 Task: Add a signature Ebony Rodriguez containing Wishing you a merry Christmas, Ebony Rodriguez to email address softage.1@softage.net and add a folder Reservations
Action: Mouse moved to (75, 145)
Screenshot: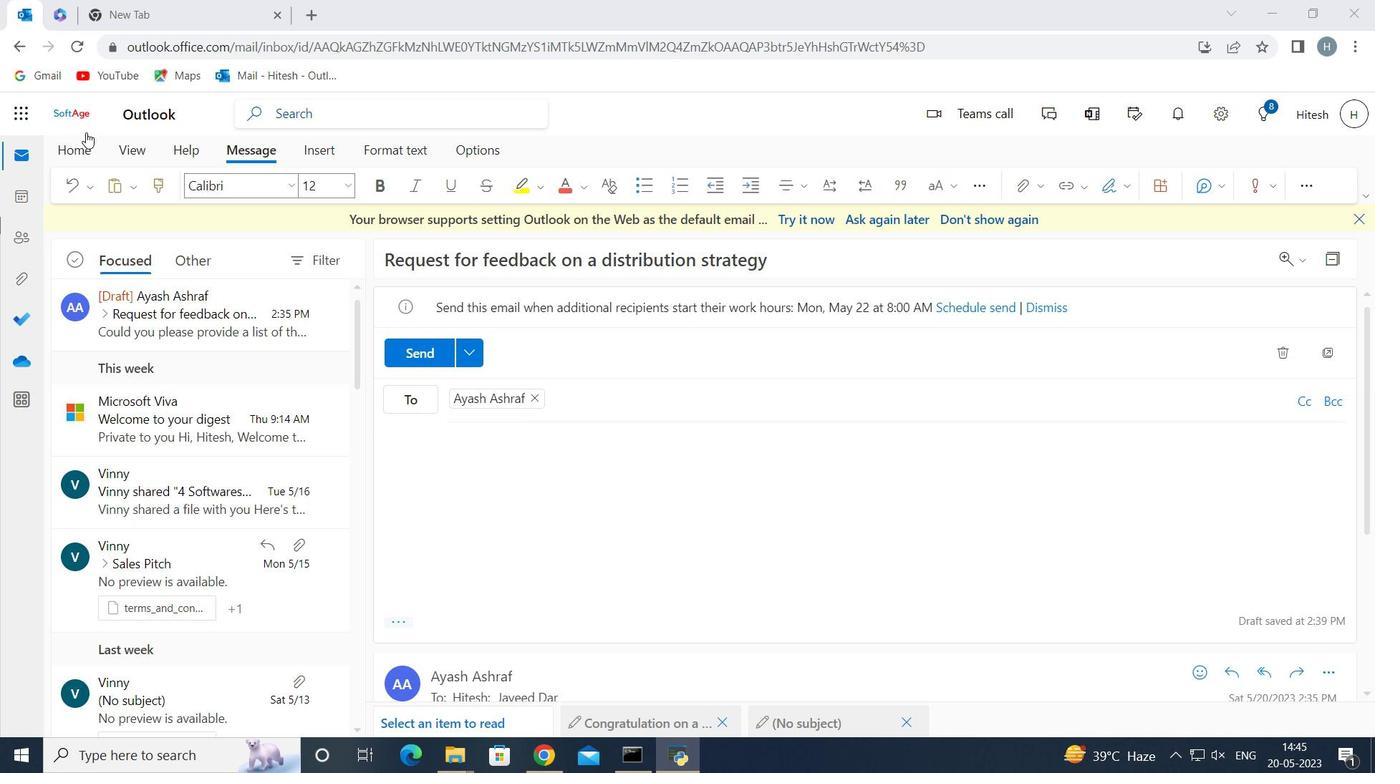 
Action: Mouse pressed left at (75, 145)
Screenshot: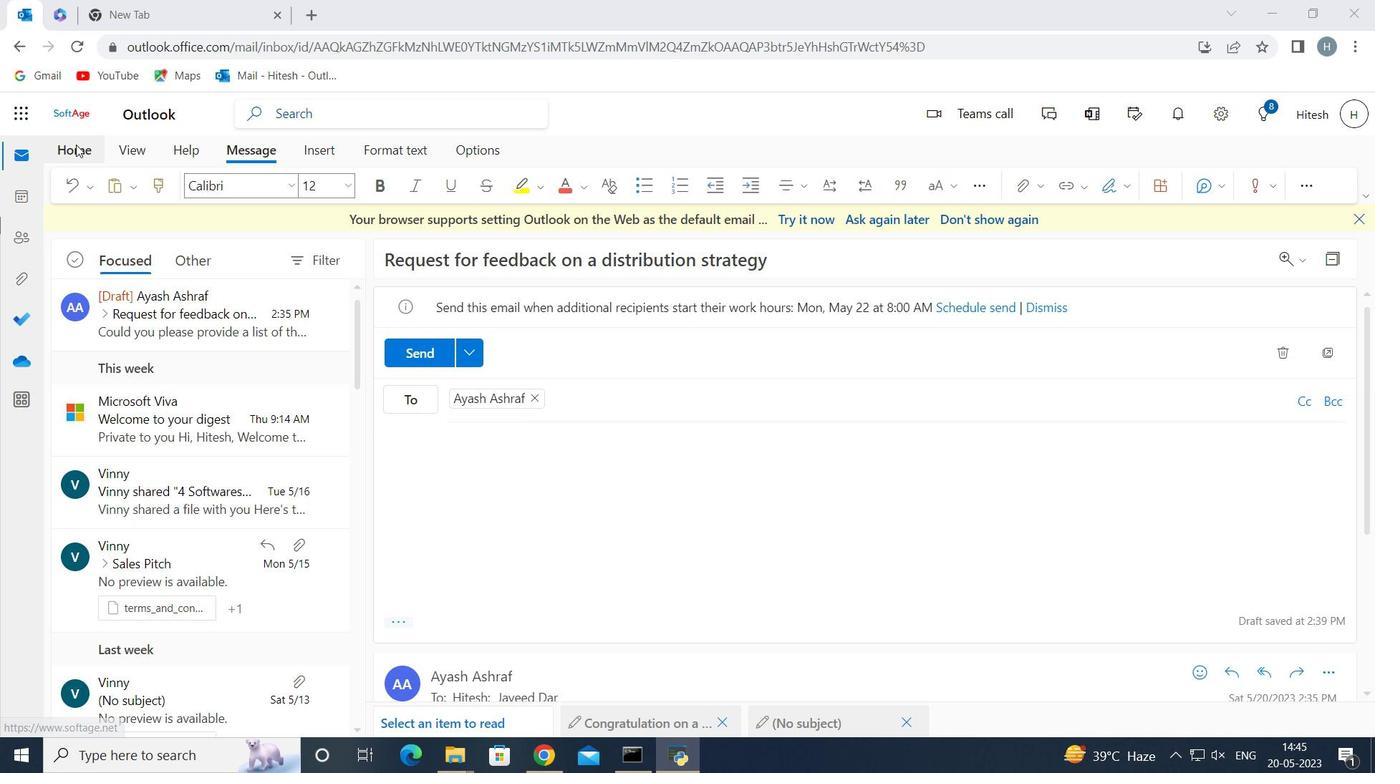 
Action: Mouse moved to (145, 185)
Screenshot: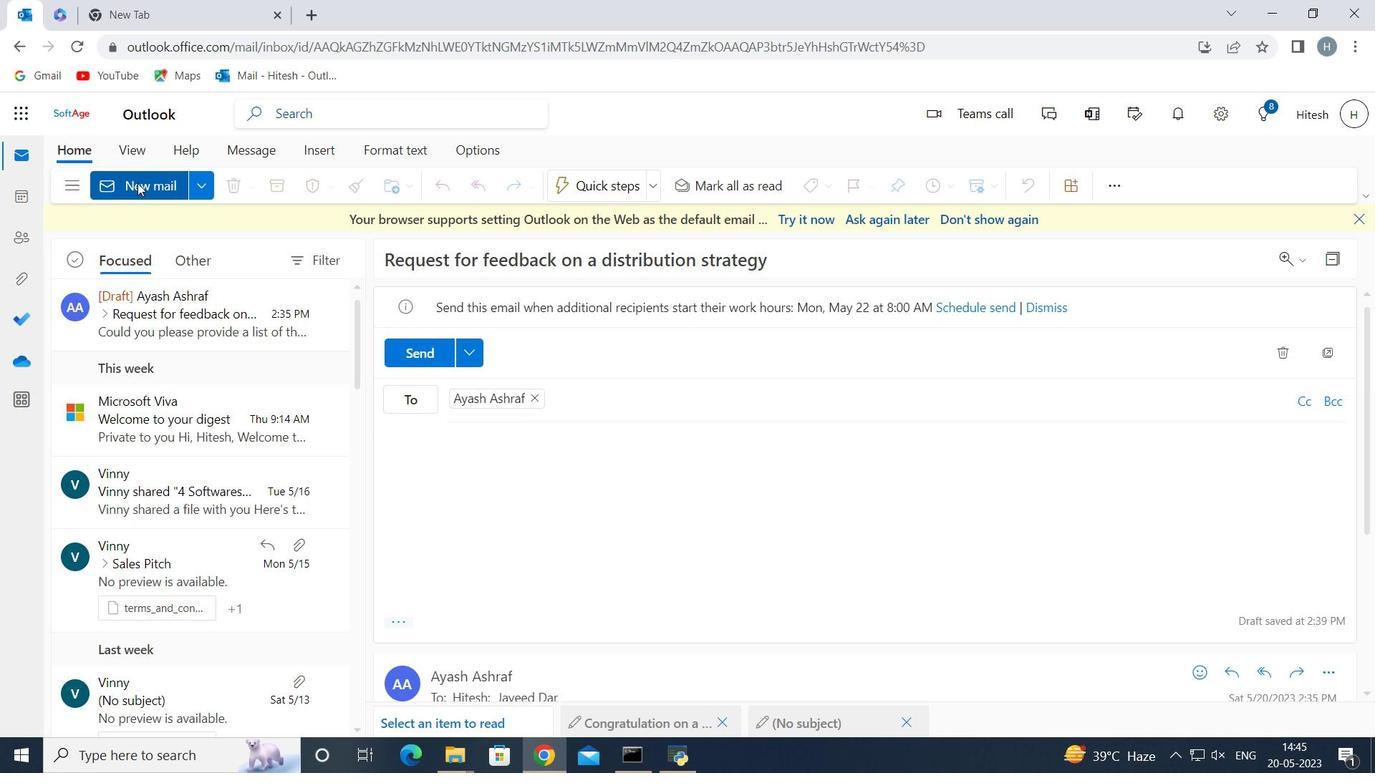 
Action: Mouse pressed left at (145, 185)
Screenshot: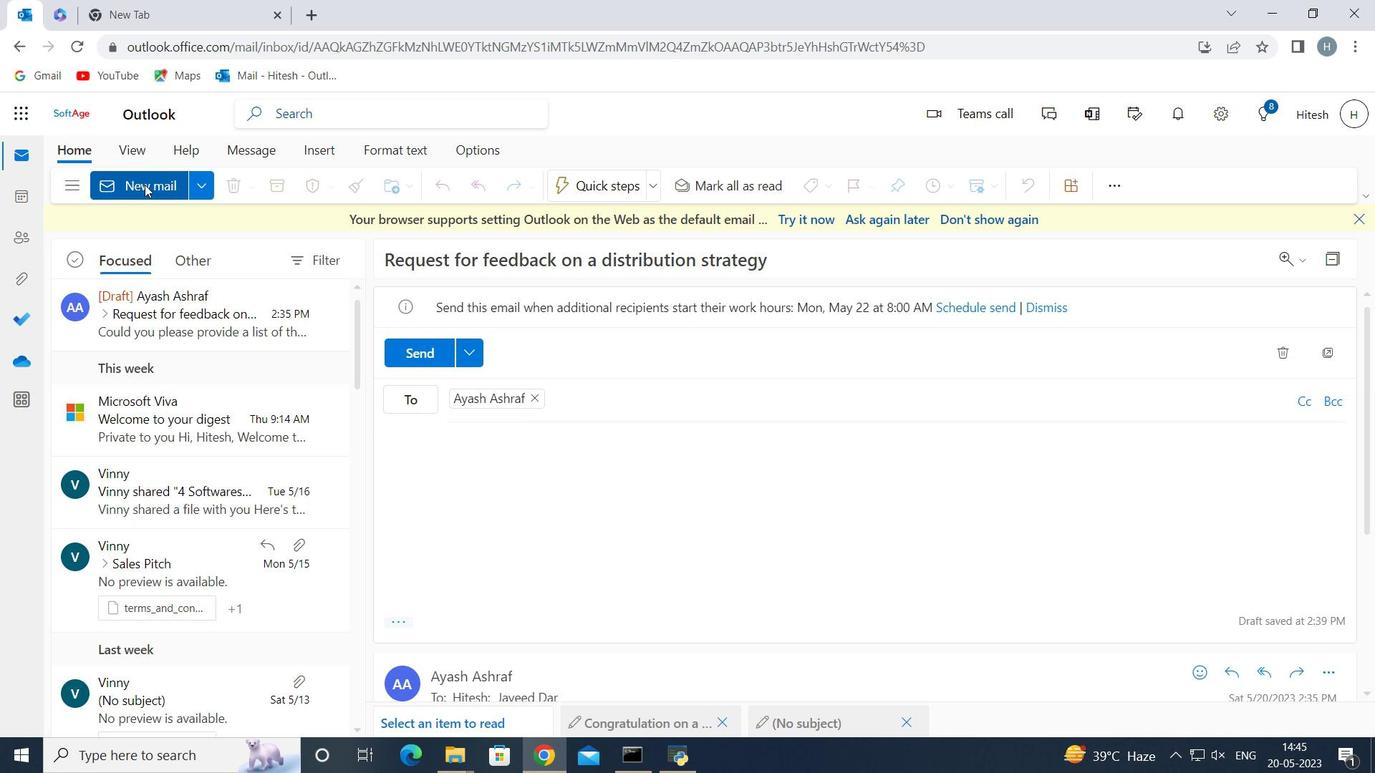 
Action: Mouse moved to (1114, 192)
Screenshot: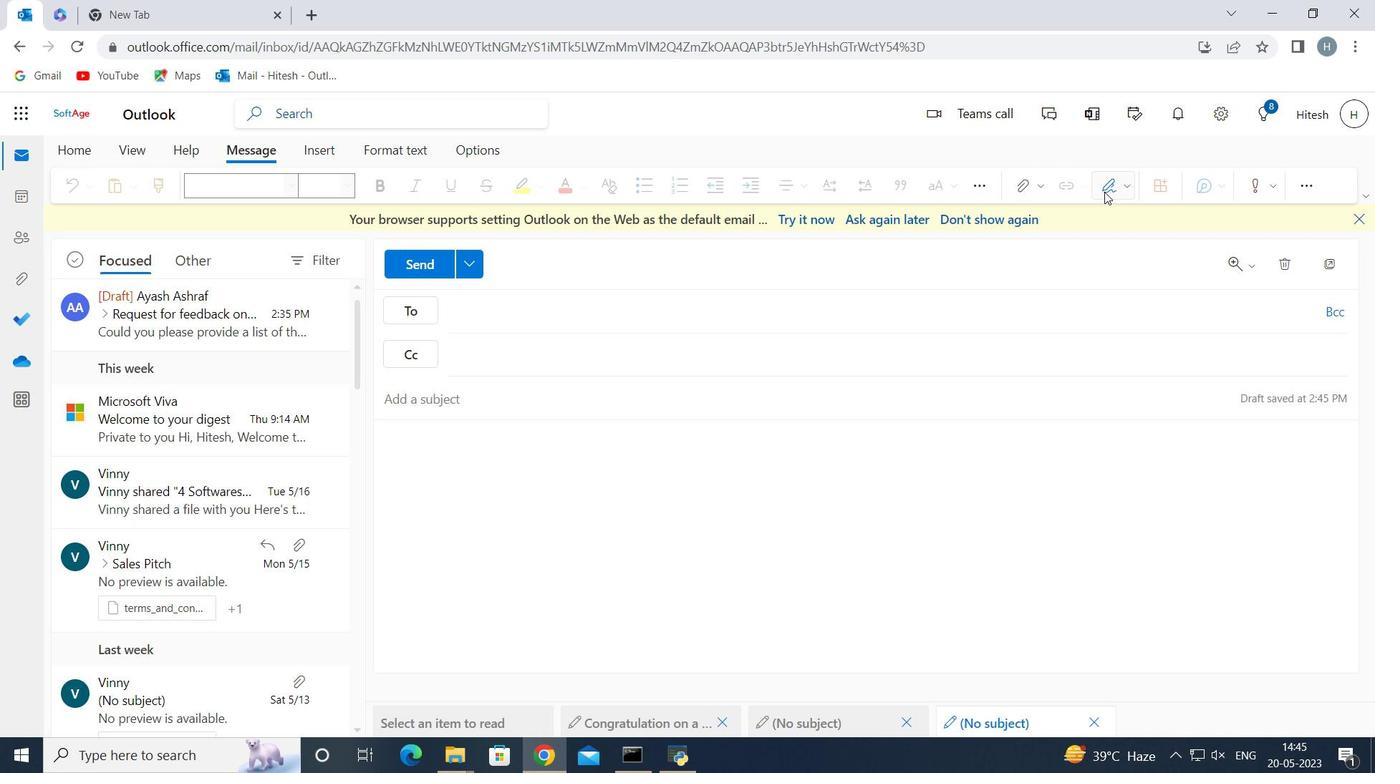 
Action: Mouse pressed left at (1114, 192)
Screenshot: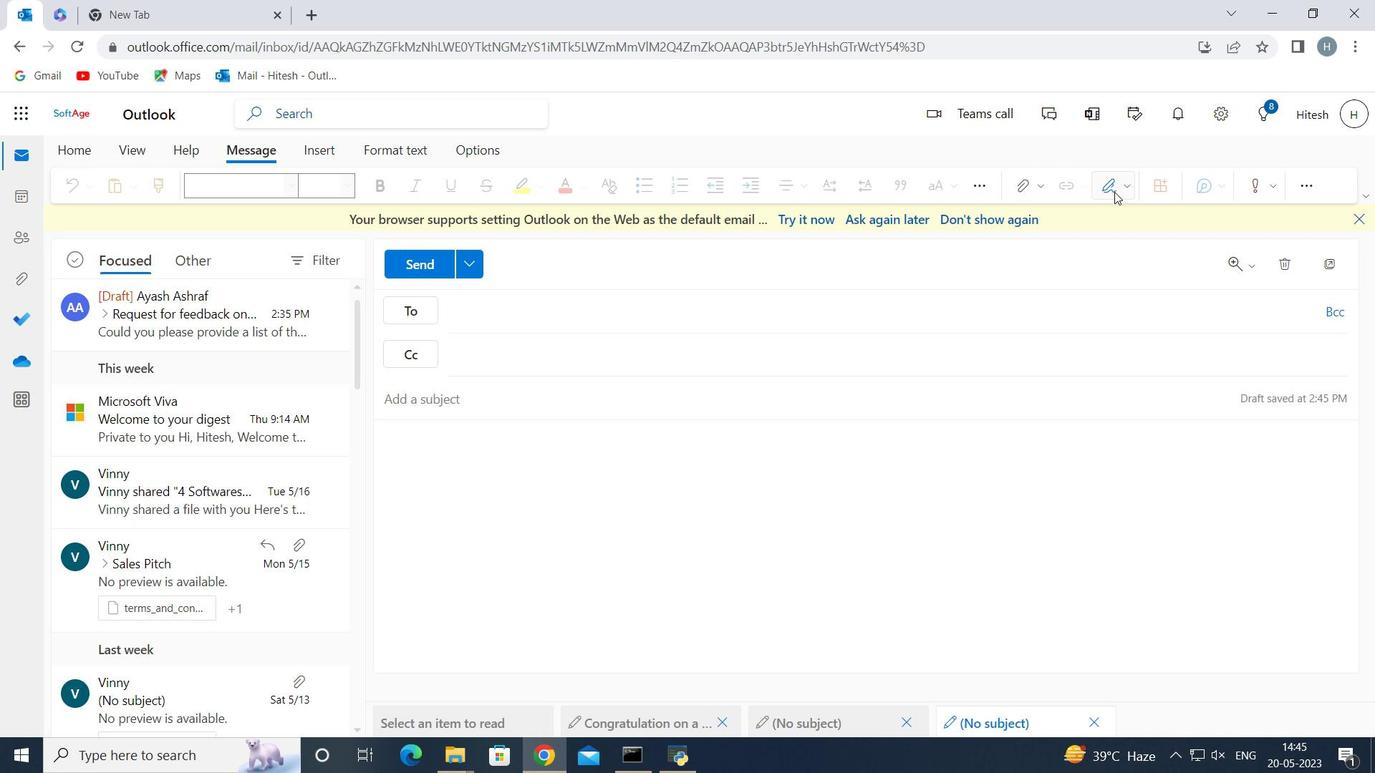 
Action: Mouse moved to (1044, 320)
Screenshot: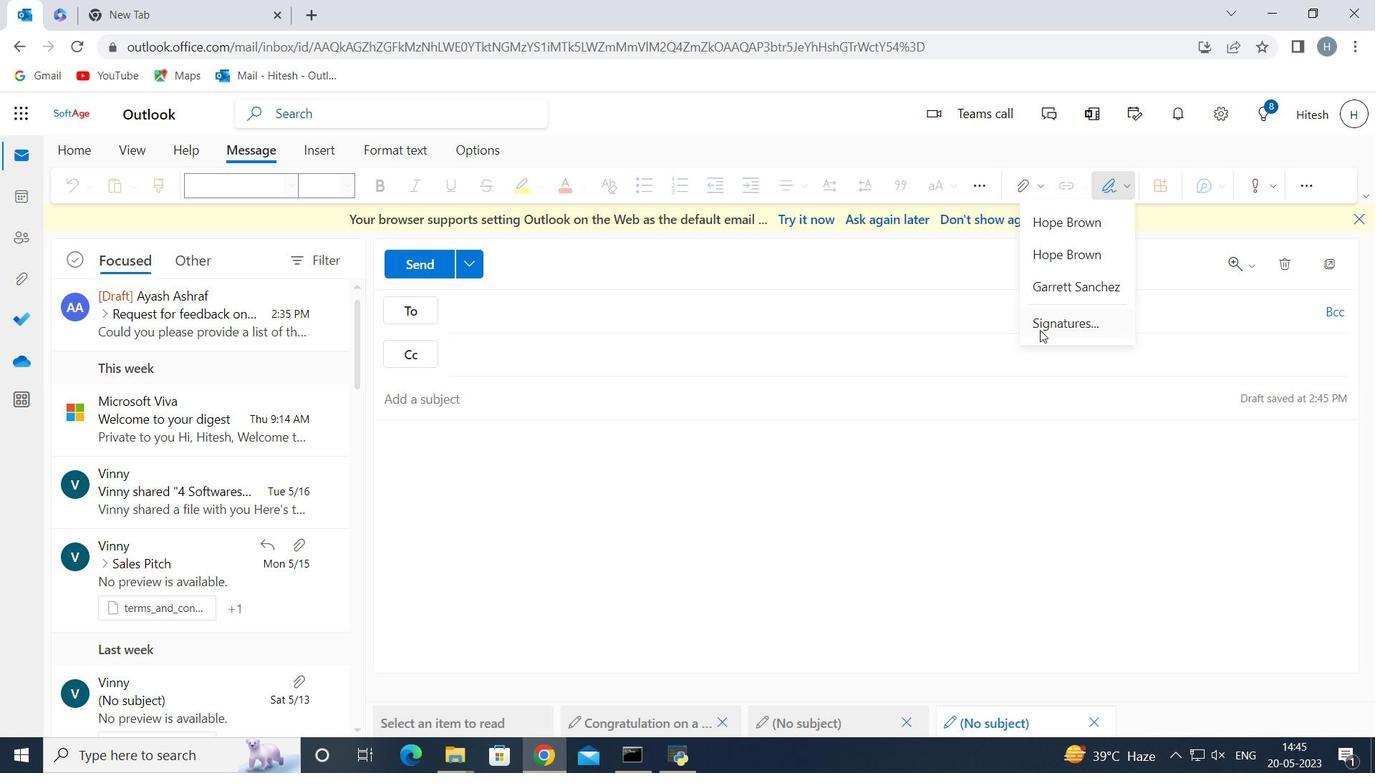 
Action: Mouse pressed left at (1044, 320)
Screenshot: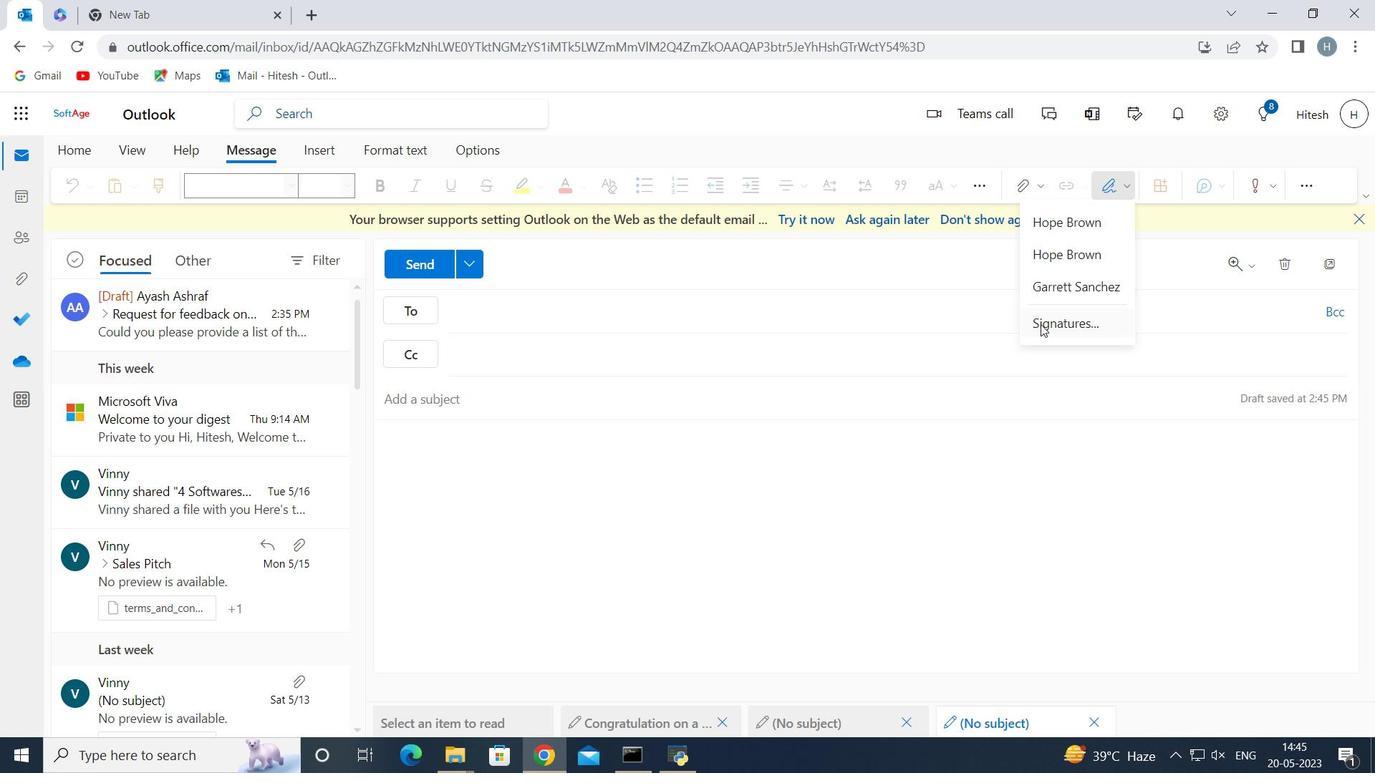 
Action: Mouse moved to (725, 320)
Screenshot: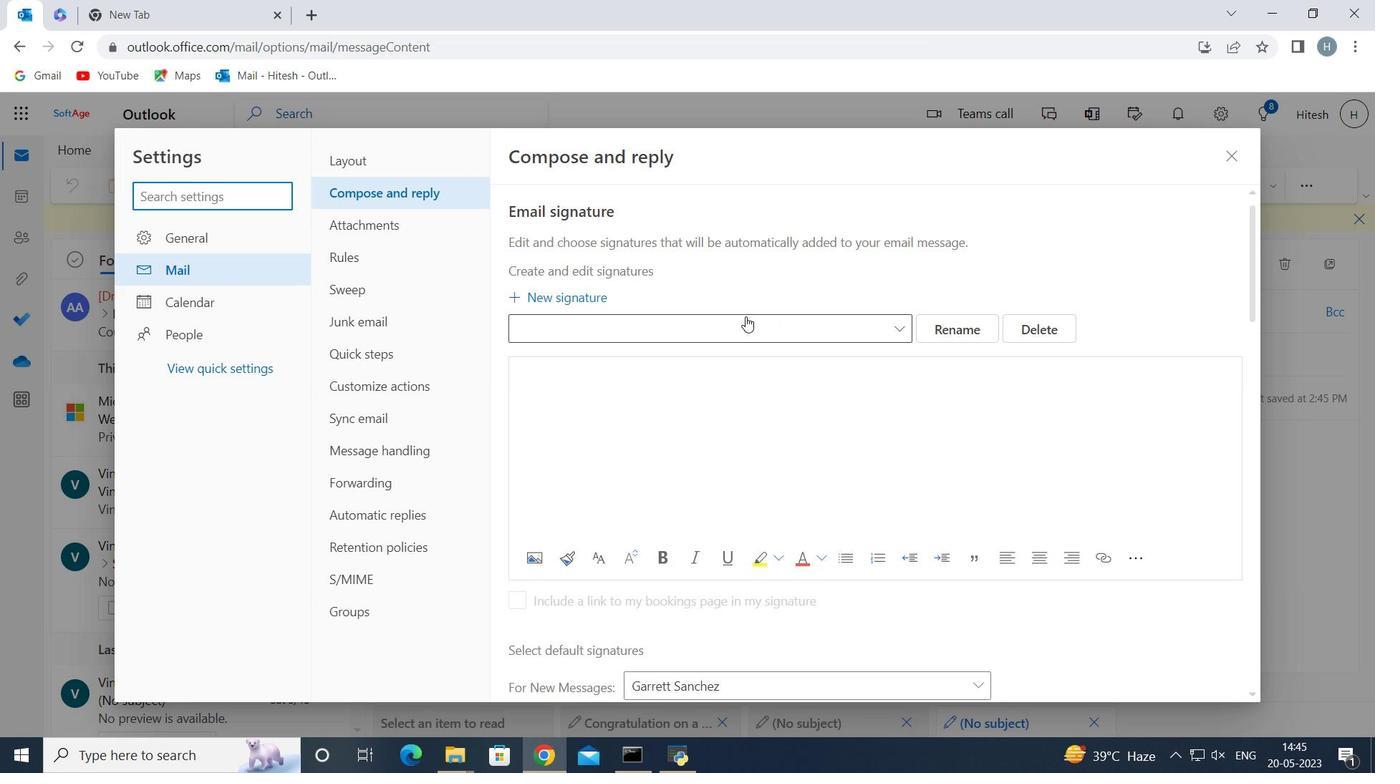 
Action: Mouse pressed left at (725, 320)
Screenshot: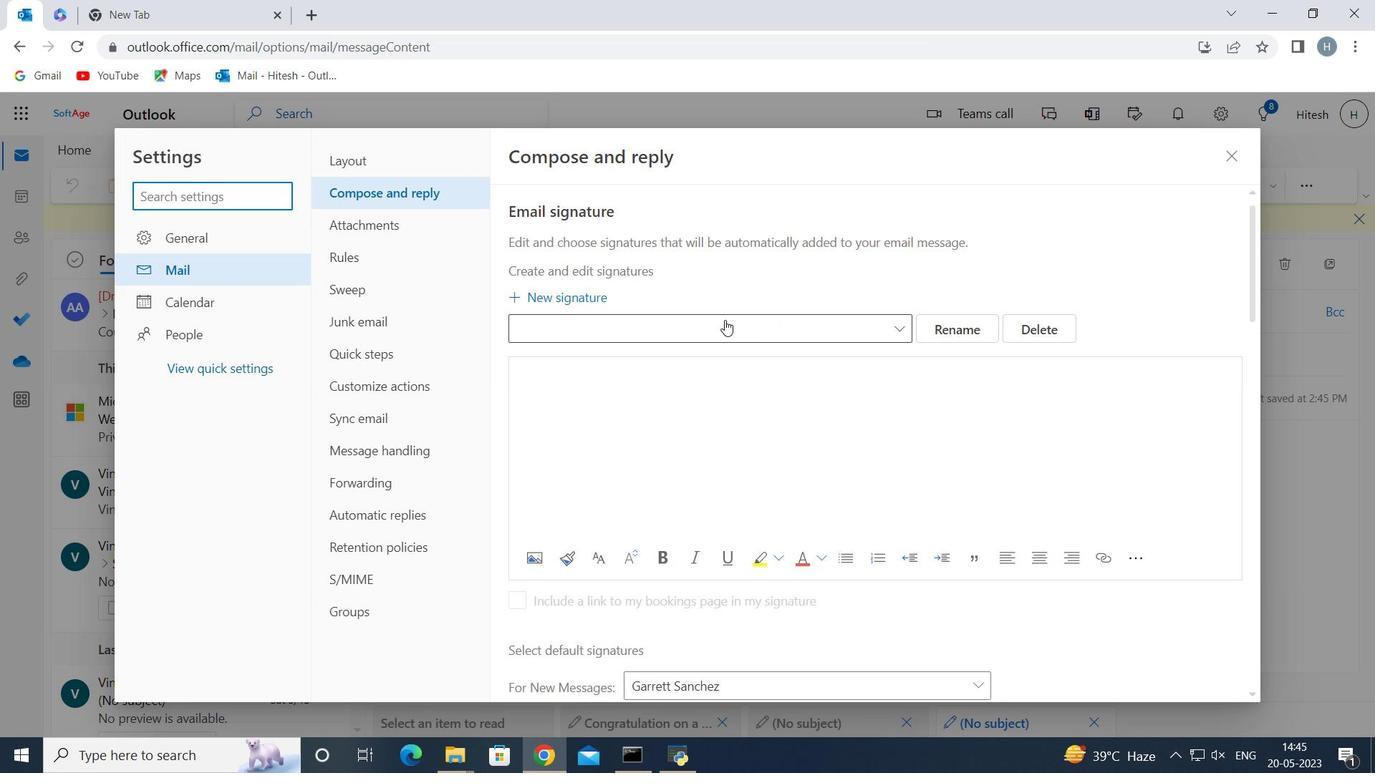 
Action: Mouse moved to (957, 329)
Screenshot: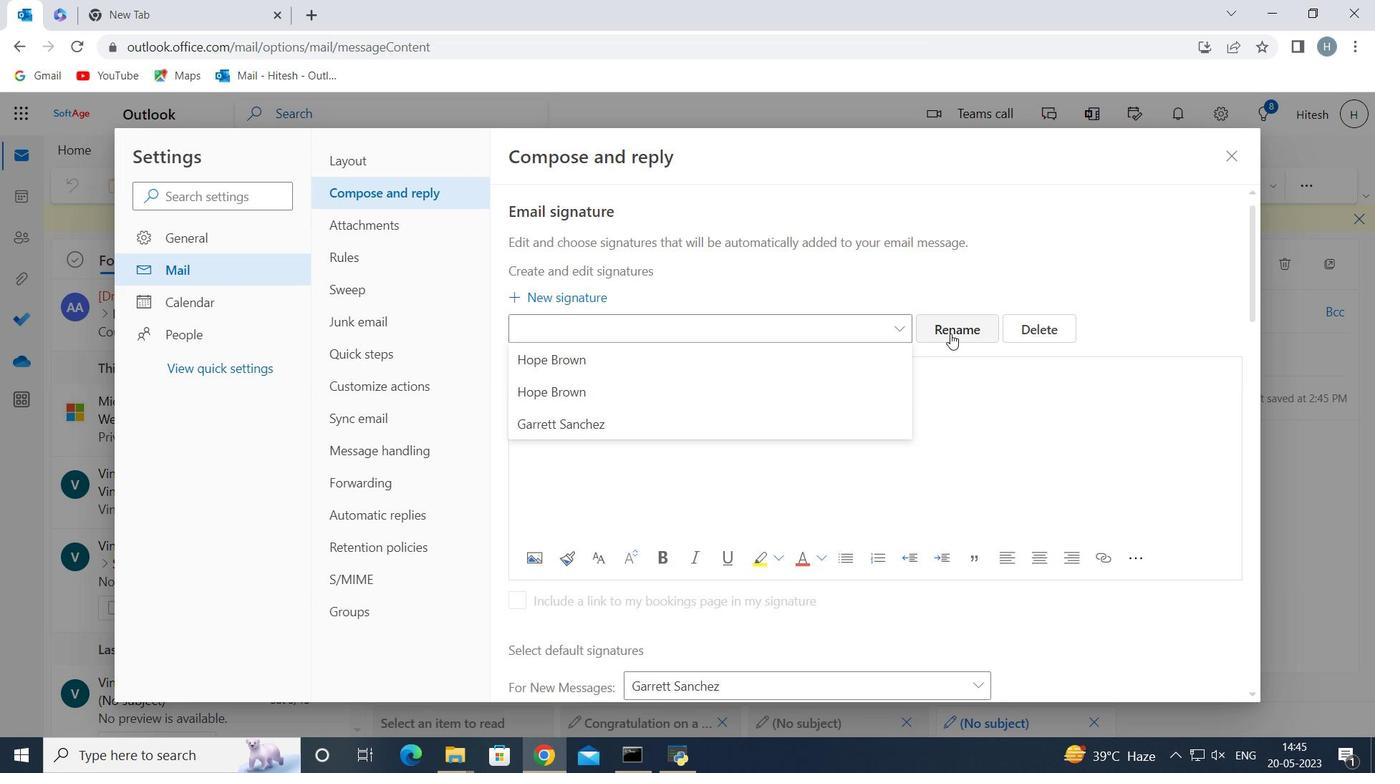 
Action: Mouse pressed left at (957, 329)
Screenshot: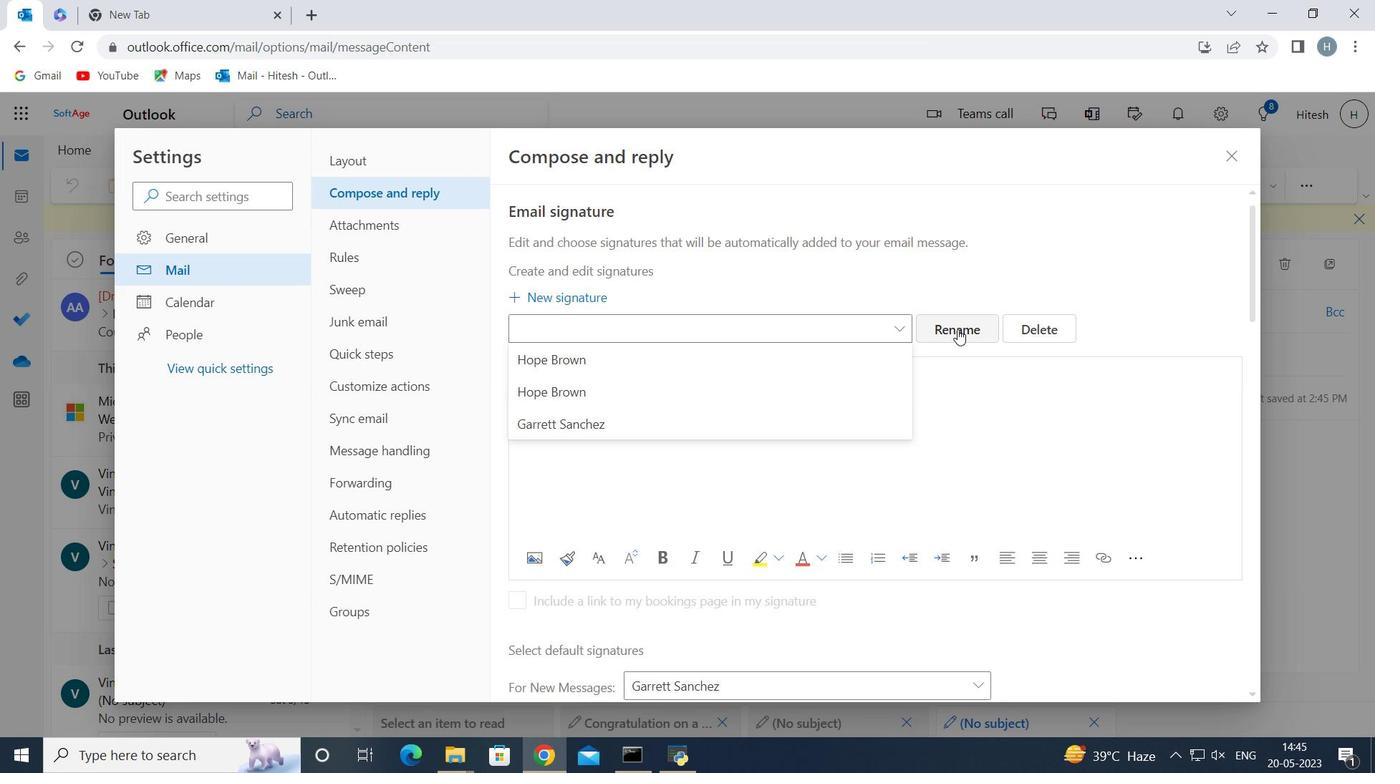 
Action: Mouse moved to (866, 338)
Screenshot: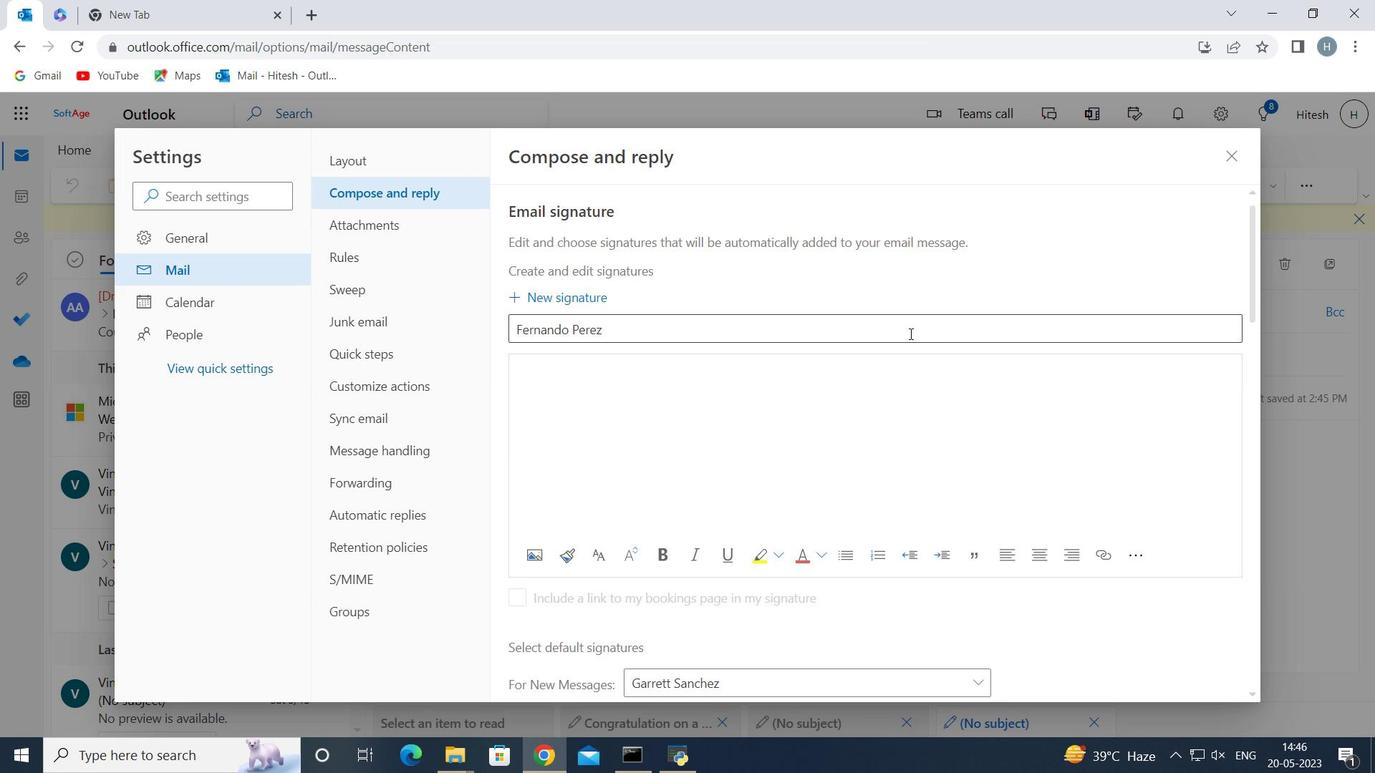 
Action: Mouse pressed left at (866, 338)
Screenshot: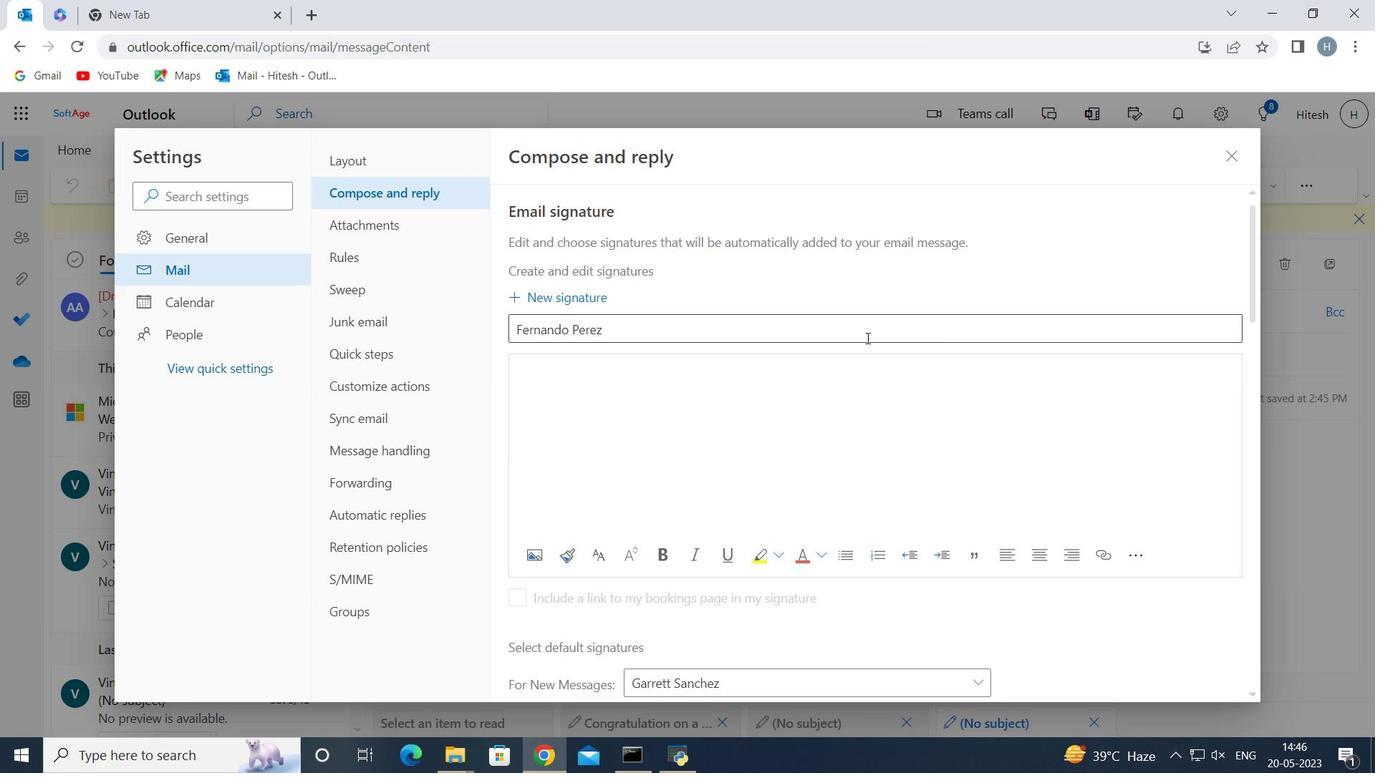 
Action: Key pressed <Key.backspace><Key.backspace><Key.backspace><Key.backspace><Key.backspace><Key.backspace><Key.backspace><Key.backspace><Key.backspace><Key.backspace><Key.backspace><Key.backspace><Key.backspace><Key.backspace><Key.backspace><Key.backspace><Key.backspace><Key.backspace><Key.backspace><Key.backspace><Key.backspace><Key.backspace><Key.backspace><Key.backspace><Key.backspace><Key.backspace><Key.backspace><Key.backspace><Key.backspace><Key.backspace><Key.backspace><Key.backspace><Key.shift>Ebony<Key.space><Key.shift><Key.shift><Key.shift><Key.shift><Key.shift>Rodriguez<Key.enter>
Screenshot: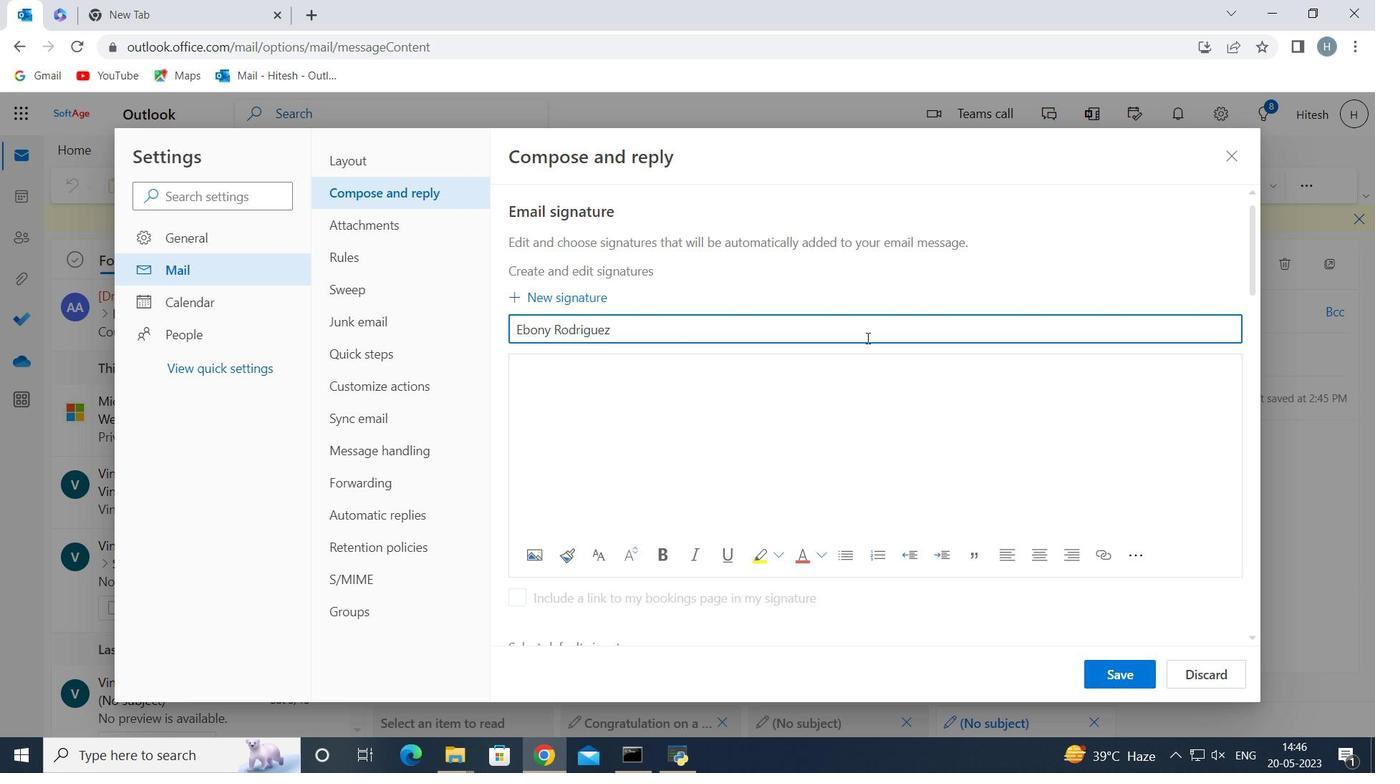 
Action: Mouse moved to (615, 402)
Screenshot: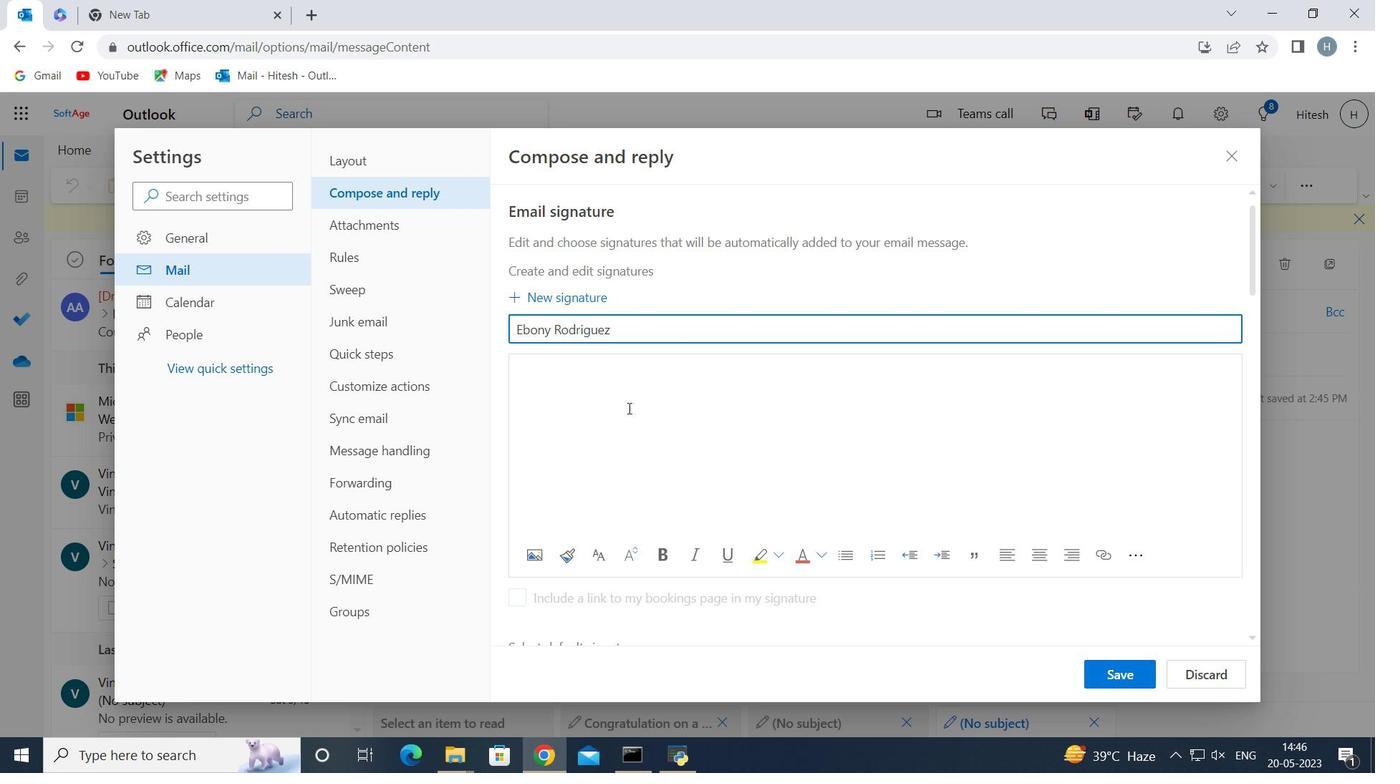 
Action: Mouse pressed left at (615, 402)
Screenshot: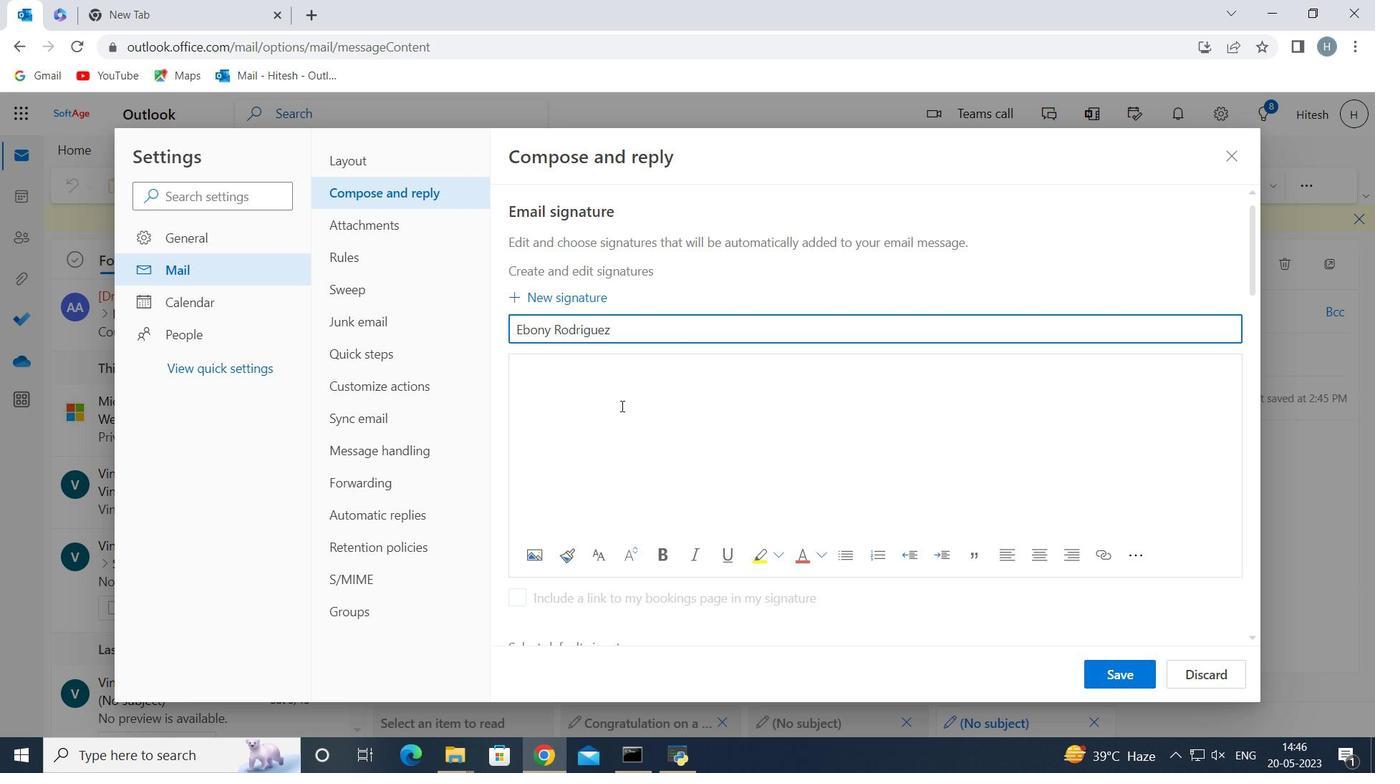 
Action: Mouse moved to (605, 392)
Screenshot: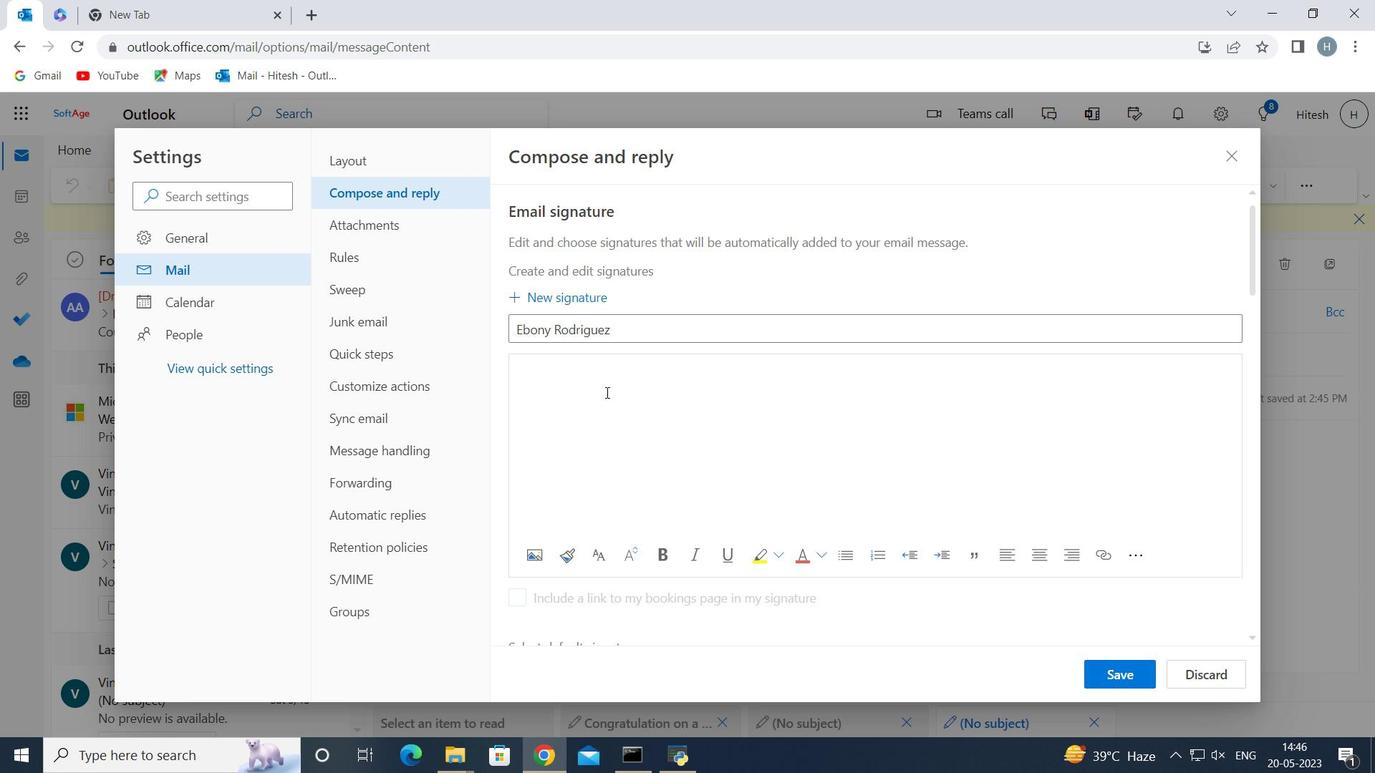 
Action: Key pressed <Key.shift>Ebony<Key.space><Key.shift><Key.shift><Key.shift><Key.shift><Key.shift>Rodriguez
Screenshot: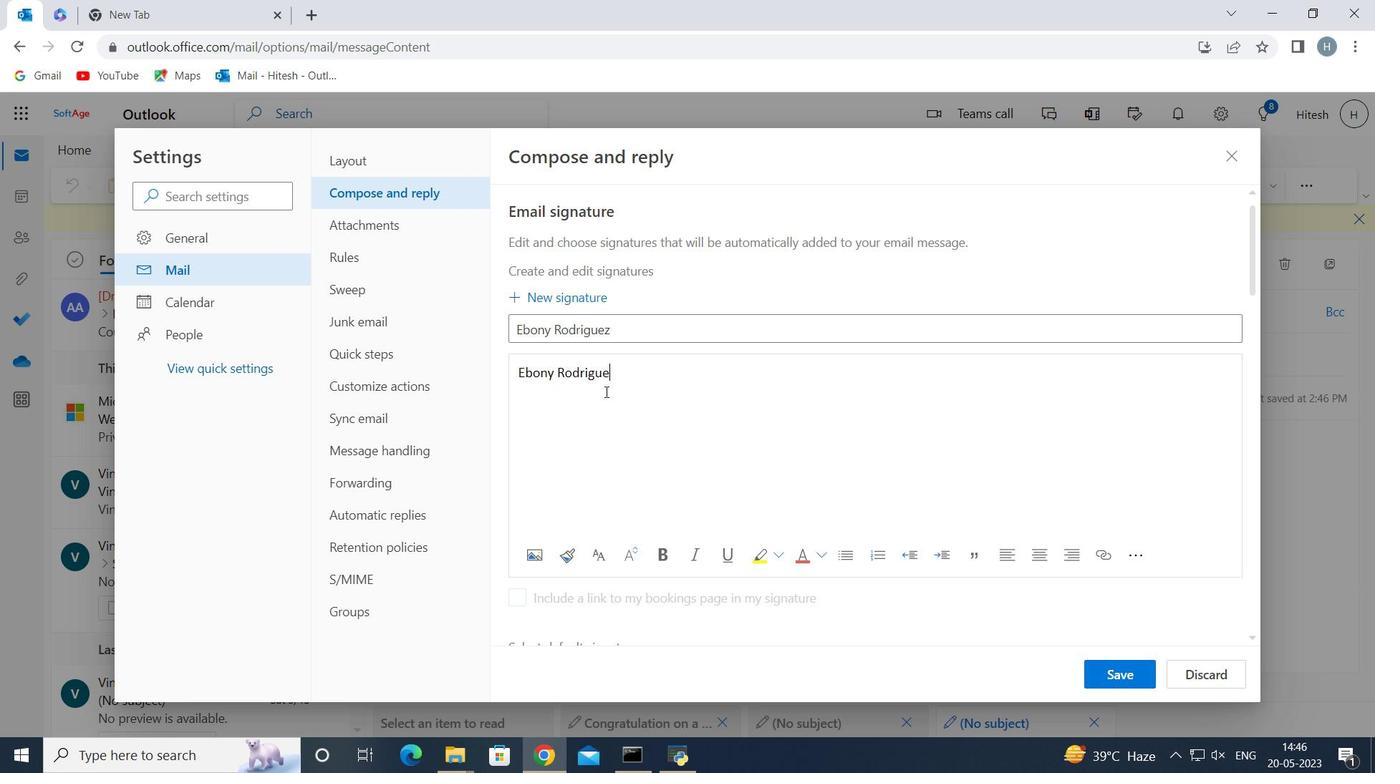
Action: Mouse moved to (1119, 674)
Screenshot: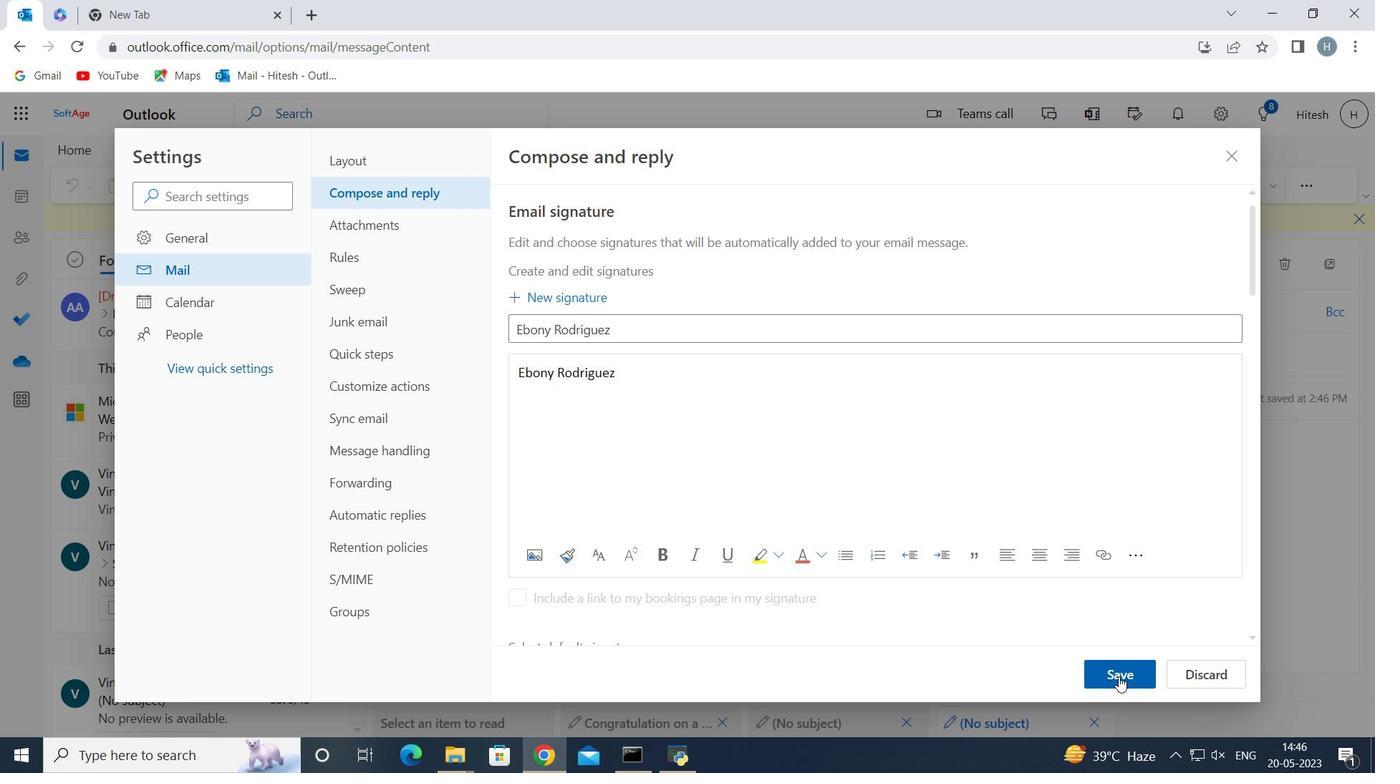 
Action: Mouse pressed left at (1119, 674)
Screenshot: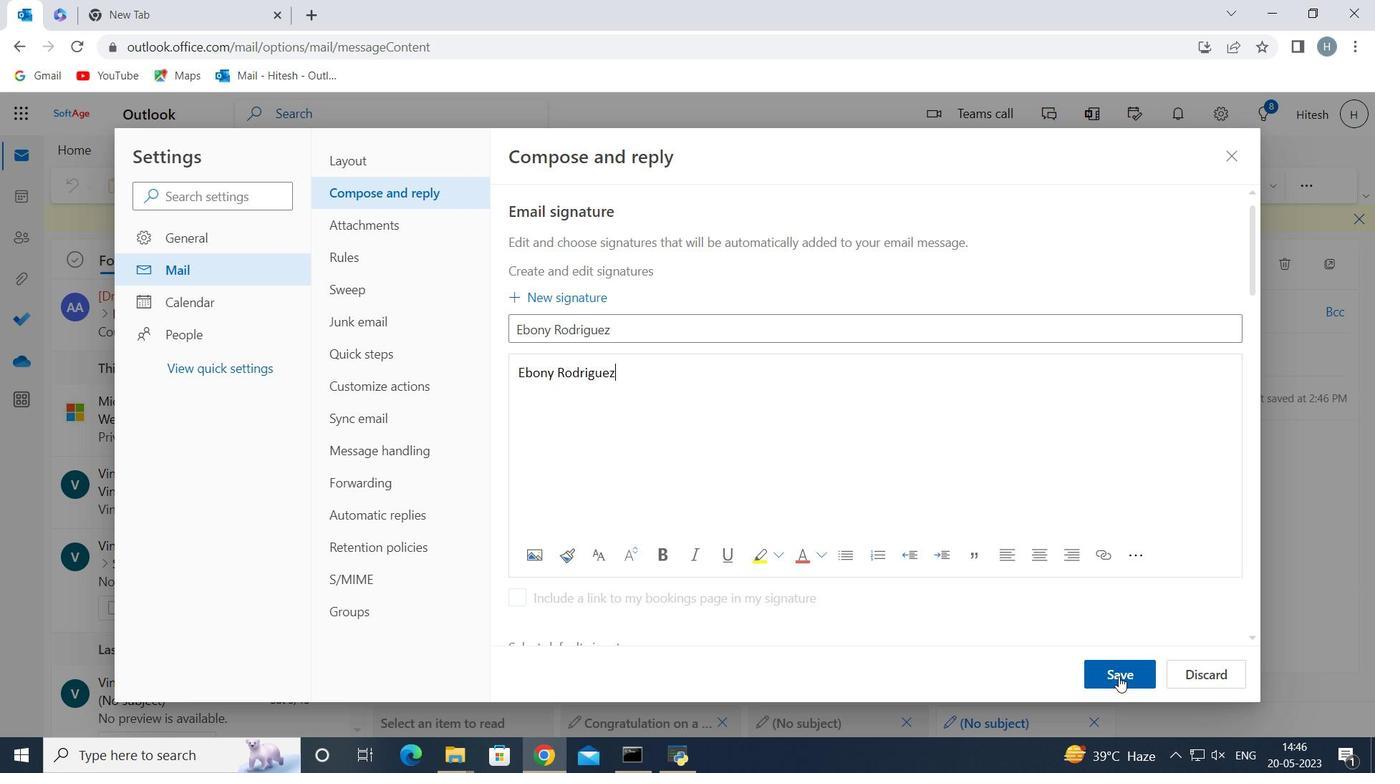 
Action: Mouse moved to (1041, 505)
Screenshot: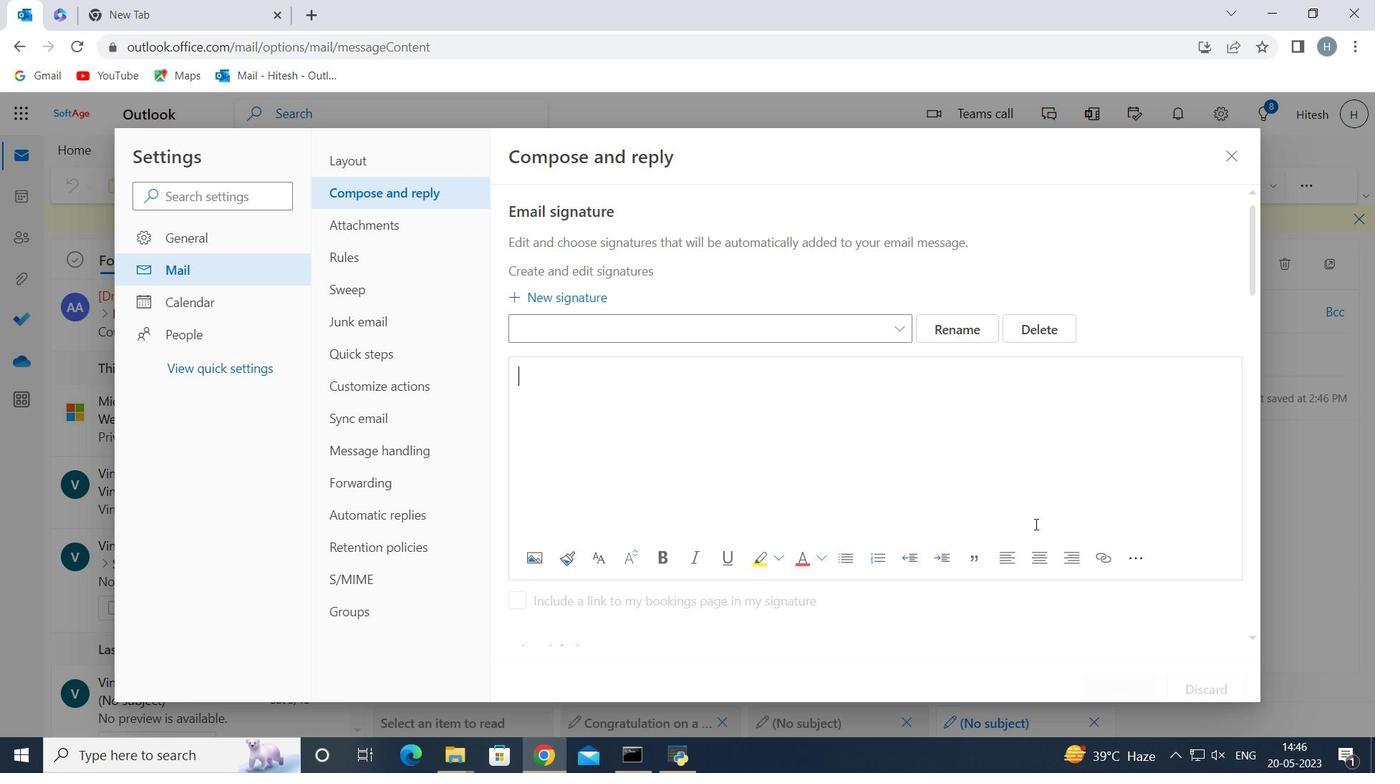 
Action: Mouse scrolled (1041, 504) with delta (0, 0)
Screenshot: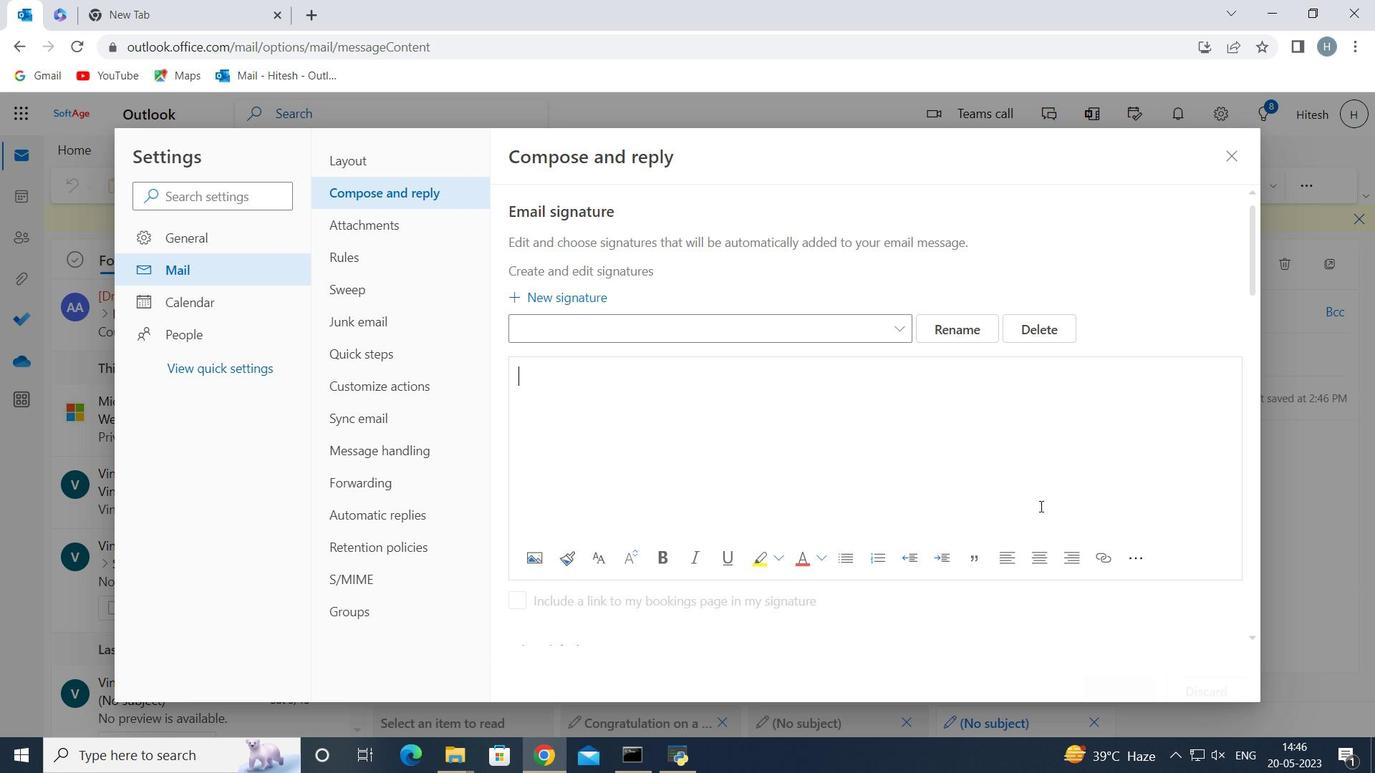 
Action: Mouse scrolled (1041, 504) with delta (0, 0)
Screenshot: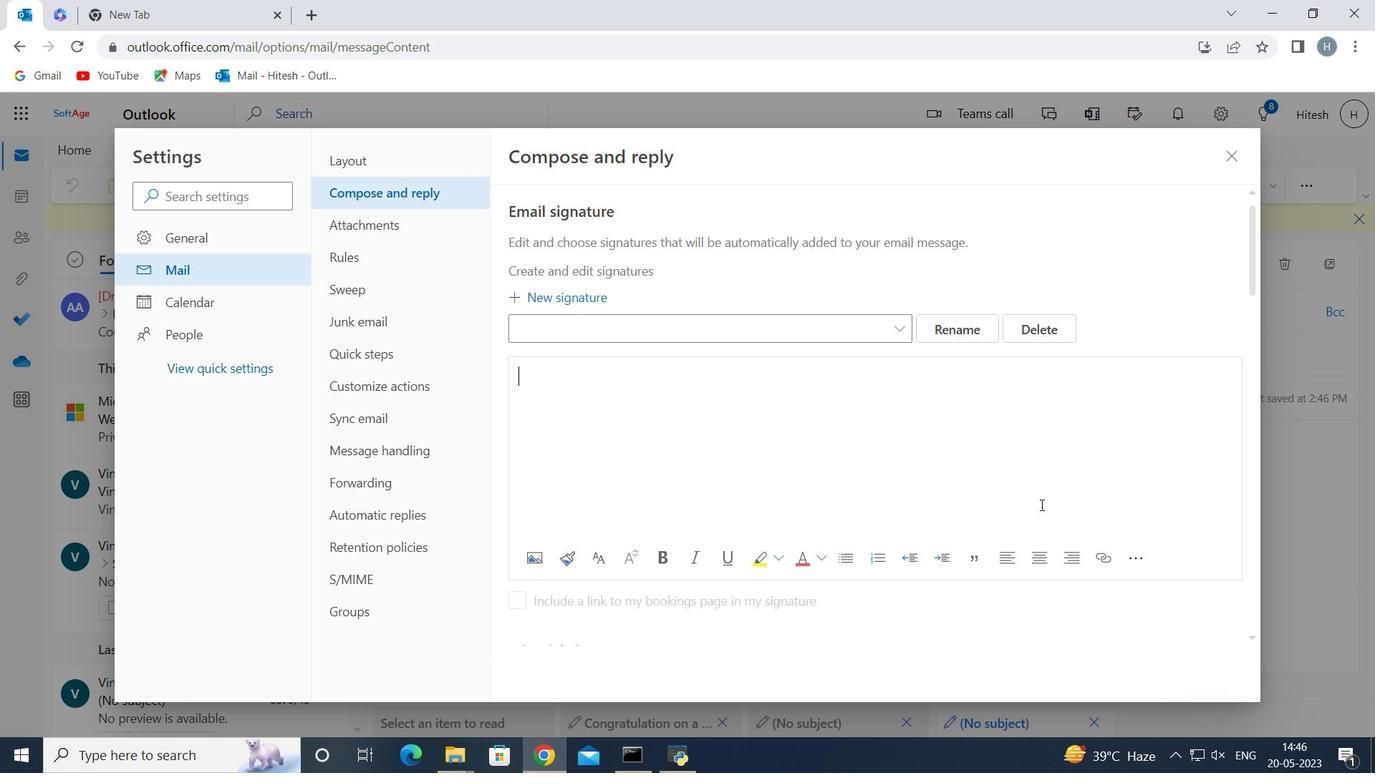 
Action: Mouse scrolled (1041, 504) with delta (0, 0)
Screenshot: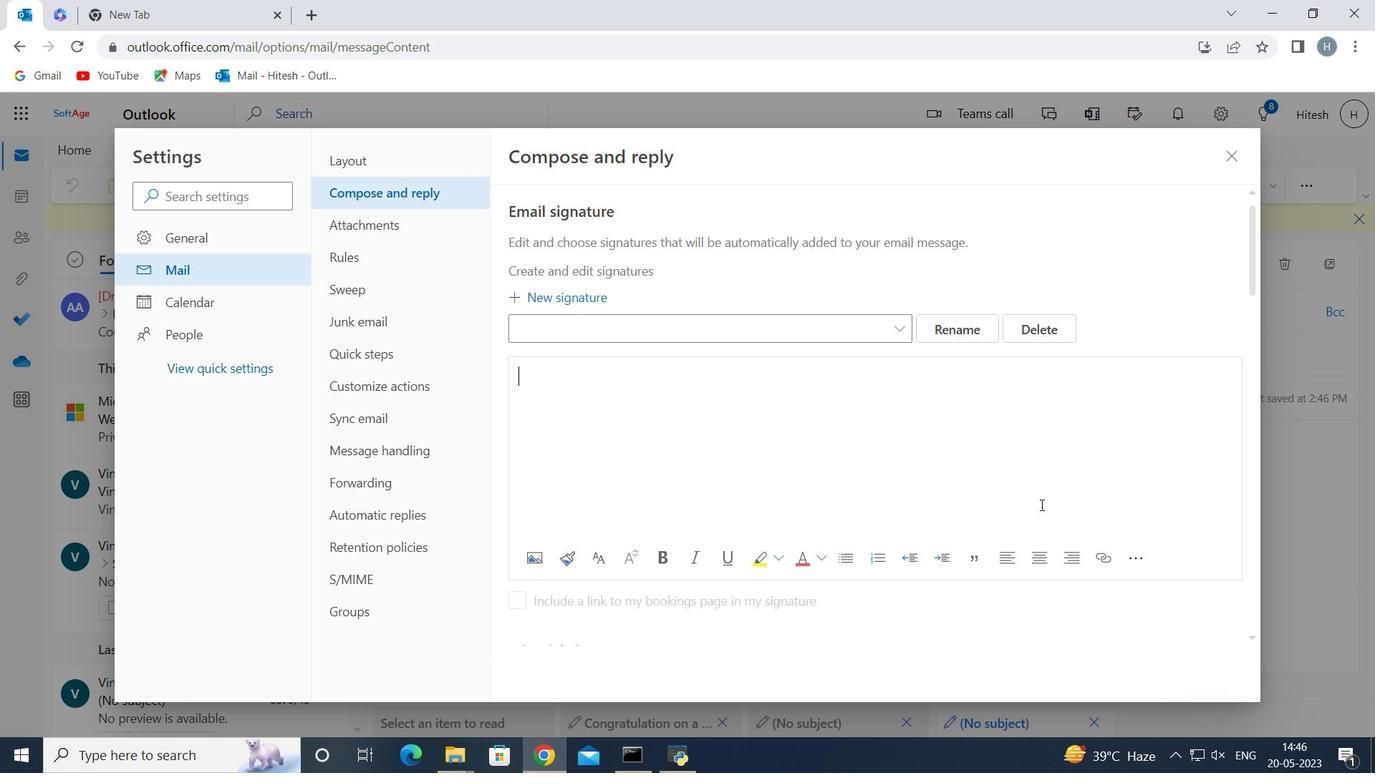 
Action: Mouse moved to (1036, 490)
Screenshot: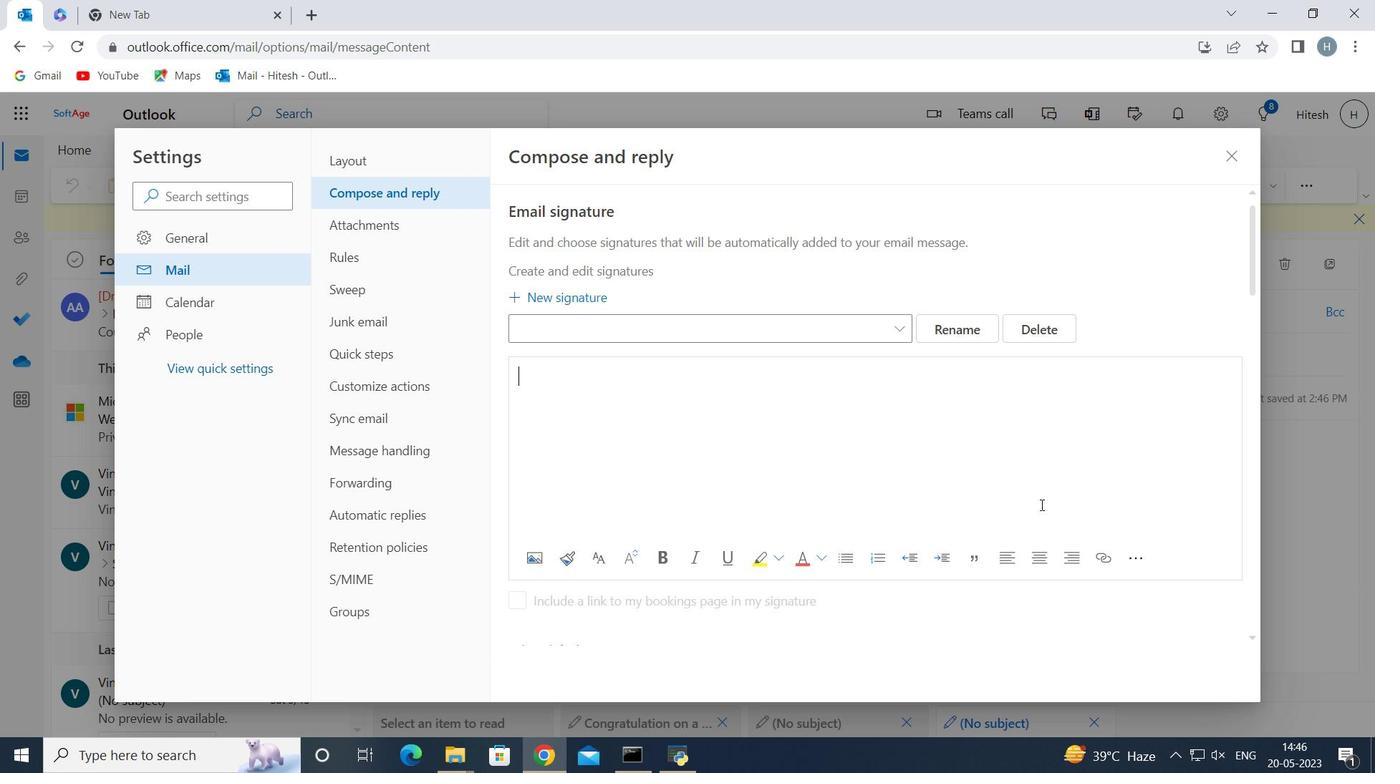 
Action: Mouse scrolled (1040, 495) with delta (0, 0)
Screenshot: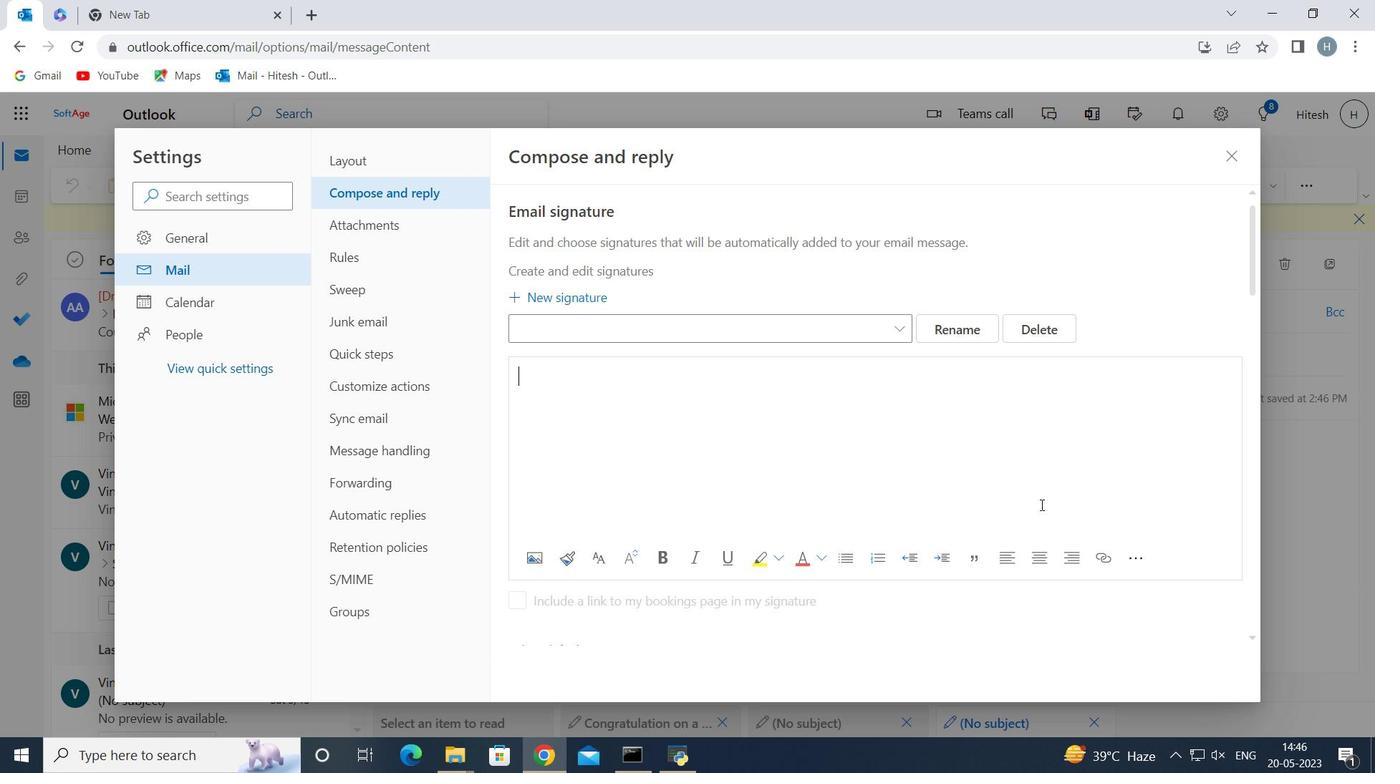 
Action: Mouse moved to (930, 328)
Screenshot: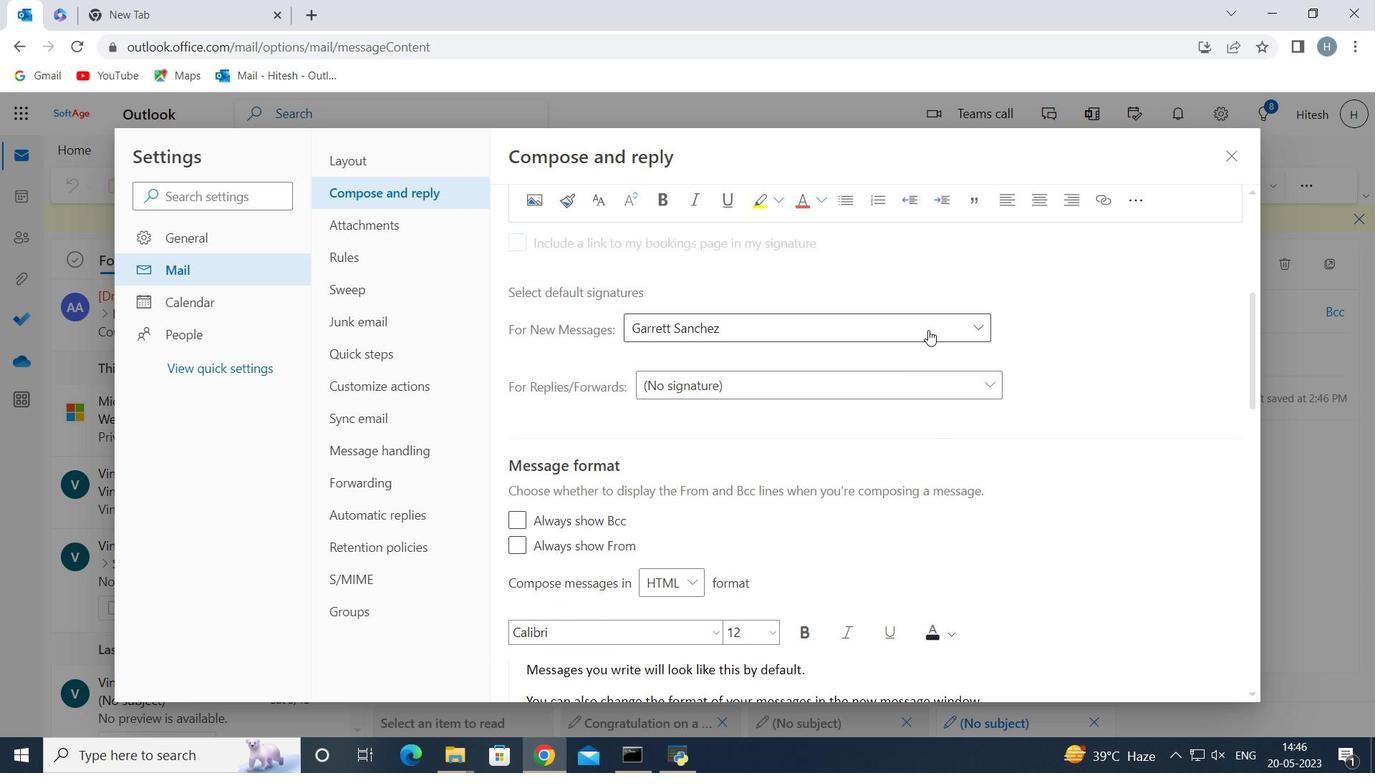 
Action: Mouse pressed left at (930, 328)
Screenshot: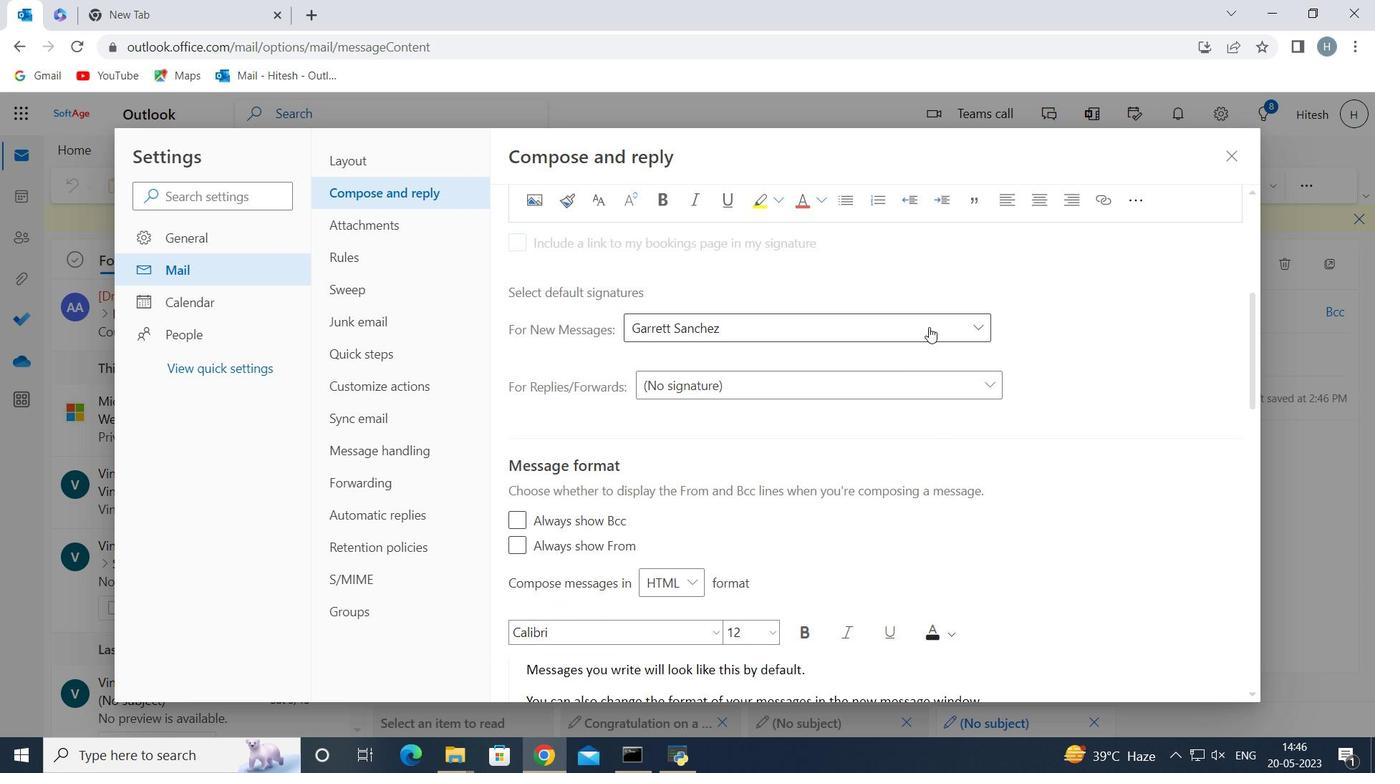 
Action: Mouse moved to (892, 483)
Screenshot: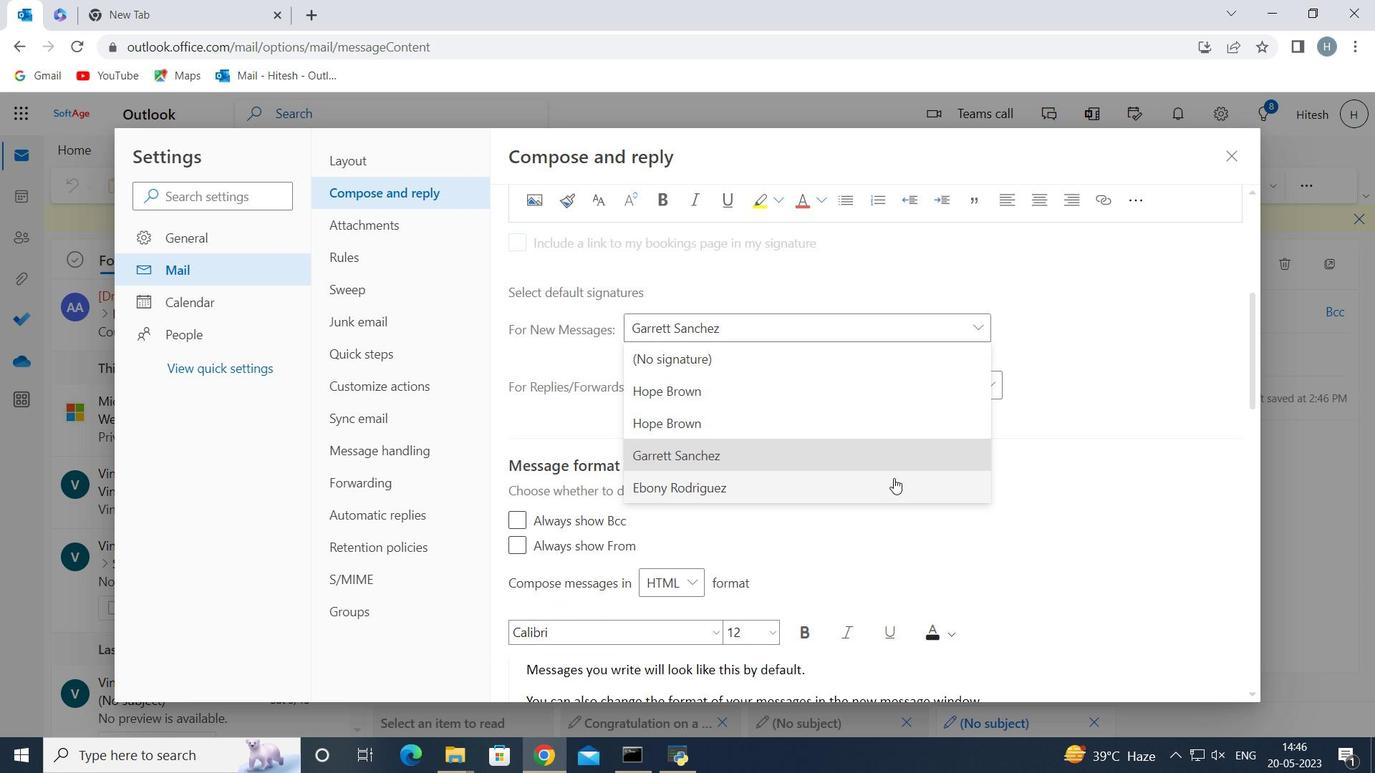 
Action: Mouse pressed left at (892, 483)
Screenshot: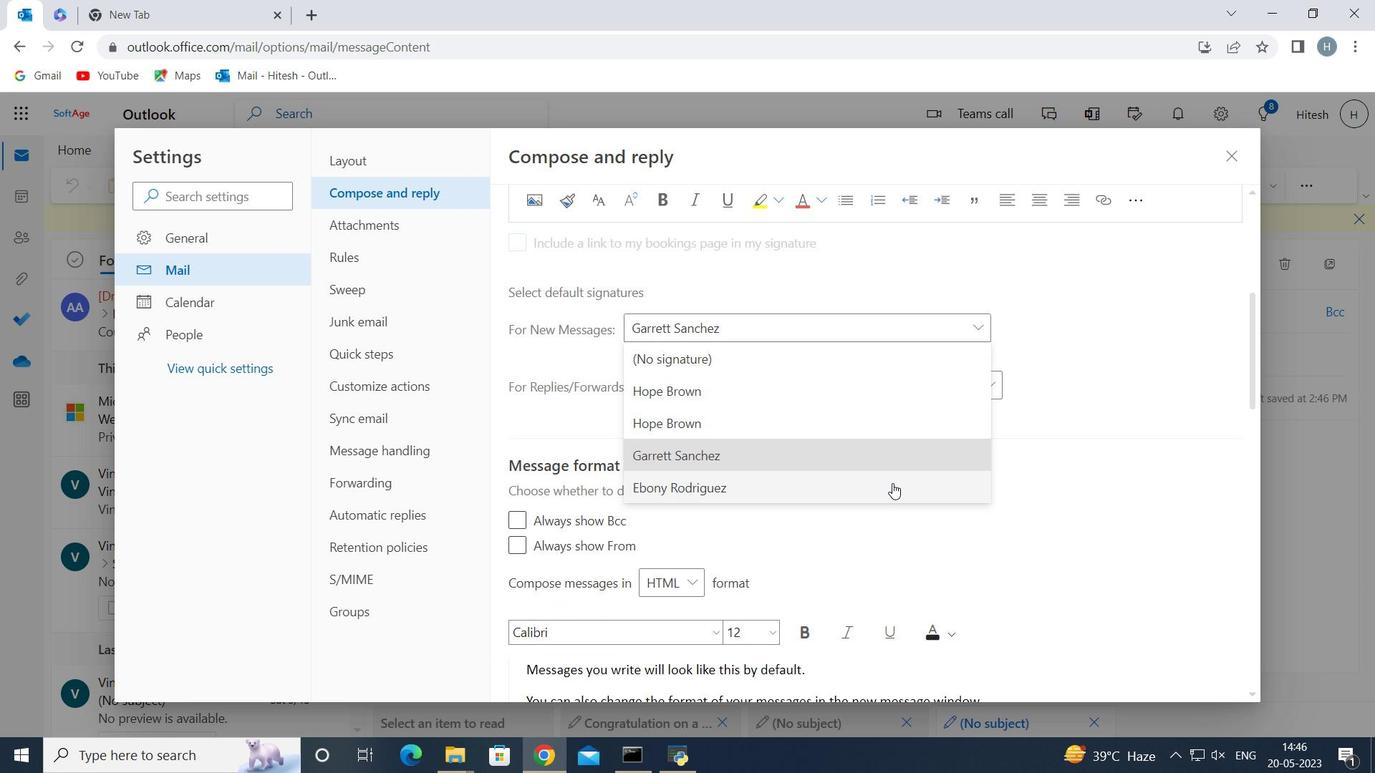 
Action: Mouse moved to (1121, 672)
Screenshot: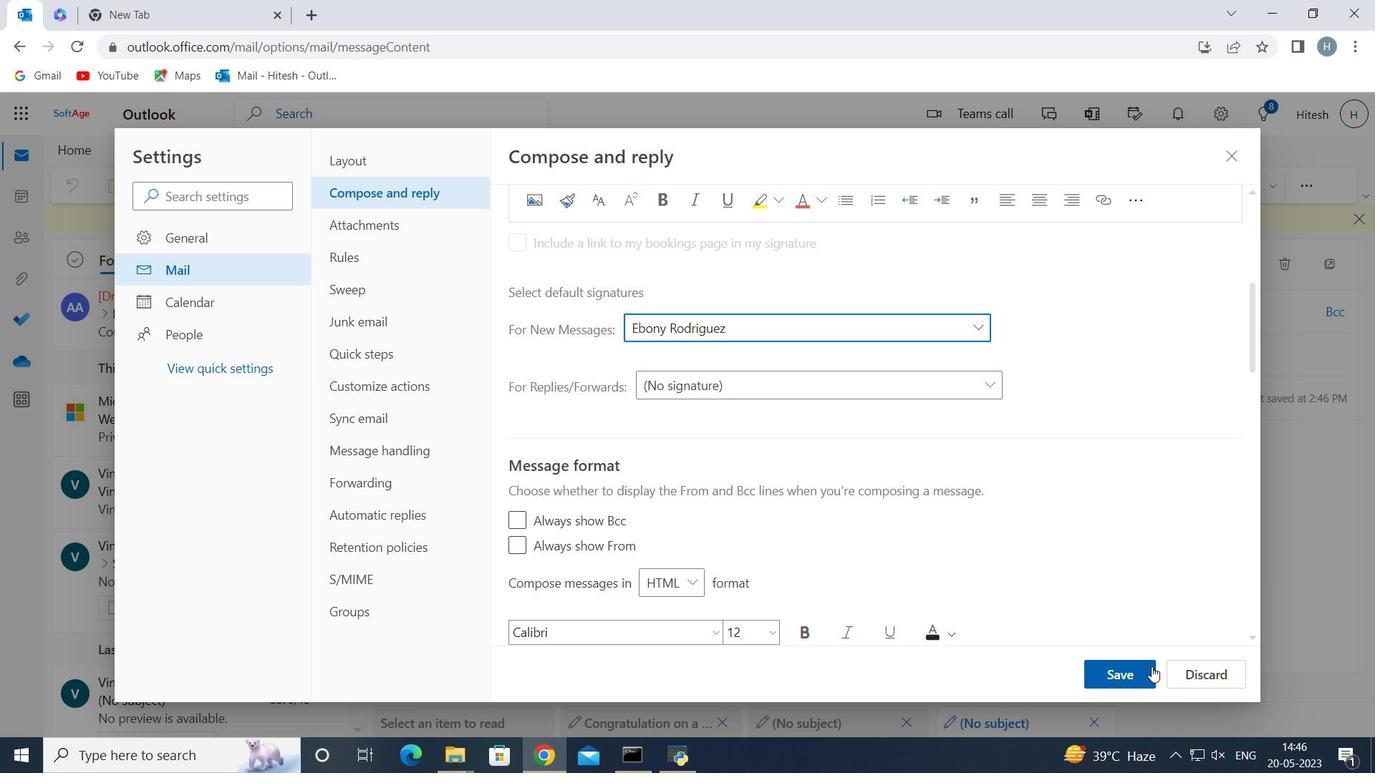 
Action: Mouse pressed left at (1121, 672)
Screenshot: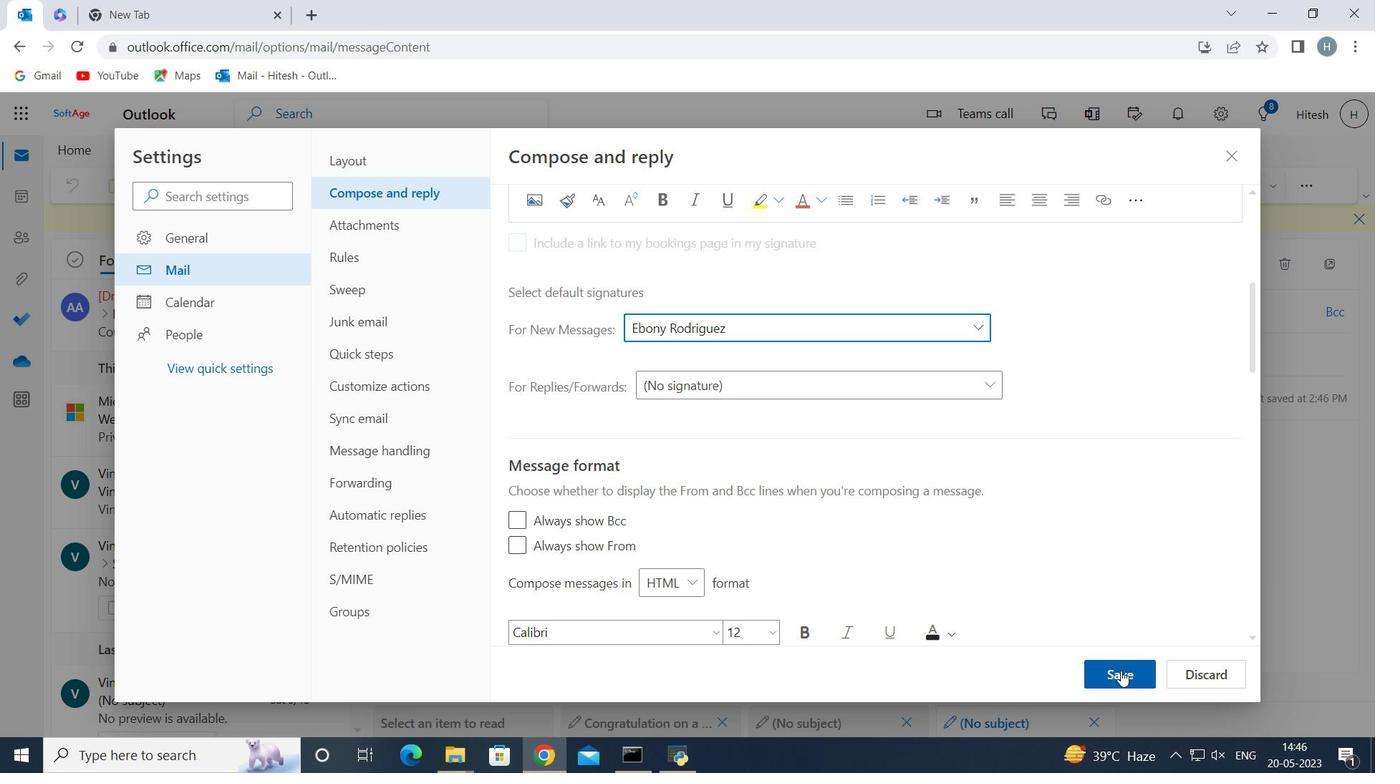 
Action: Mouse moved to (1093, 439)
Screenshot: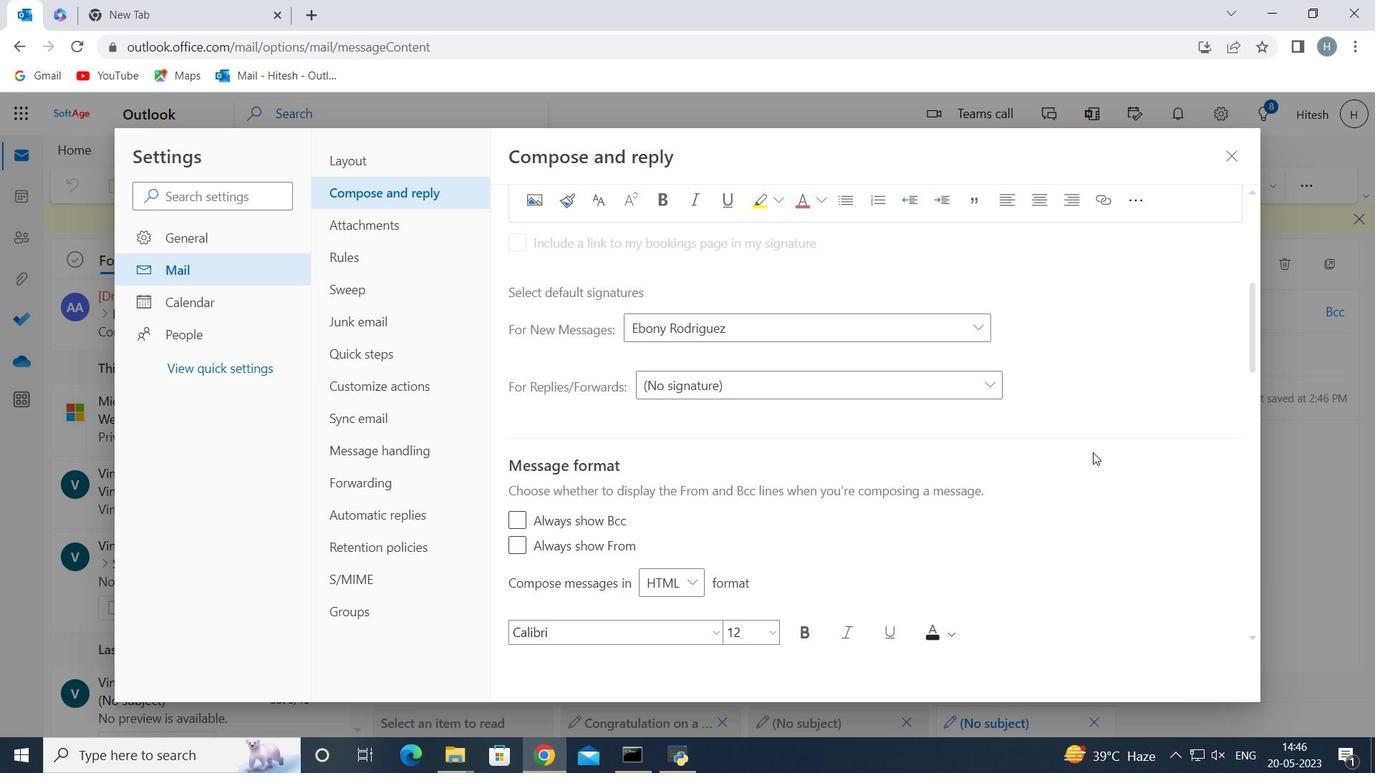 
Action: Mouse scrolled (1093, 439) with delta (0, 0)
Screenshot: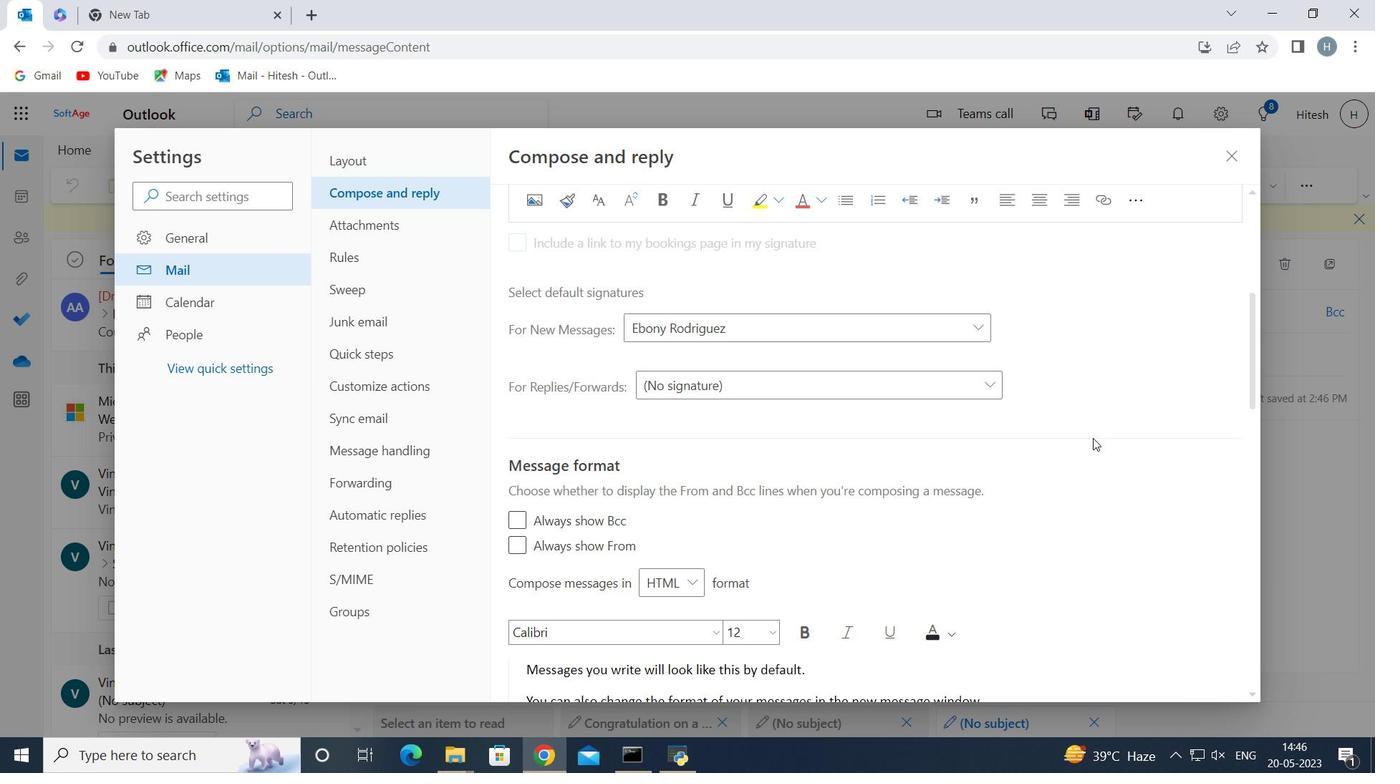 
Action: Mouse scrolled (1093, 439) with delta (0, 0)
Screenshot: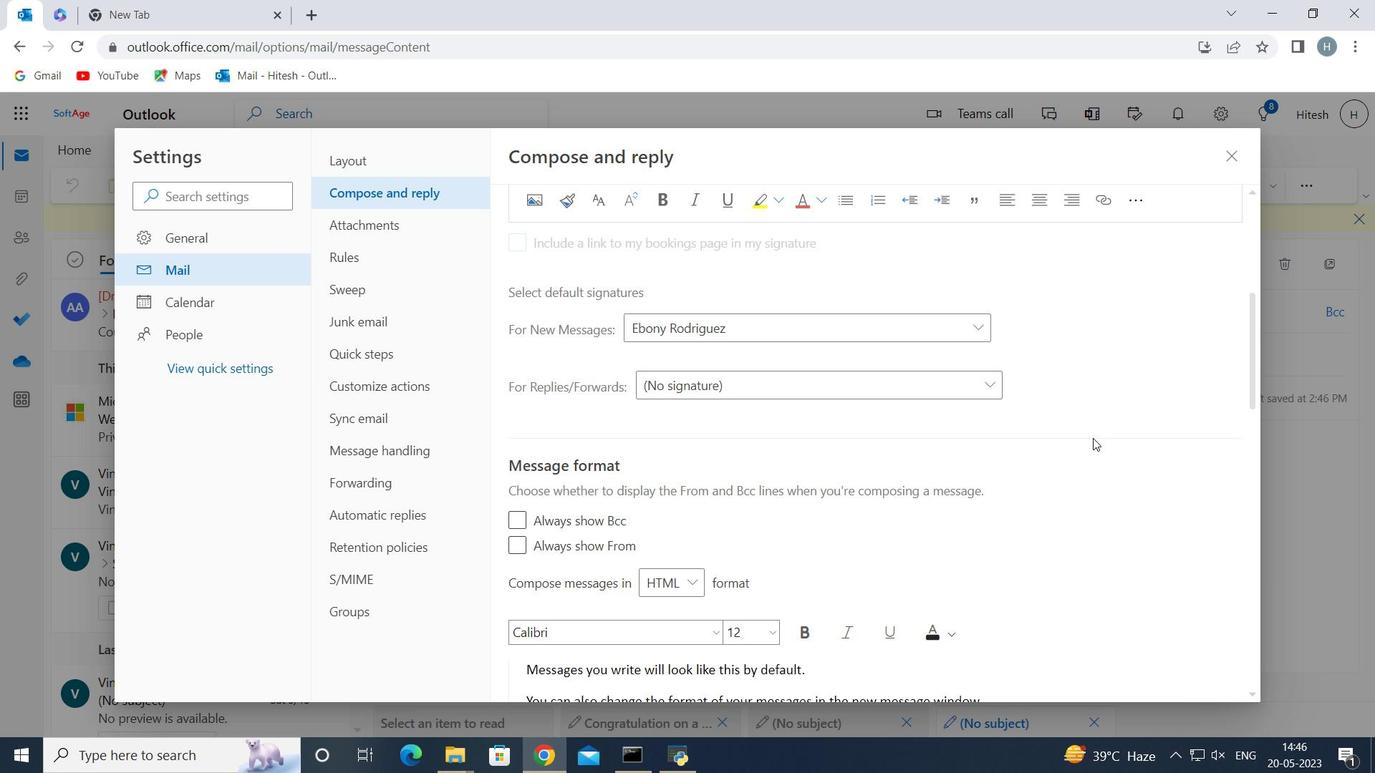 
Action: Mouse scrolled (1093, 439) with delta (0, 0)
Screenshot: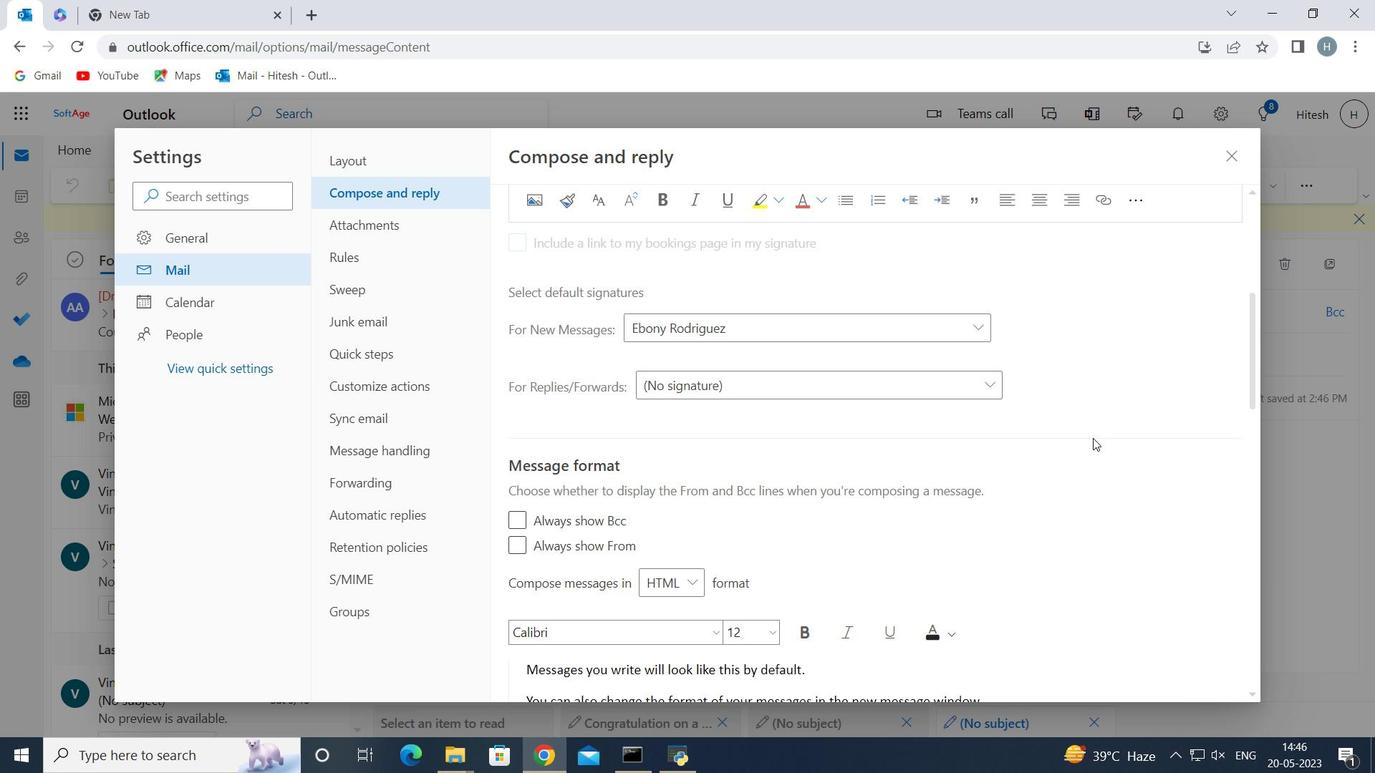 
Action: Mouse scrolled (1093, 439) with delta (0, 0)
Screenshot: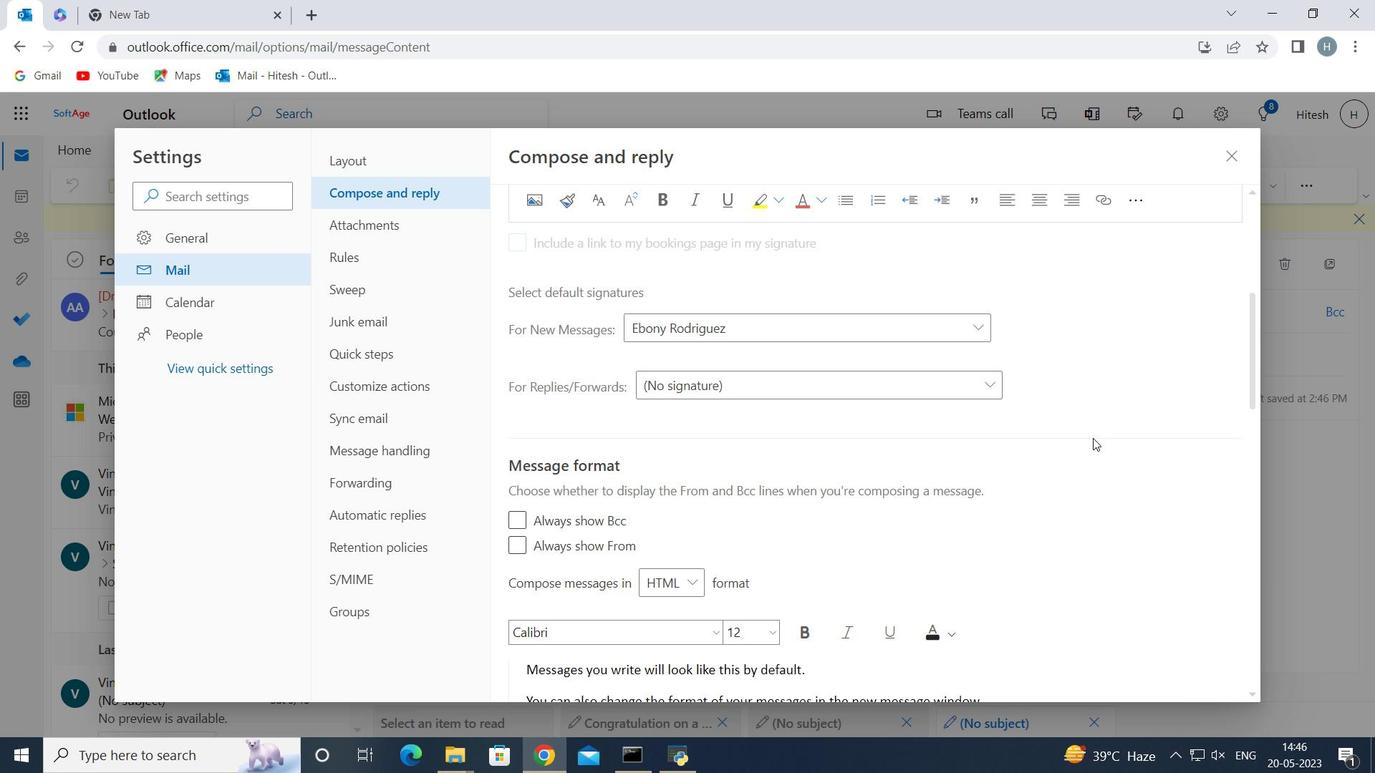 
Action: Mouse scrolled (1093, 439) with delta (0, 0)
Screenshot: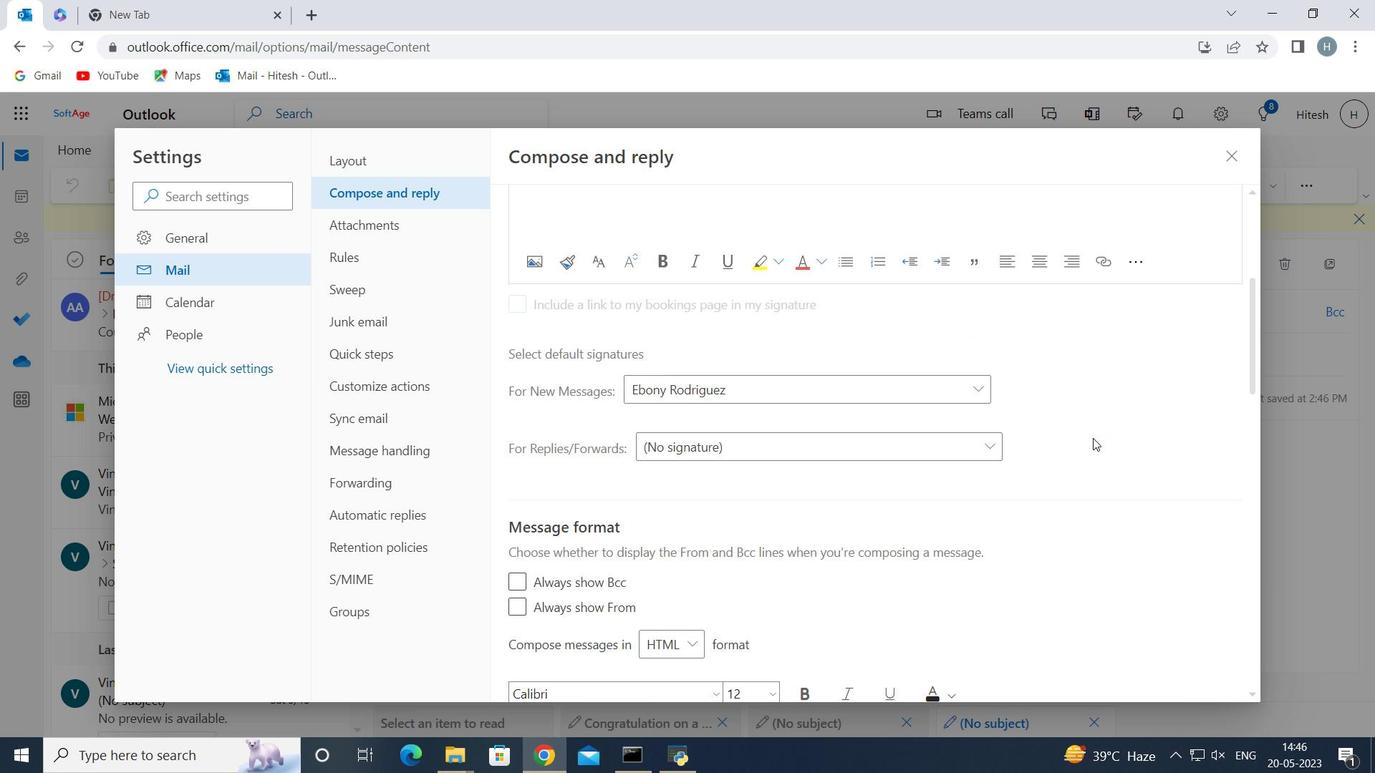 
Action: Mouse scrolled (1093, 439) with delta (0, 0)
Screenshot: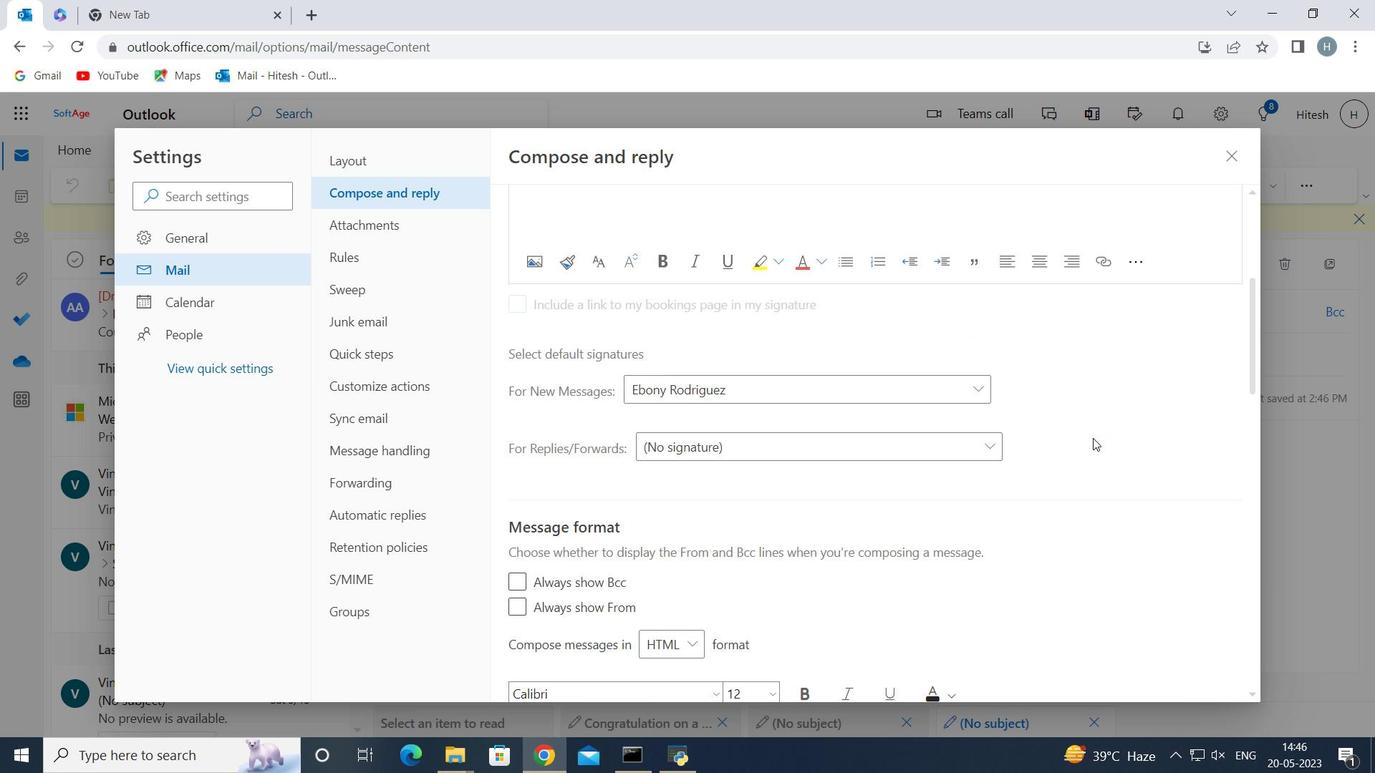 
Action: Mouse scrolled (1093, 439) with delta (0, 0)
Screenshot: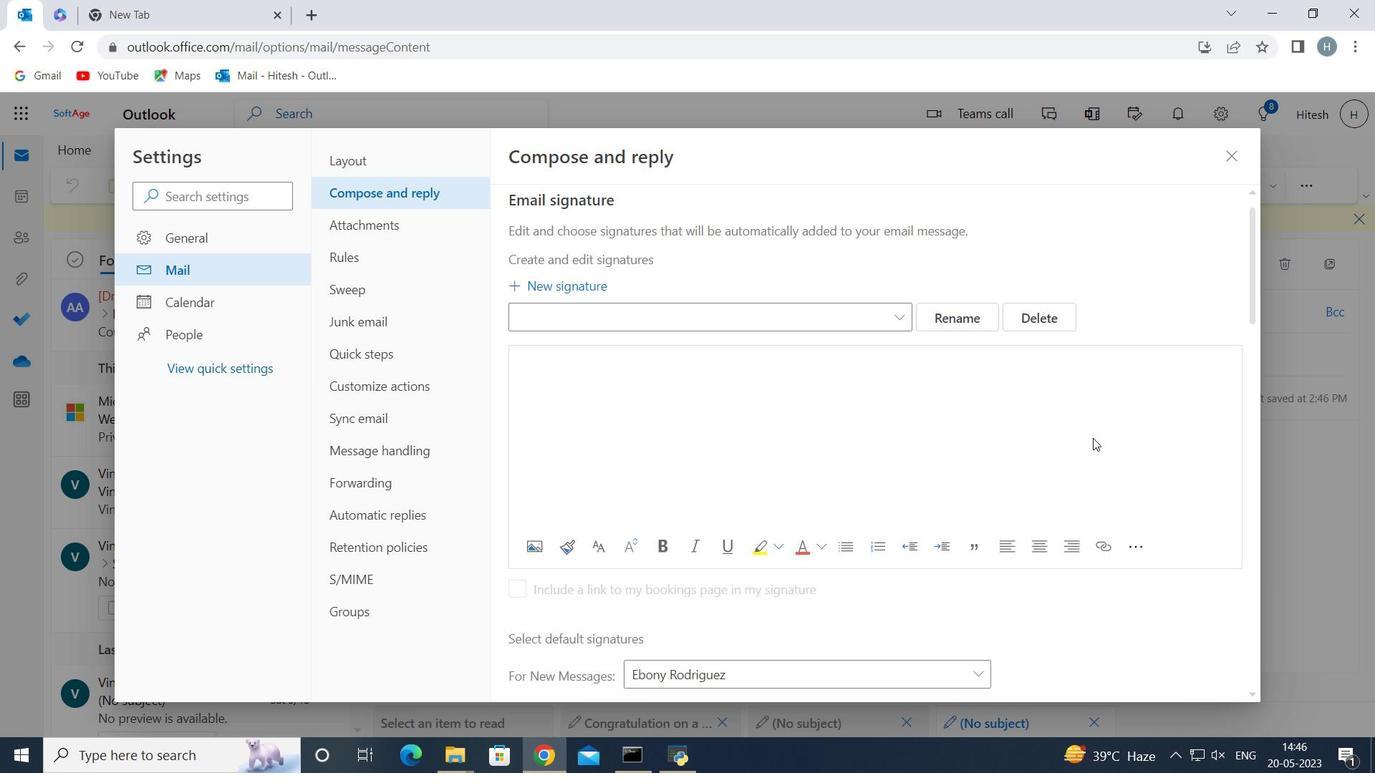 
Action: Mouse scrolled (1093, 439) with delta (0, 0)
Screenshot: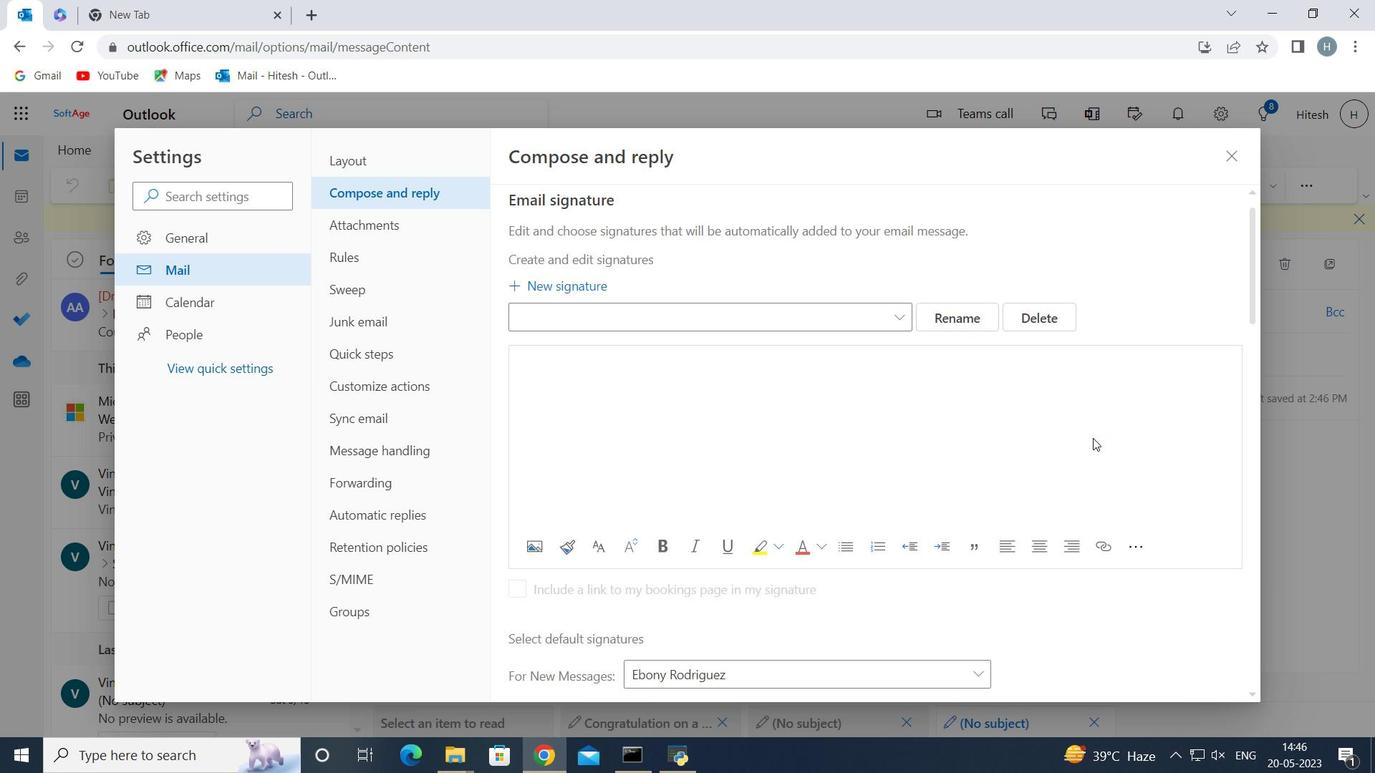 
Action: Mouse moved to (1230, 155)
Screenshot: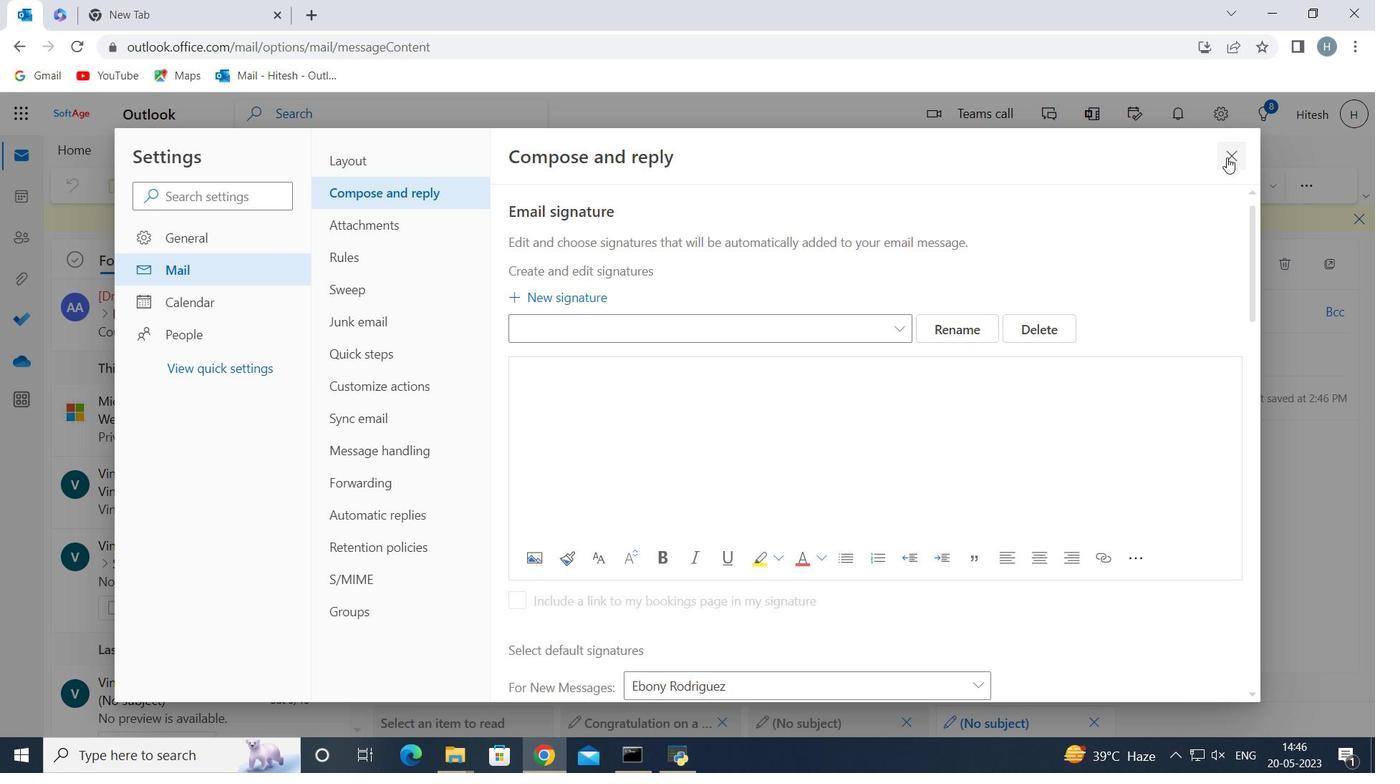 
Action: Mouse pressed left at (1230, 155)
Screenshot: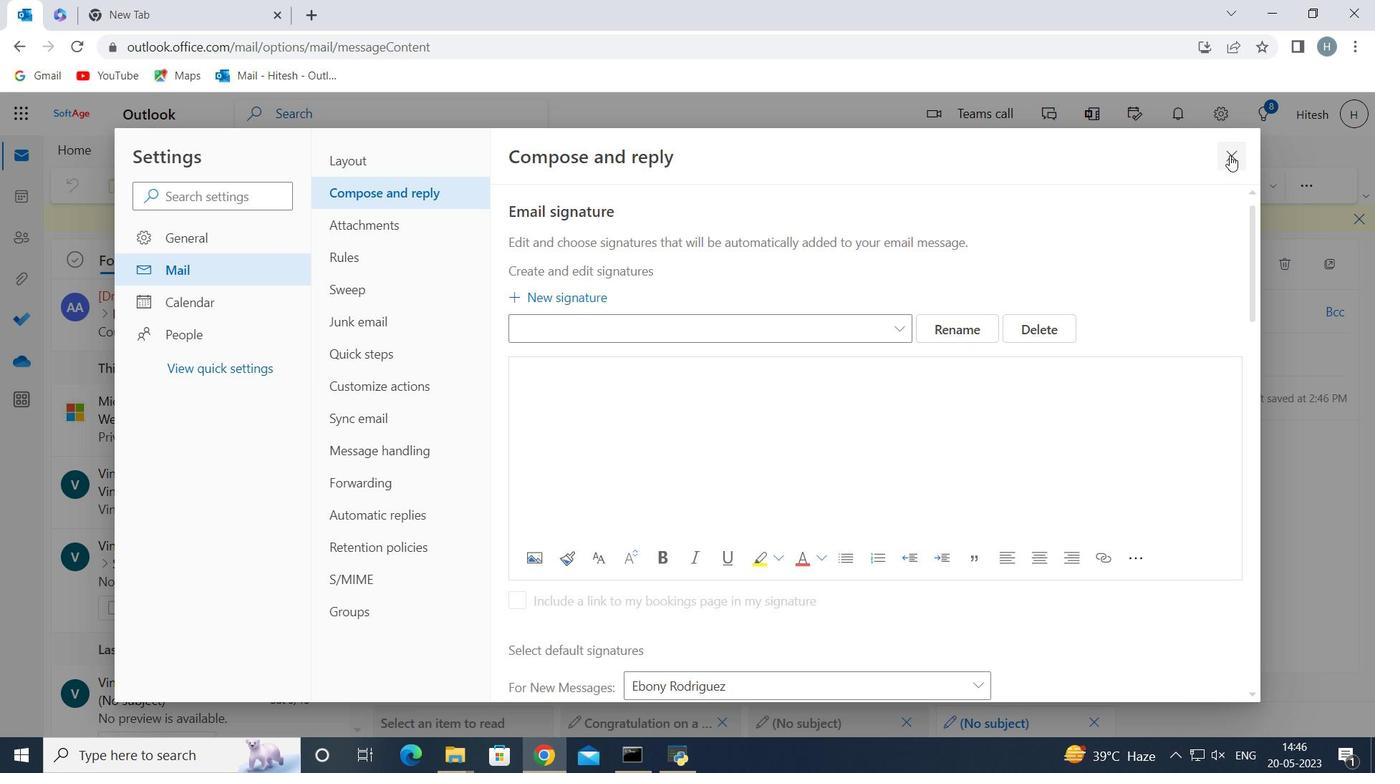 
Action: Mouse moved to (409, 406)
Screenshot: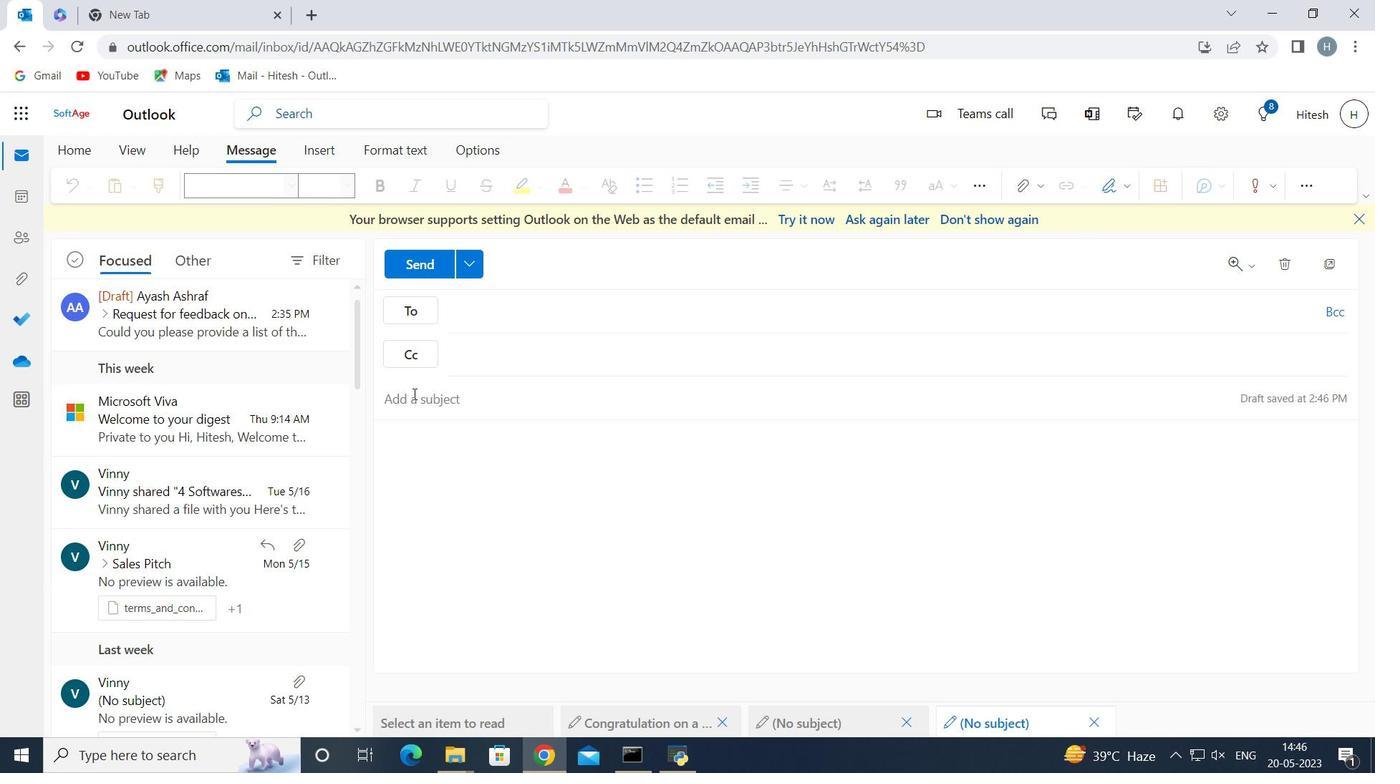 
Action: Mouse pressed left at (409, 406)
Screenshot: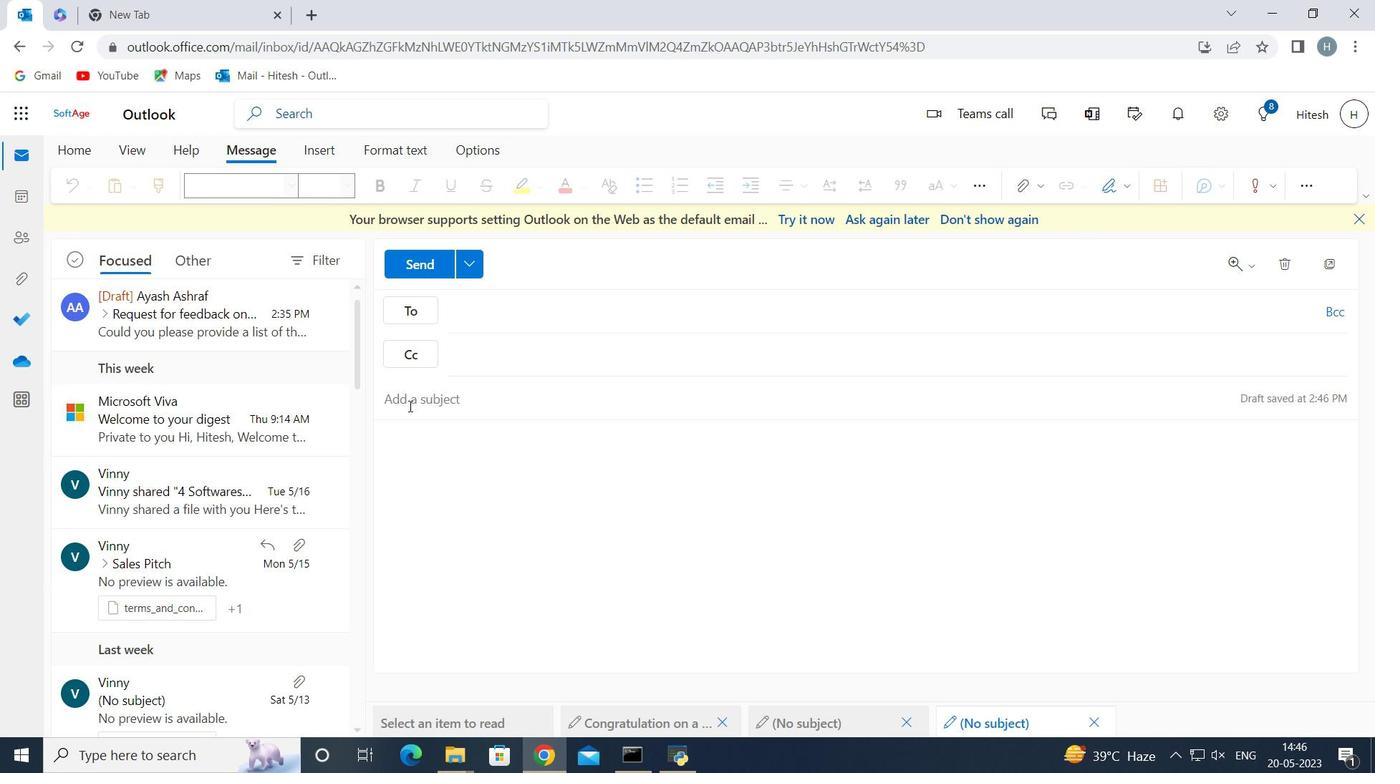 
Action: Mouse moved to (415, 397)
Screenshot: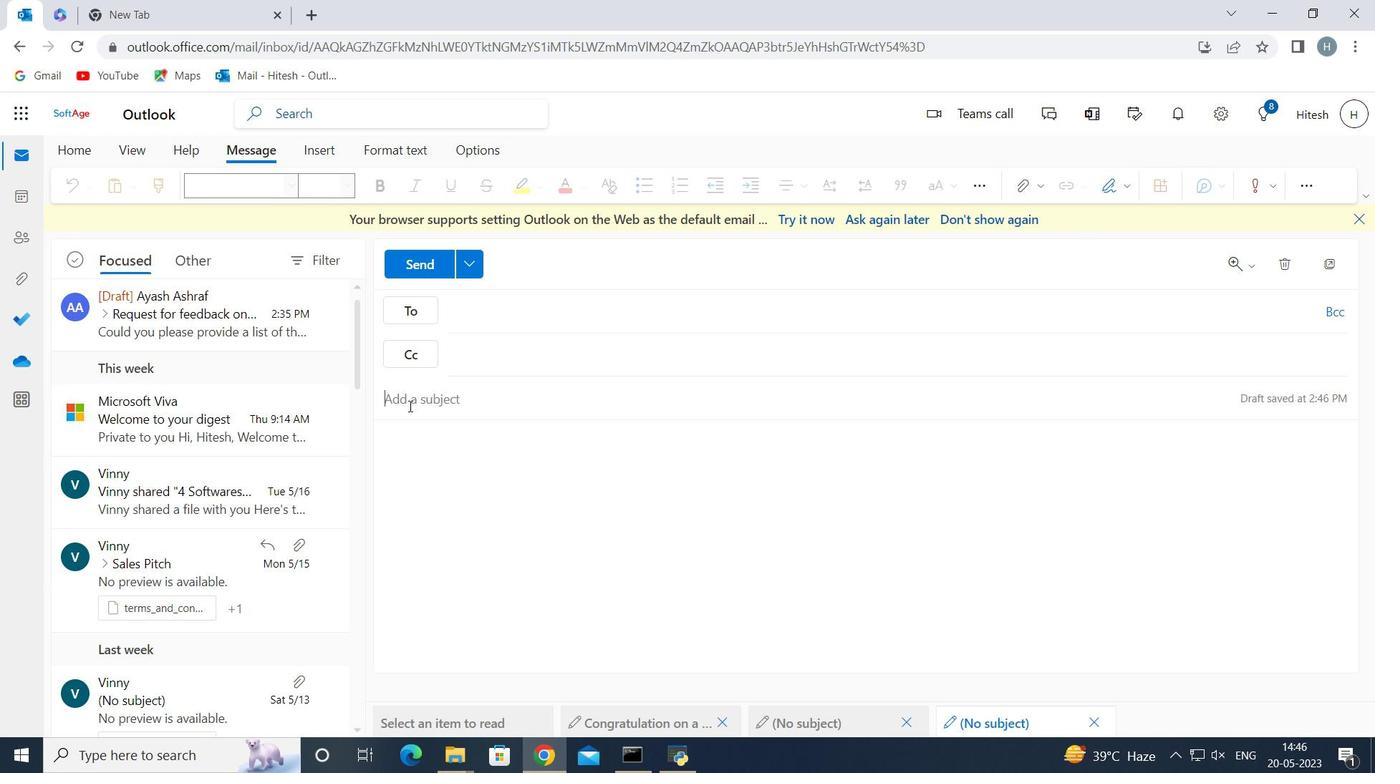 
Action: Key pressed <Key.shift>Wishing<Key.space>you<Key.space>a<Key.space>merry<Key.space><Key.shift>Christmas<Key.space>
Screenshot: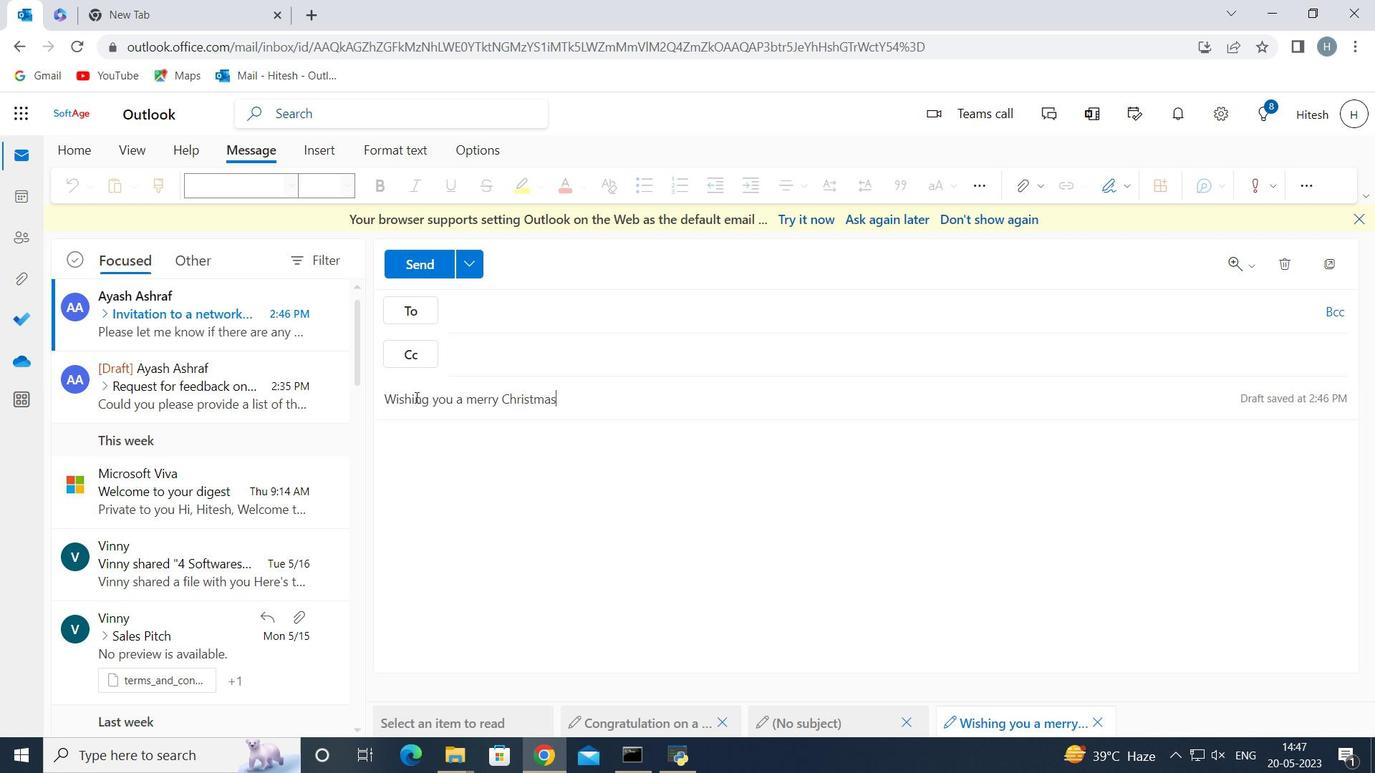 
Action: Mouse moved to (415, 394)
Screenshot: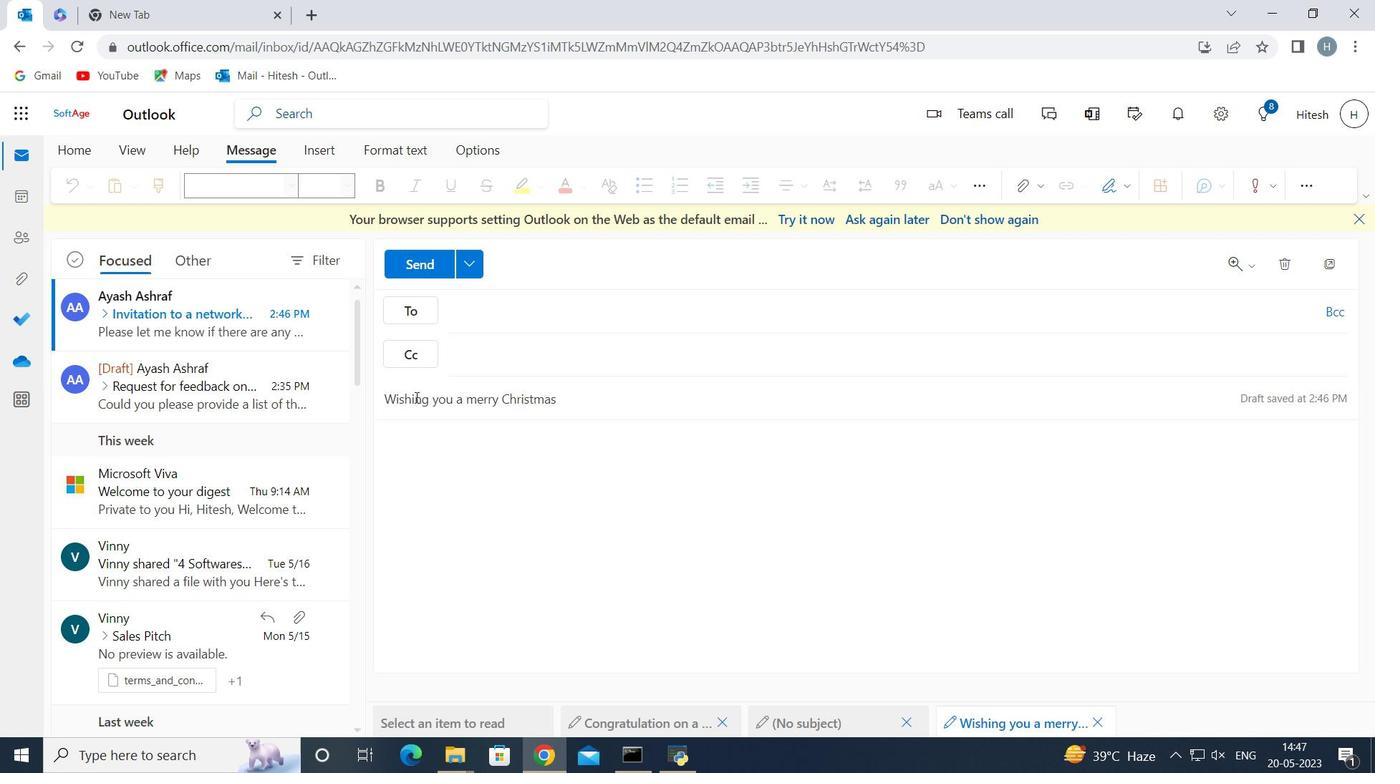 
Action: Key pressed <Key.backspace>,<Key.space><Key.shift>Ebo<Key.backspace><Key.backspace><Key.backspace><Key.backspace><Key.backspace><Key.backspace><Key.backspace><Key.backspace><Key.backspace><Key.backspace><Key.backspace><Key.backspace><Key.backspace><Key.backspace><Key.backspace><Key.backspace><Key.backspace><Key.backspace><Key.backspace><Key.backspace><Key.backspace><Key.backspace><Key.backspace><Key.backspace><Key.backspace><Key.backspace><Key.backspace><Key.backspace><Key.backspace><Key.backspace><Key.backspace><Key.backspace><Key.backspace><Key.backspace><Key.backspace><Key.backspace><Key.shift>Wishing<Key.space>you<Key.space>a<Key.space><Key.shift>Mee<Key.backspace>rry<Key.space><Key.shift>Christmas<Key.space>,<Key.space><Key.backspace><Key.backspace><Key.backspace>,<Key.space><Key.shift>Ebony<Key.space><Key.shift>Rodriguez
Screenshot: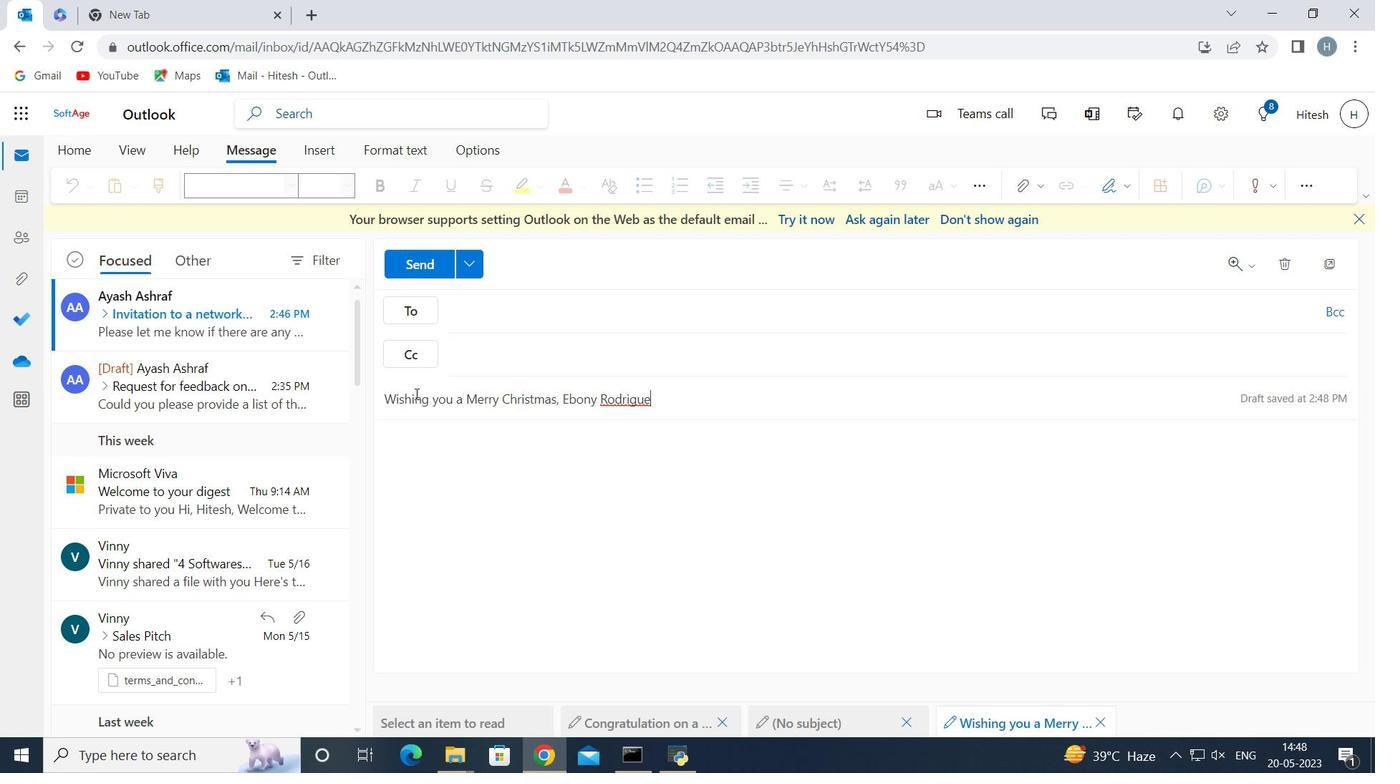 
Action: Mouse moved to (677, 437)
Screenshot: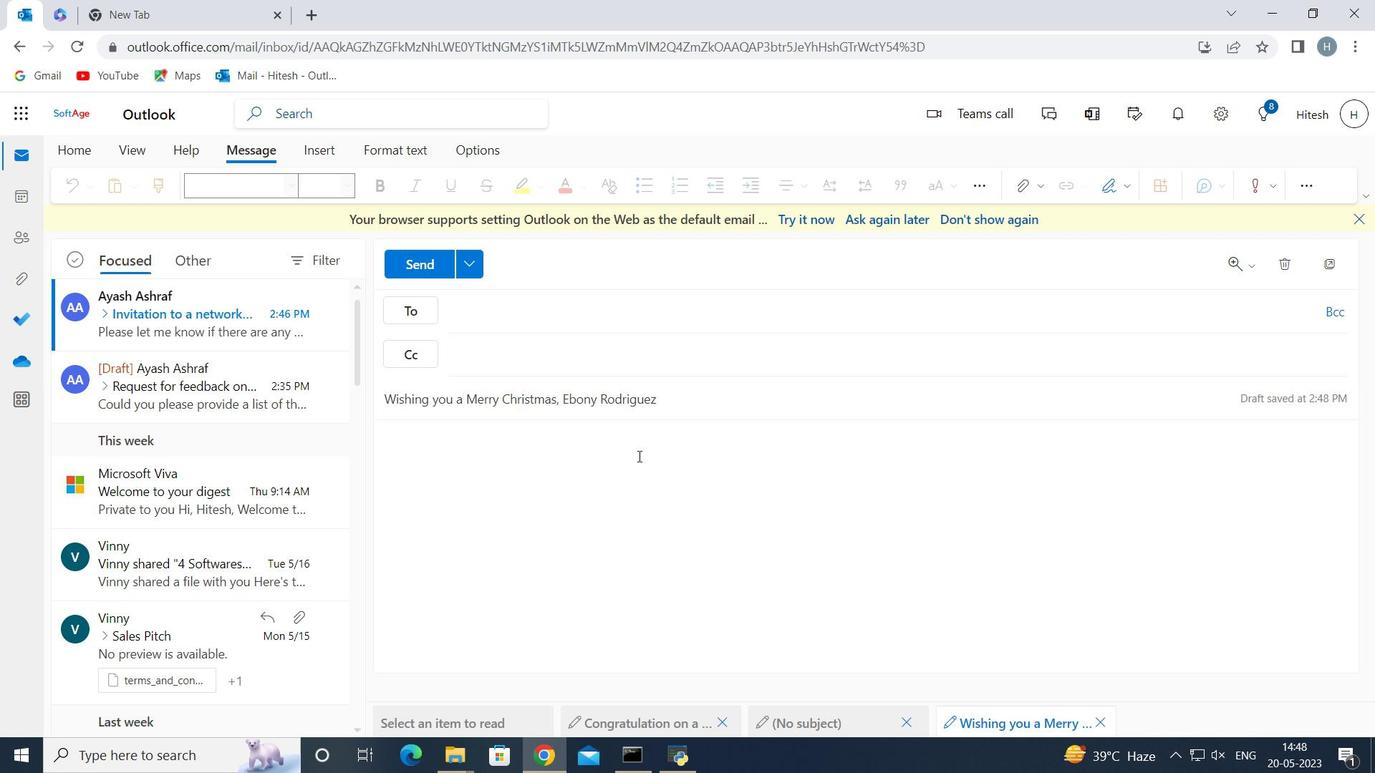 
Action: Mouse pressed left at (677, 437)
Screenshot: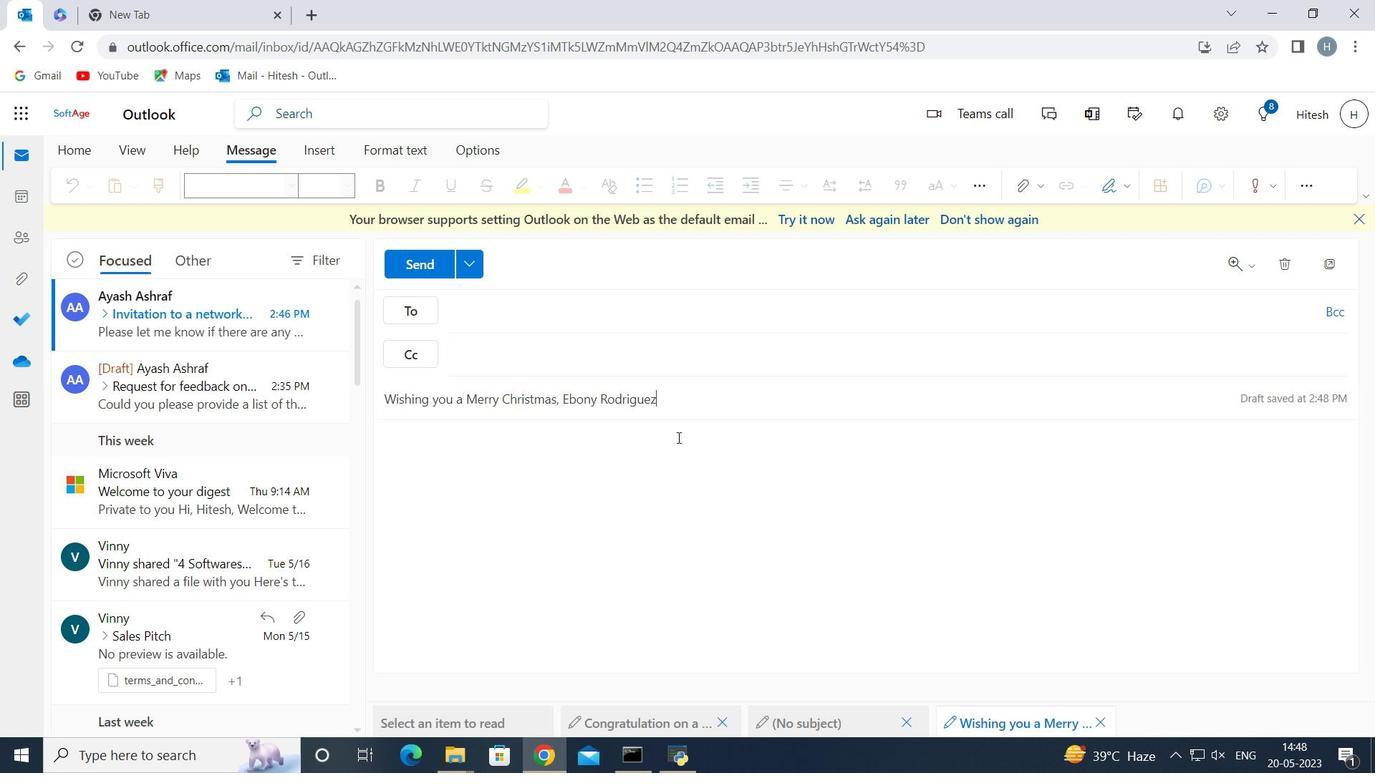
Action: Mouse moved to (442, 448)
Screenshot: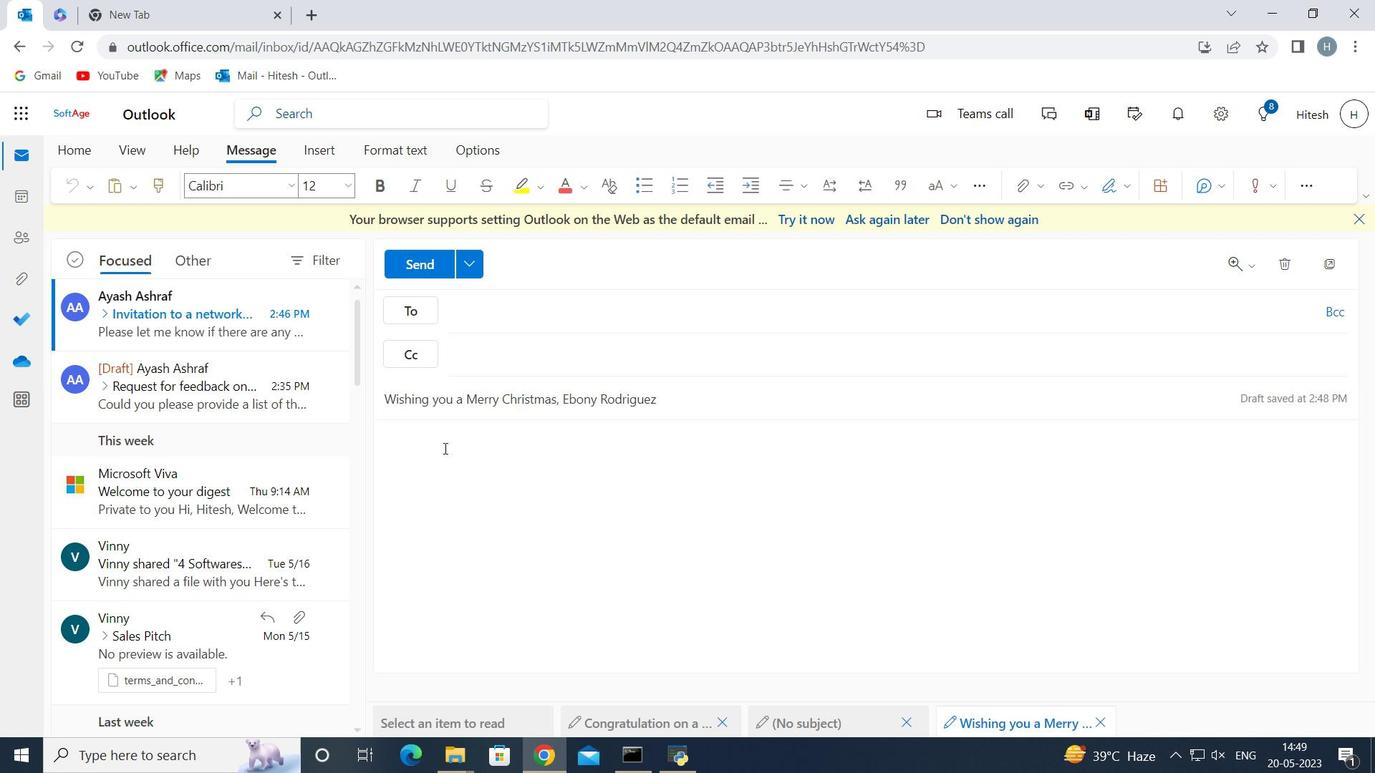 
Action: Key pressed <Key.shift>Wishing<Key.space>you<Key.space>a<Key.space><Key.shift>Merry<Key.space><Key.shift>Christmas<Key.space><Key.shift>Ebony<Key.space><Key.shift>Rodriguez
Screenshot: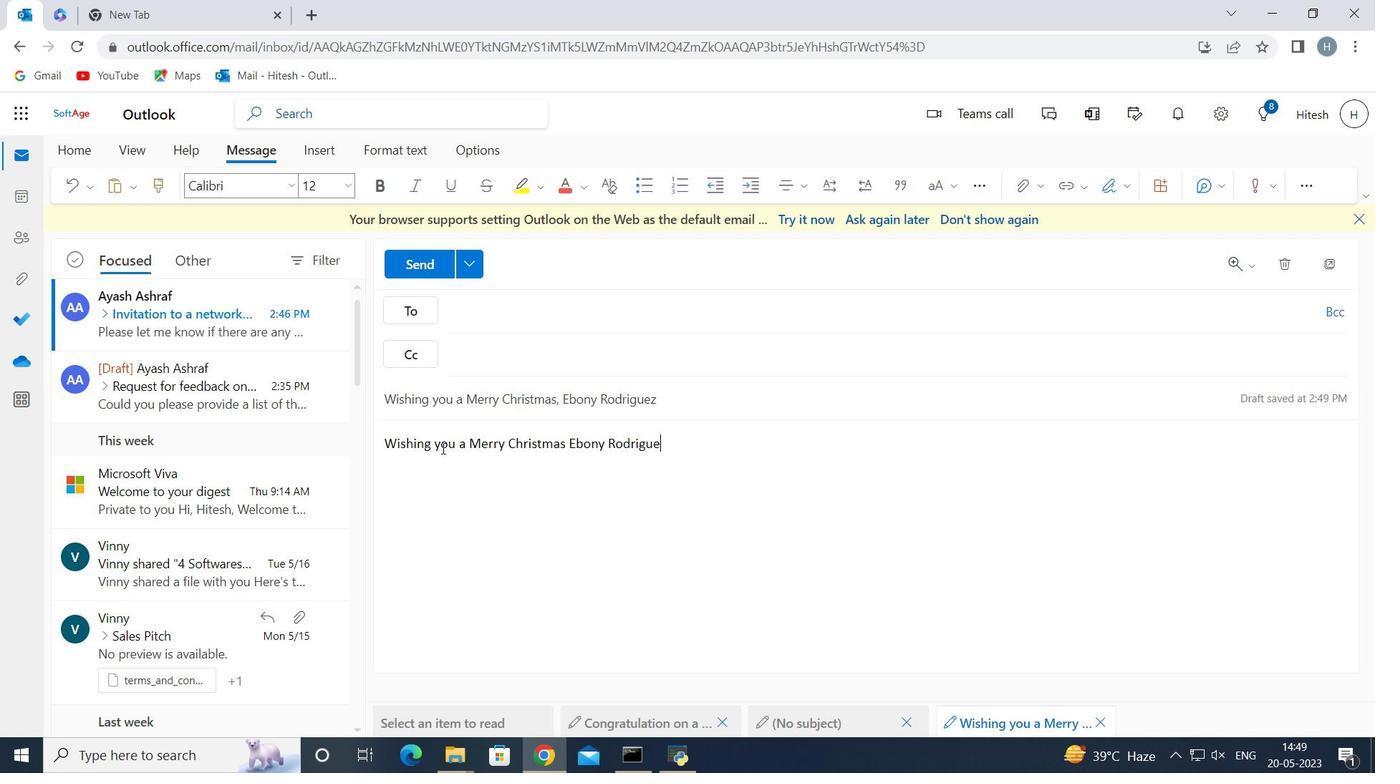 
Action: Mouse moved to (641, 447)
Screenshot: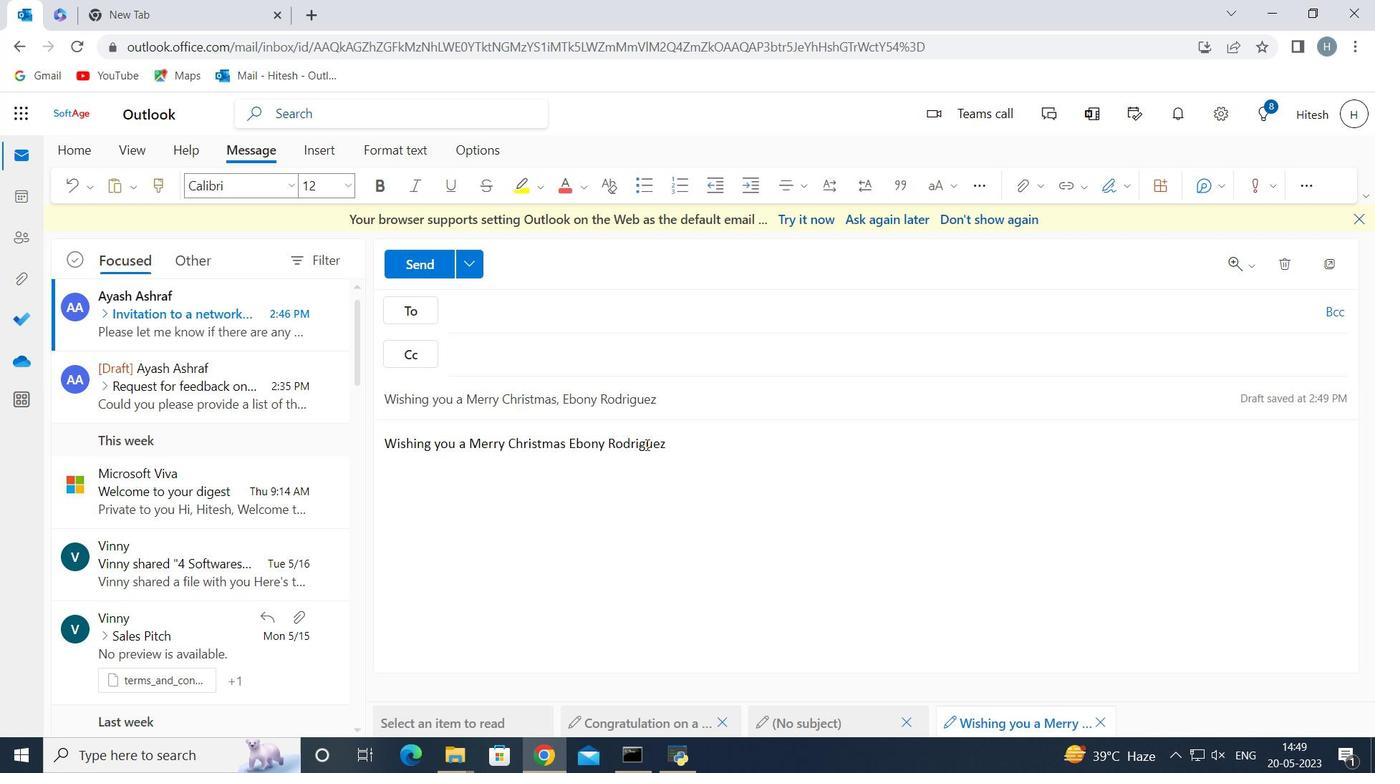 
Action: Key pressed <Key.enter>
Screenshot: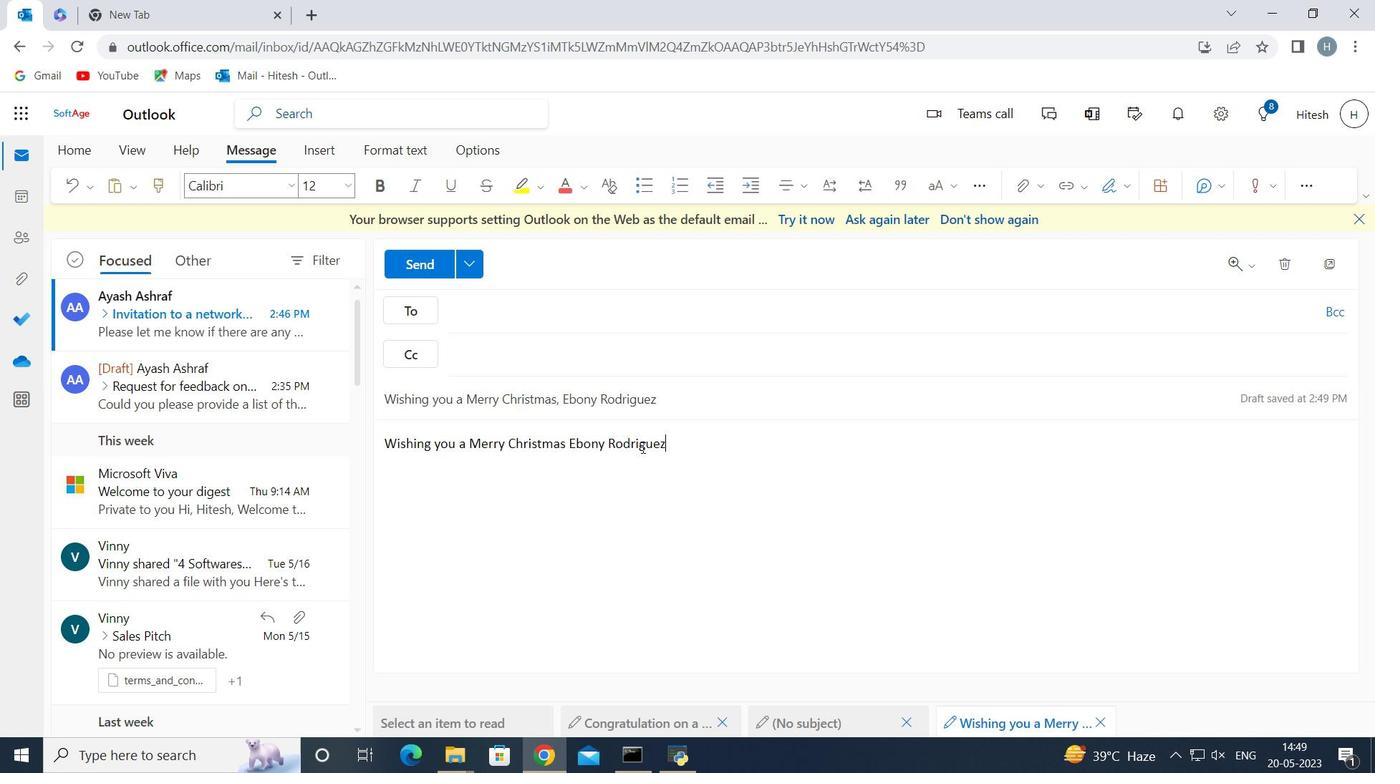 
Action: Mouse moved to (471, 312)
Screenshot: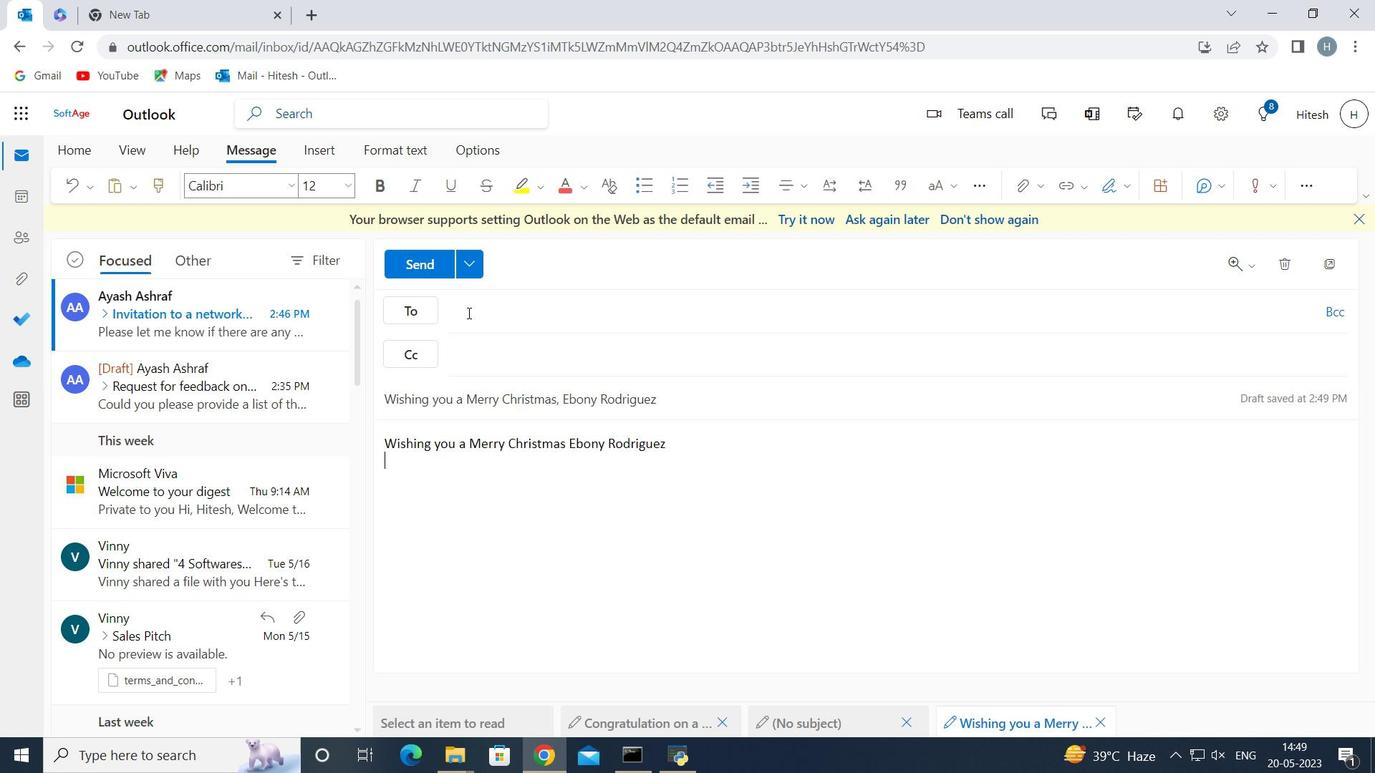 
Action: Mouse pressed left at (471, 312)
Screenshot: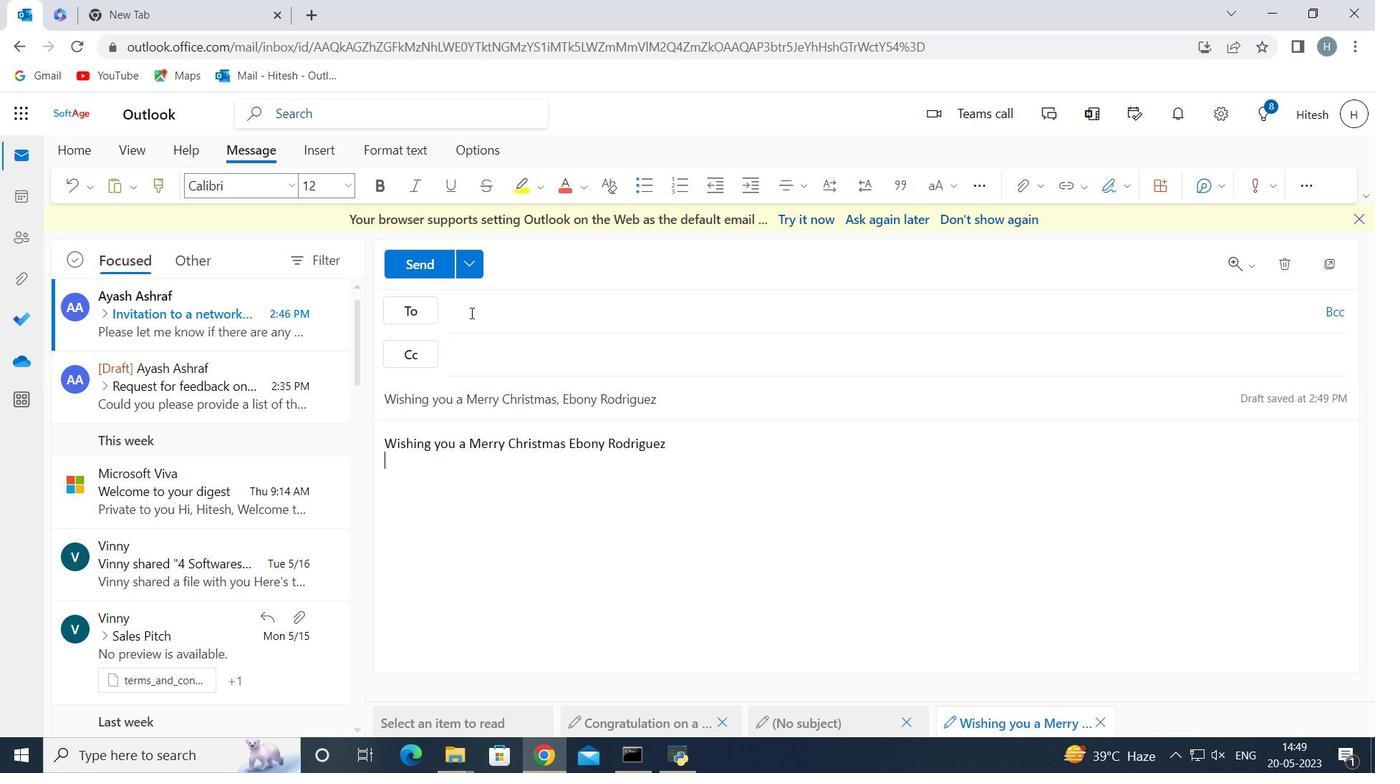 
Action: Mouse moved to (472, 319)
Screenshot: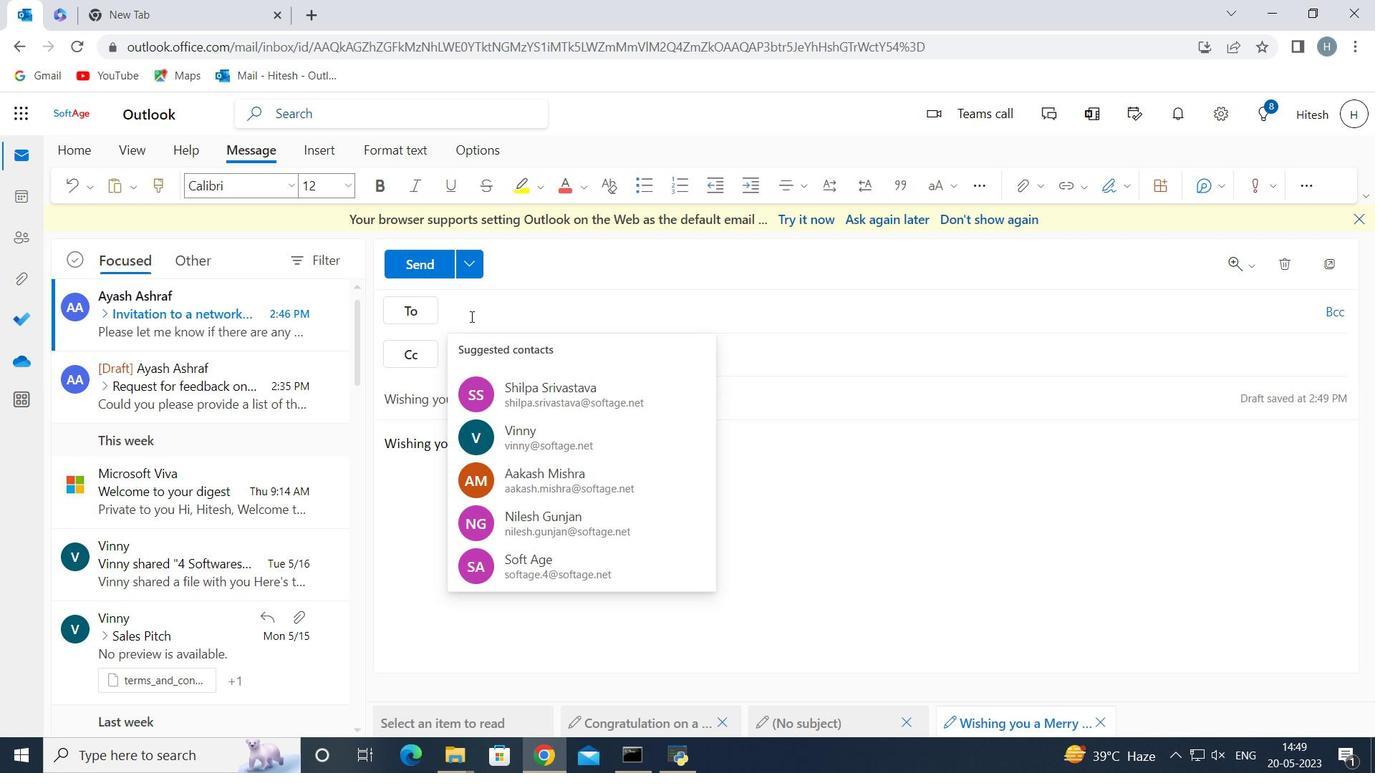 
Action: Key pressed softage.1<Key.shift>@softage.net
Screenshot: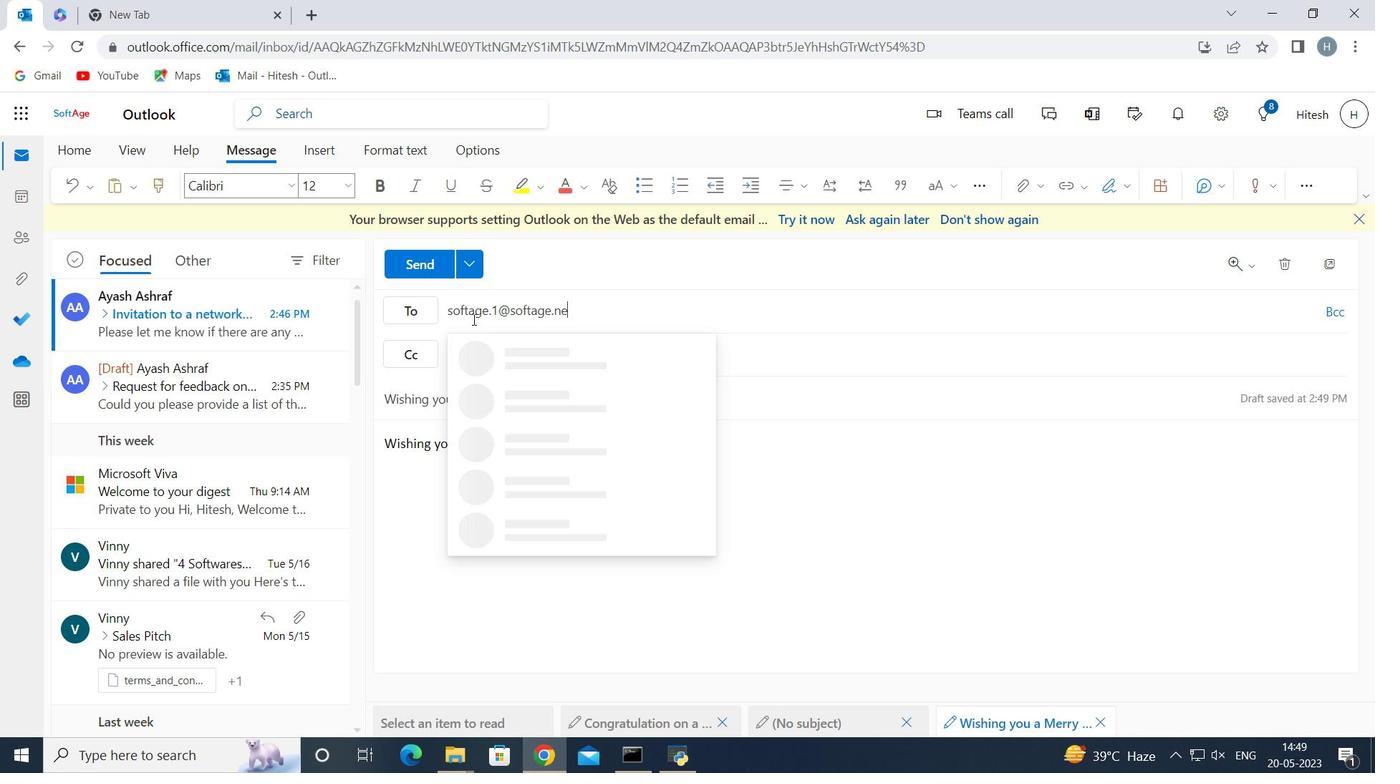 
Action: Mouse moved to (568, 363)
Screenshot: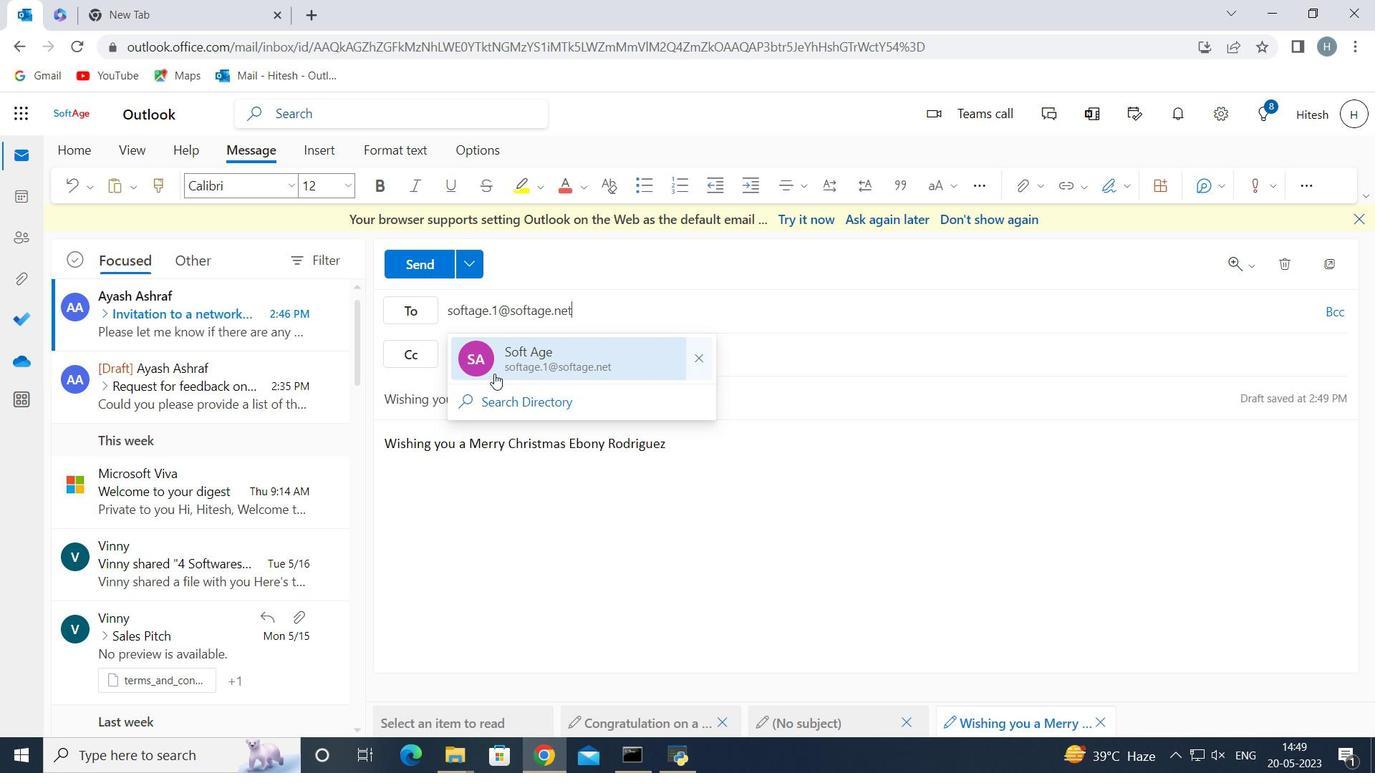 
Action: Mouse pressed left at (568, 363)
Screenshot: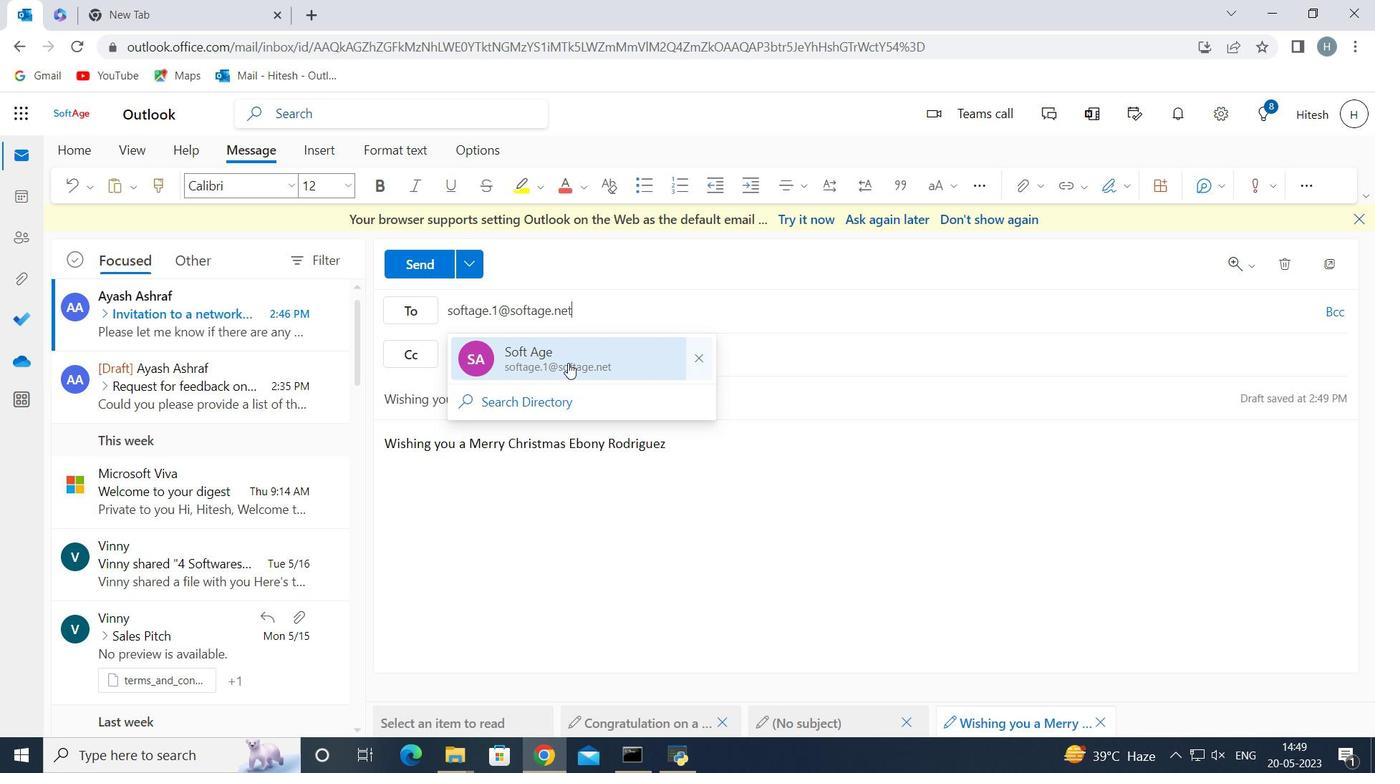 
Action: Mouse moved to (1022, 188)
Screenshot: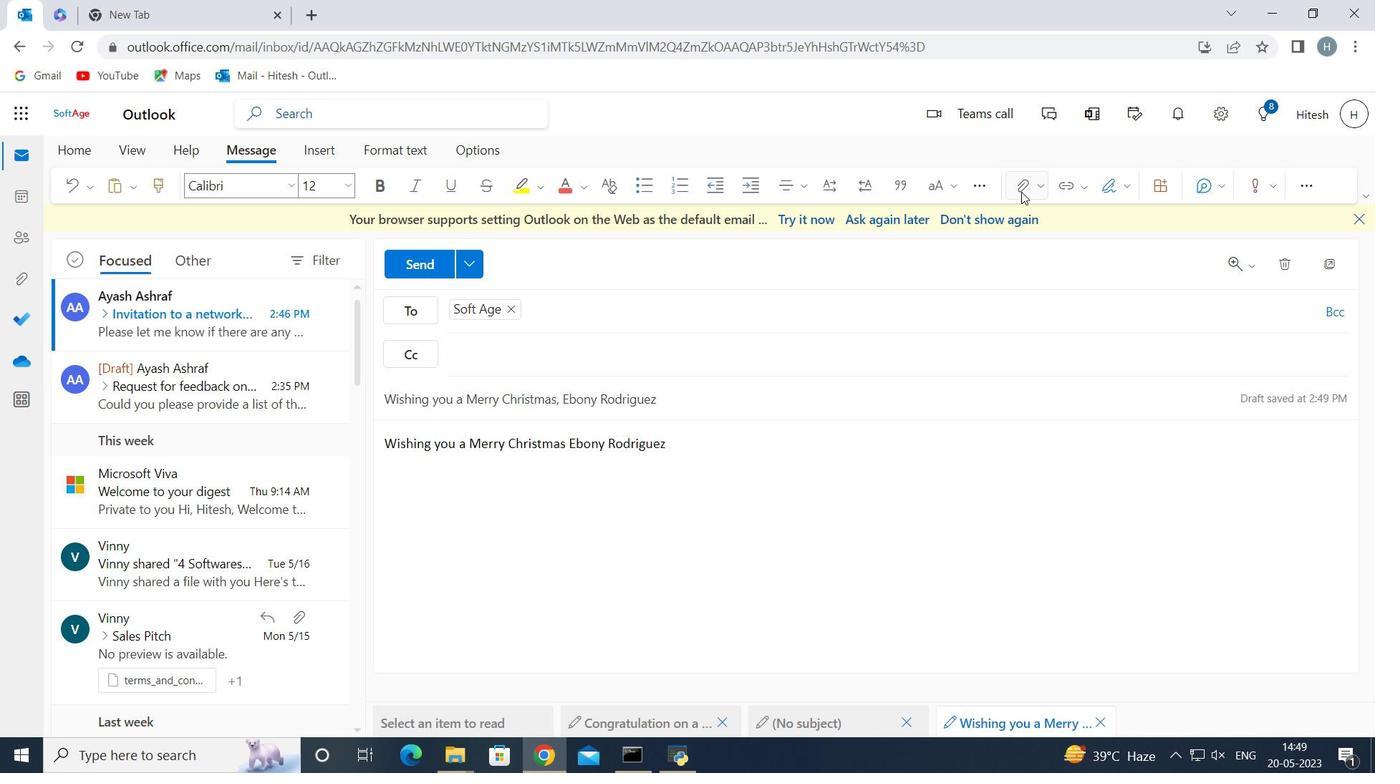 
Action: Mouse pressed left at (1022, 188)
Screenshot: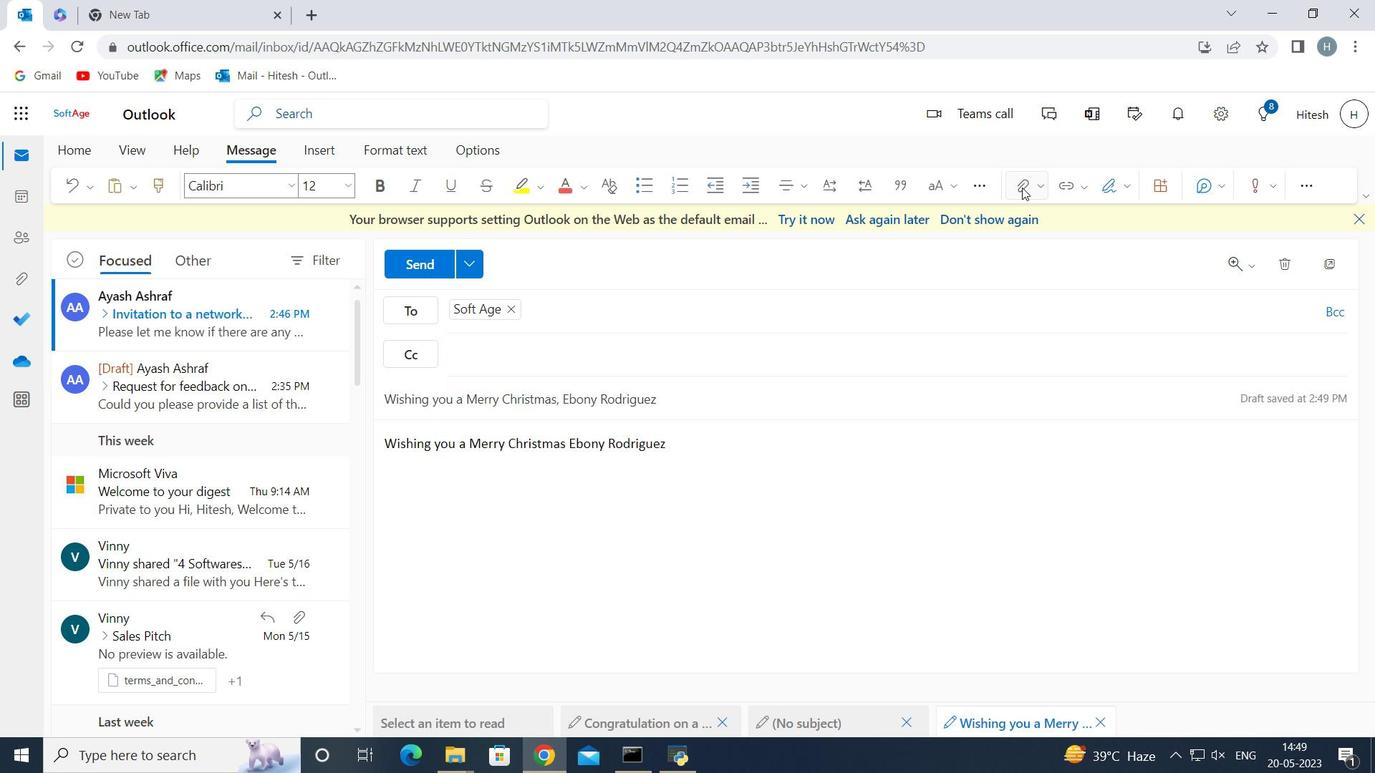 
Action: Mouse moved to (953, 226)
Screenshot: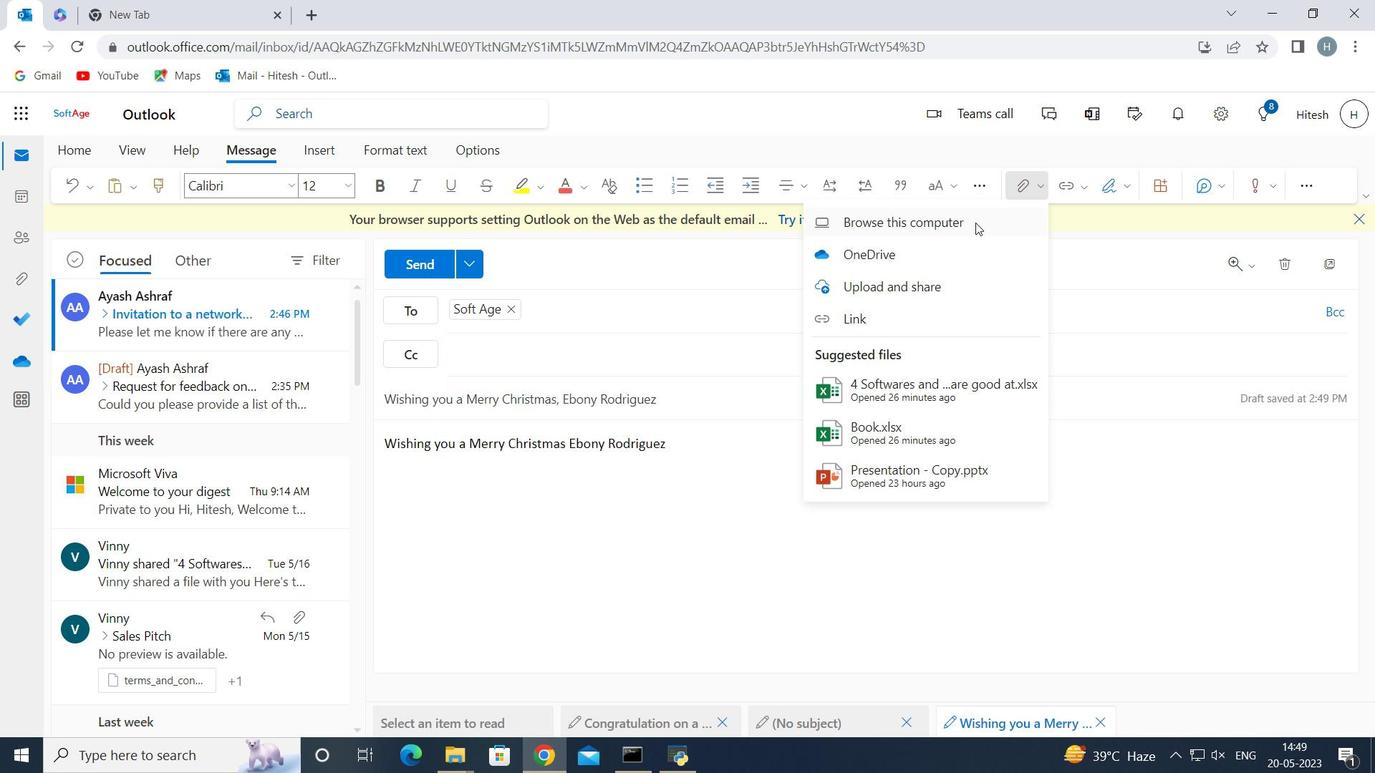 
Action: Mouse pressed left at (953, 226)
Screenshot: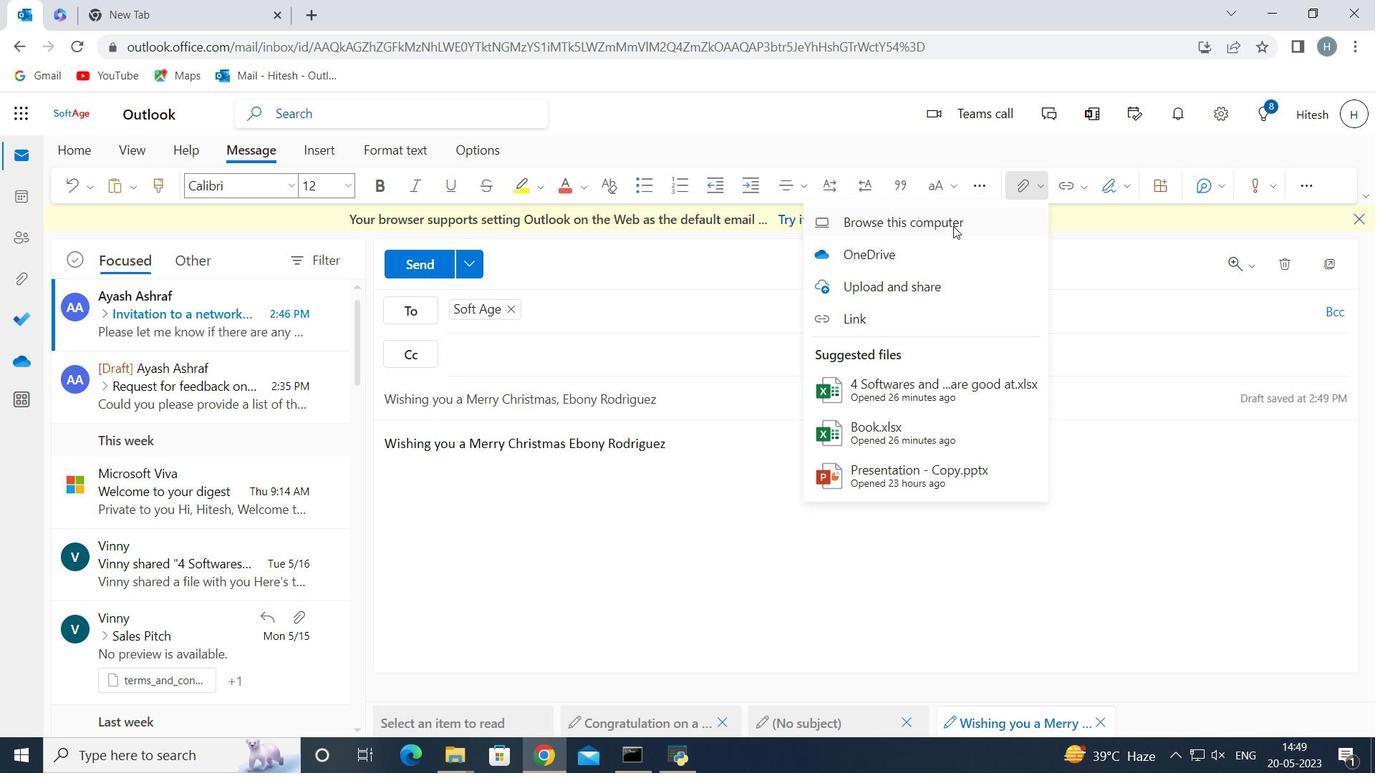
Action: Mouse moved to (93, 192)
Screenshot: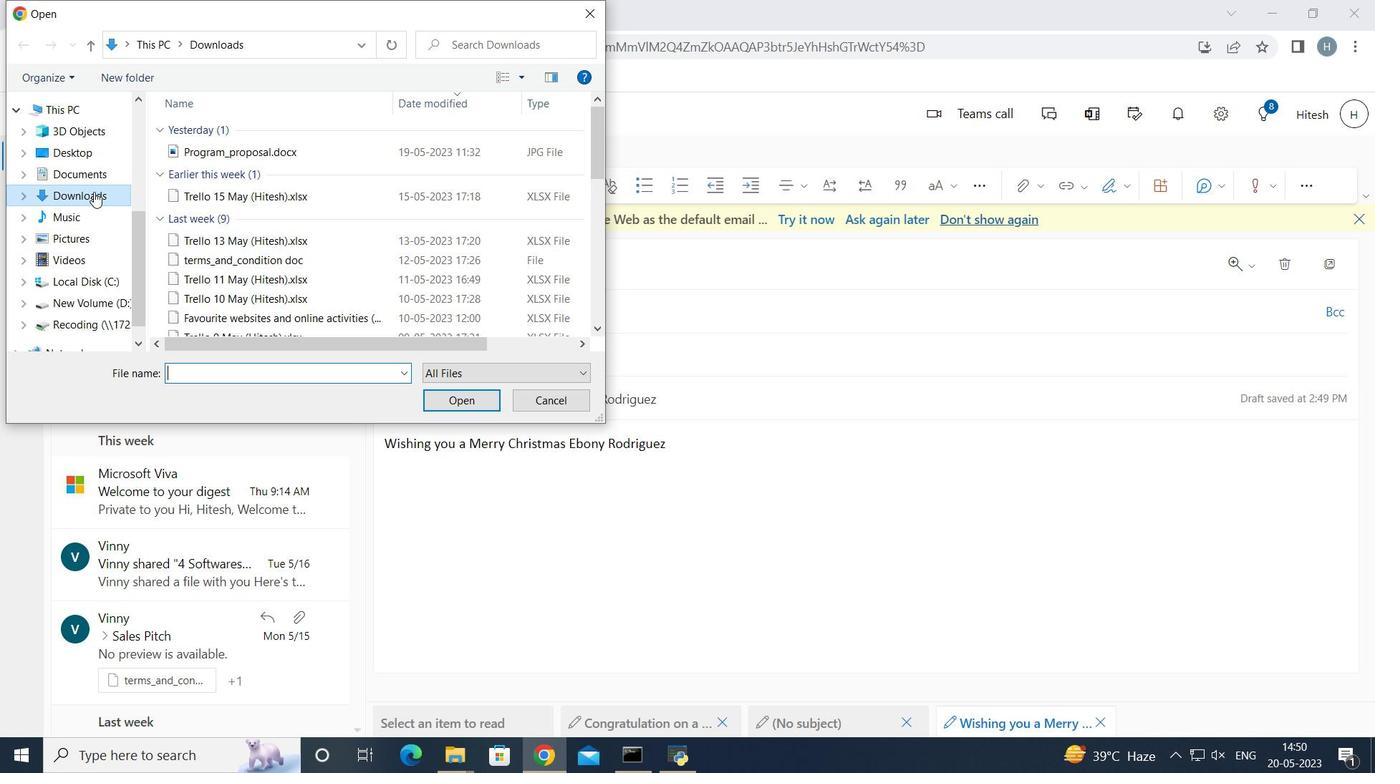 
Action: Mouse pressed left at (93, 192)
Screenshot: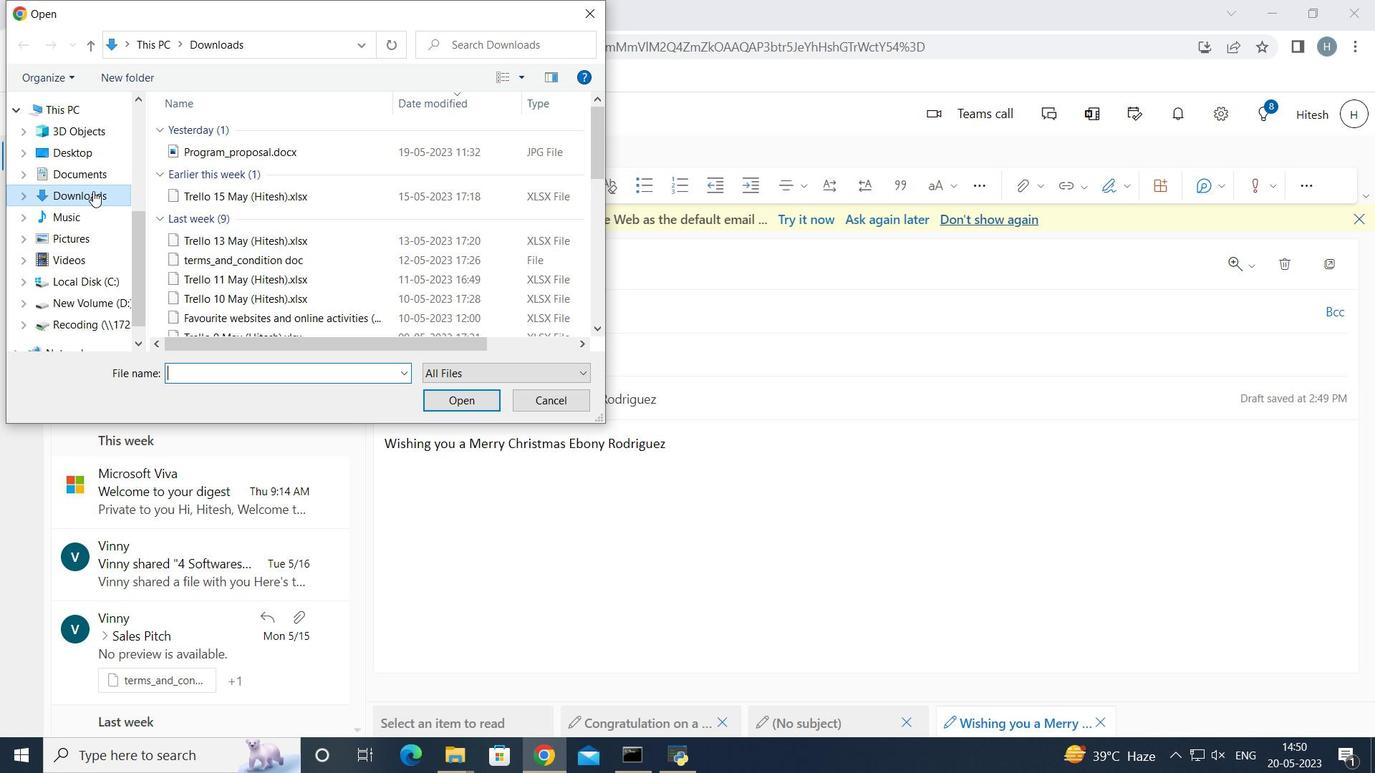 
Action: Mouse moved to (227, 150)
Screenshot: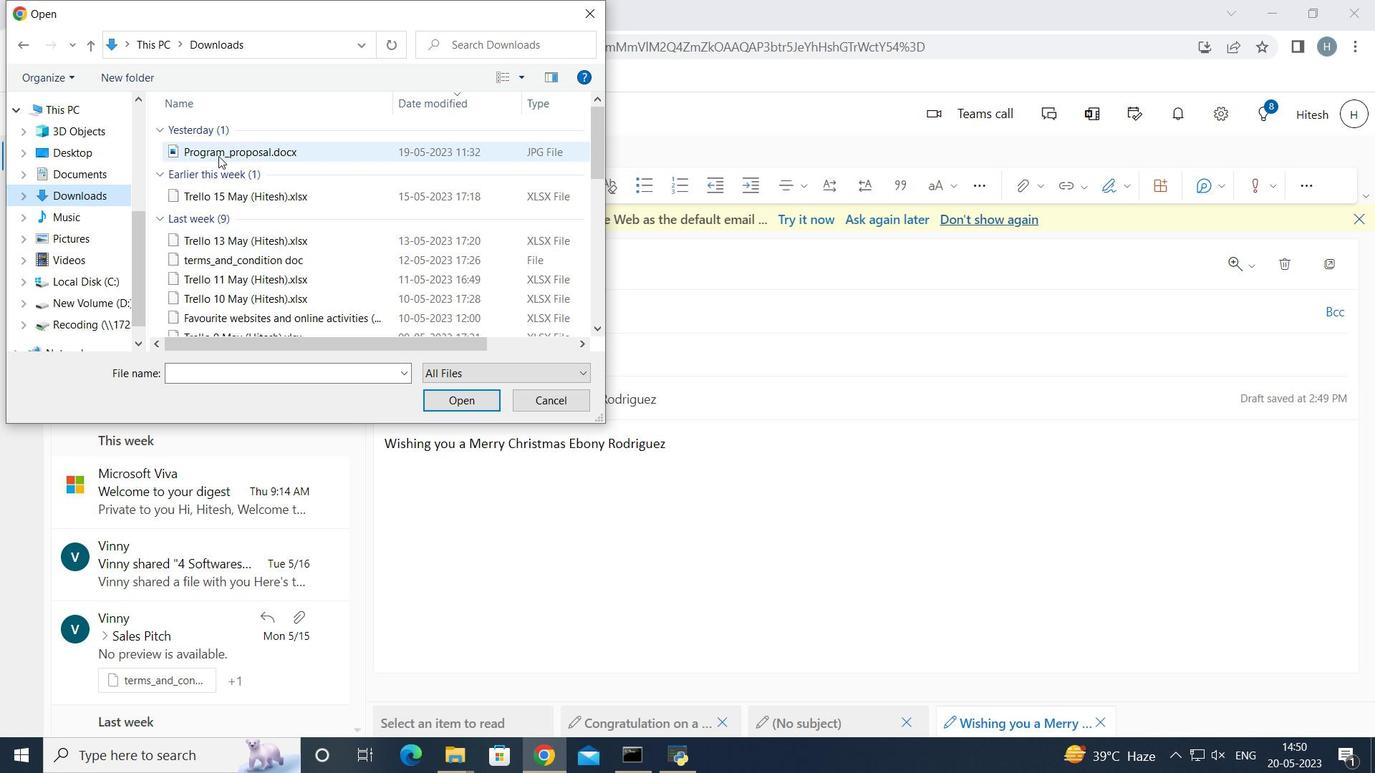 
Action: Mouse pressed left at (227, 150)
Screenshot: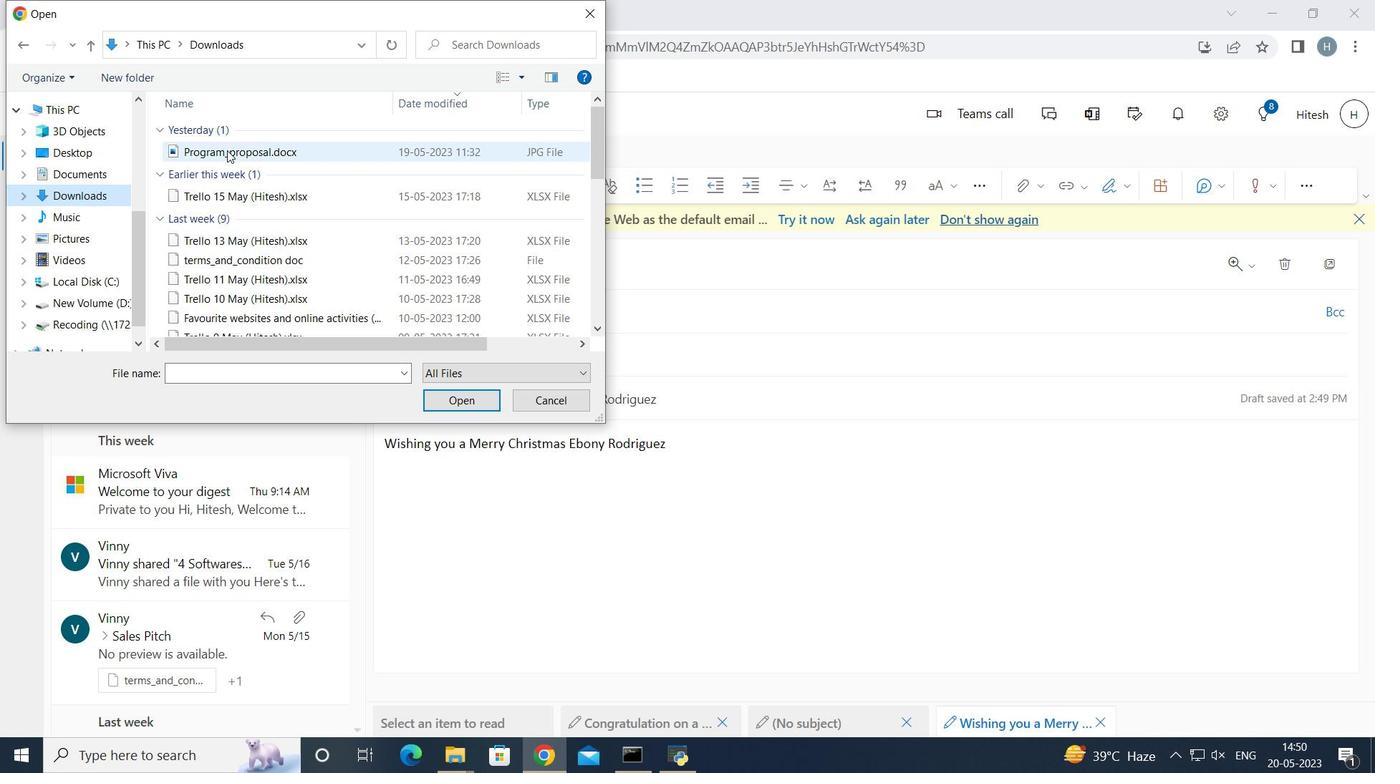 
Action: Mouse moved to (472, 393)
Screenshot: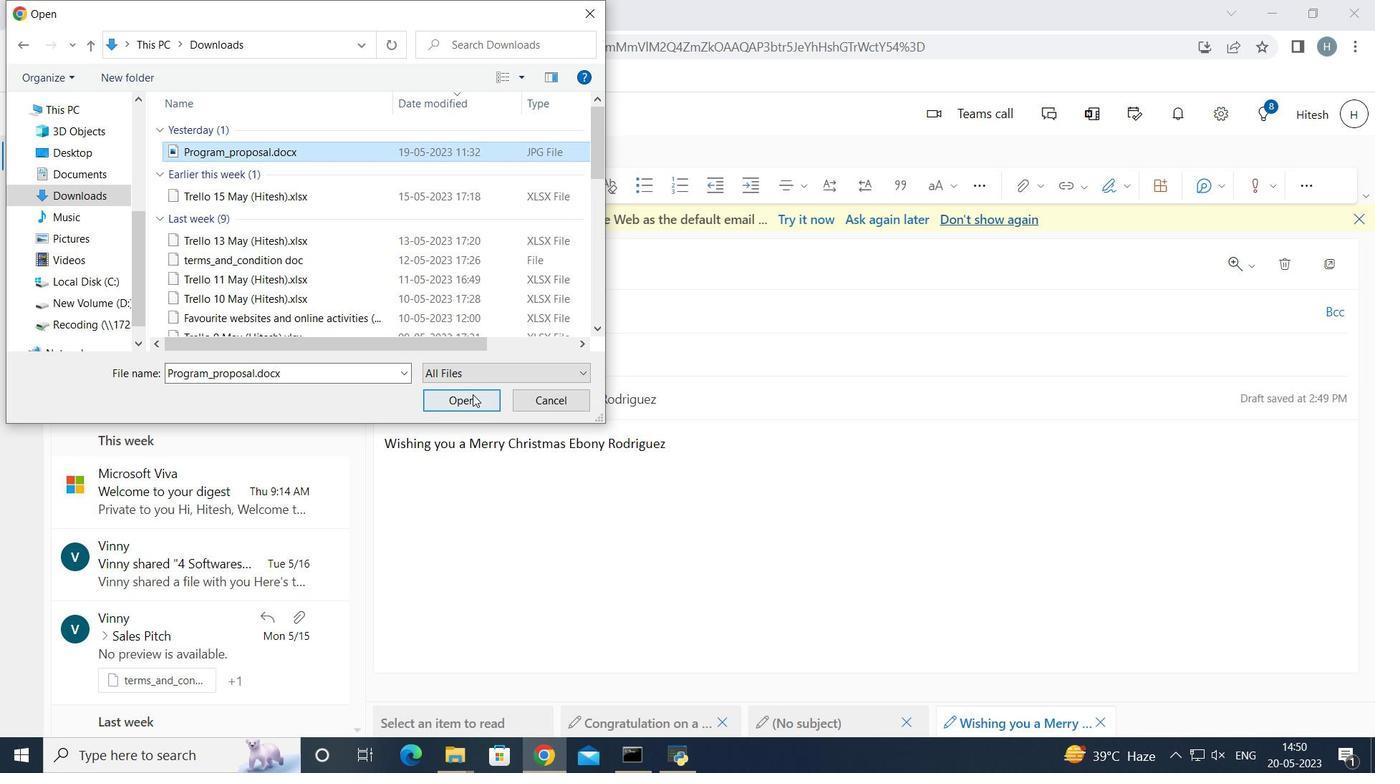 
Action: Mouse pressed left at (472, 393)
Screenshot: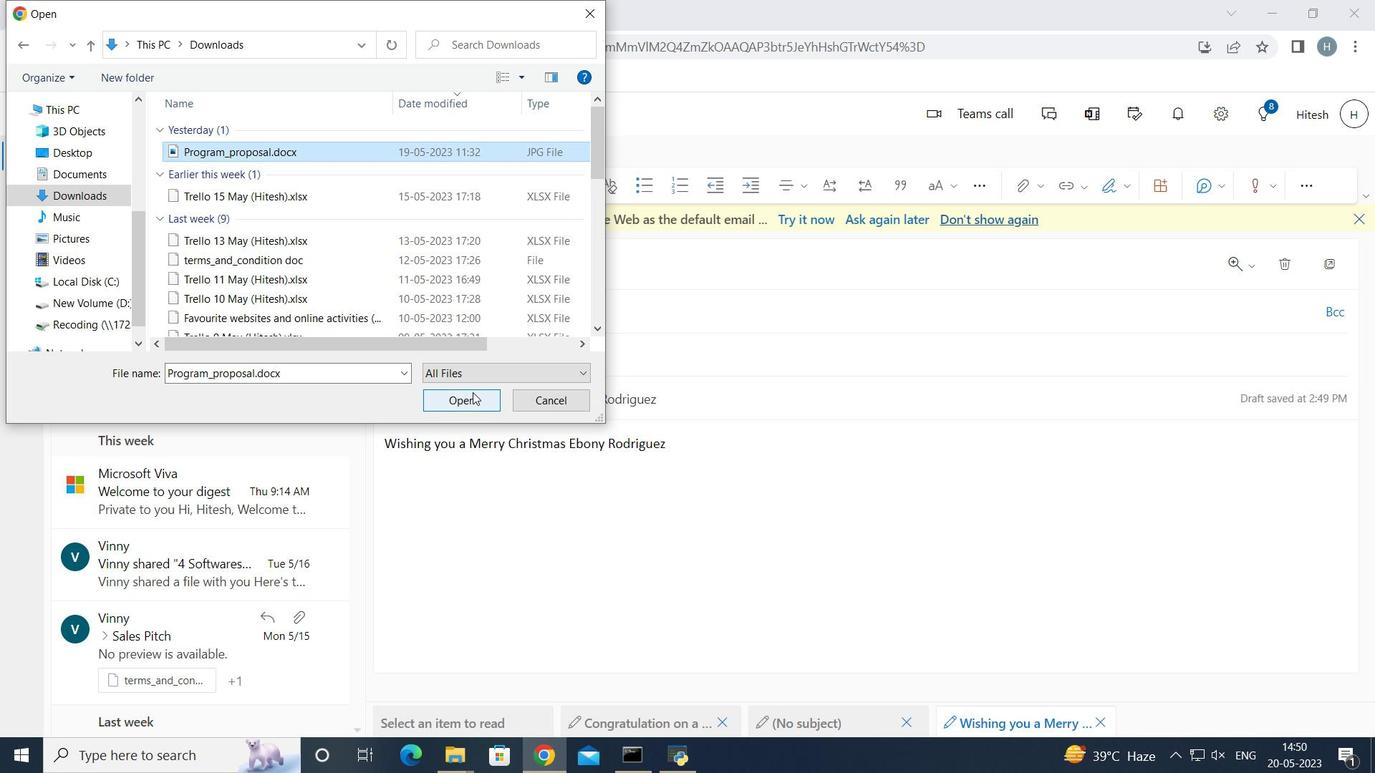 
Action: Mouse moved to (575, 458)
Screenshot: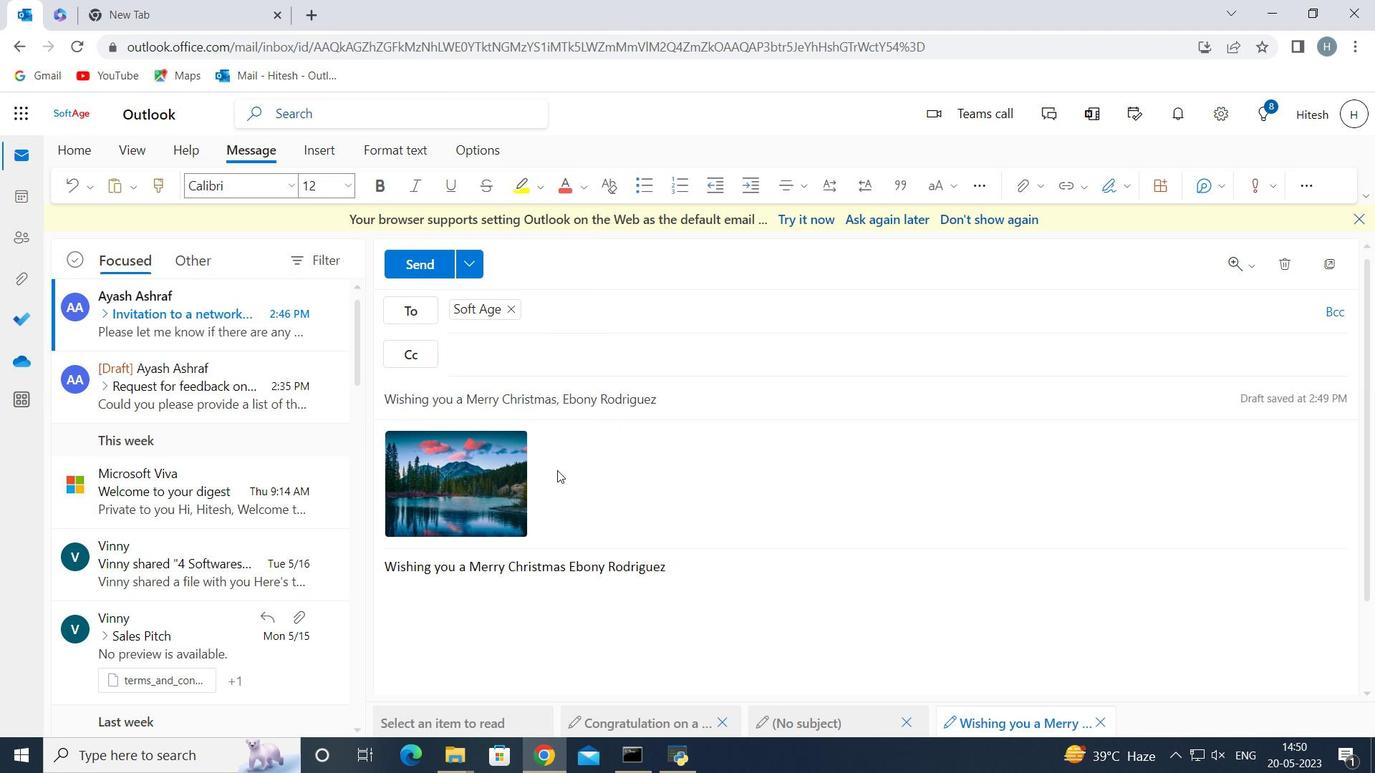 
